 Task: In the sheet Budget Analysis ToolFont size of heading  18 Font style of dataoswald 'Font size of data '9 Alignment of headline & dataAlign center.   Fill color in heading, Red Font color of dataIn the sheet   Elite Sales review   book
Action: Mouse moved to (334, 156)
Screenshot: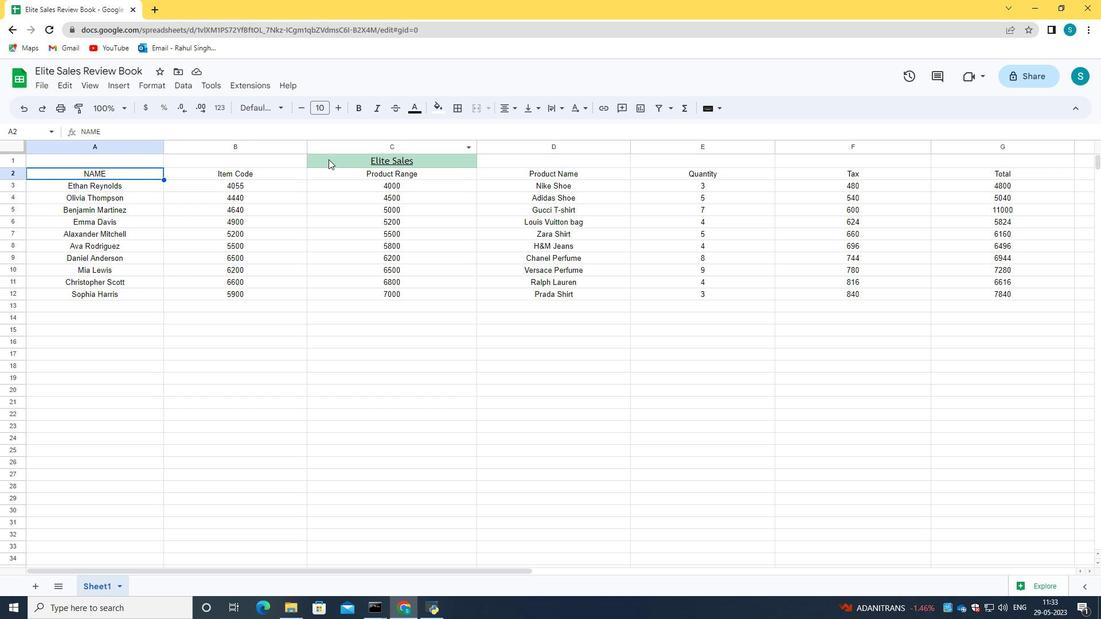 
Action: Mouse pressed left at (334, 156)
Screenshot: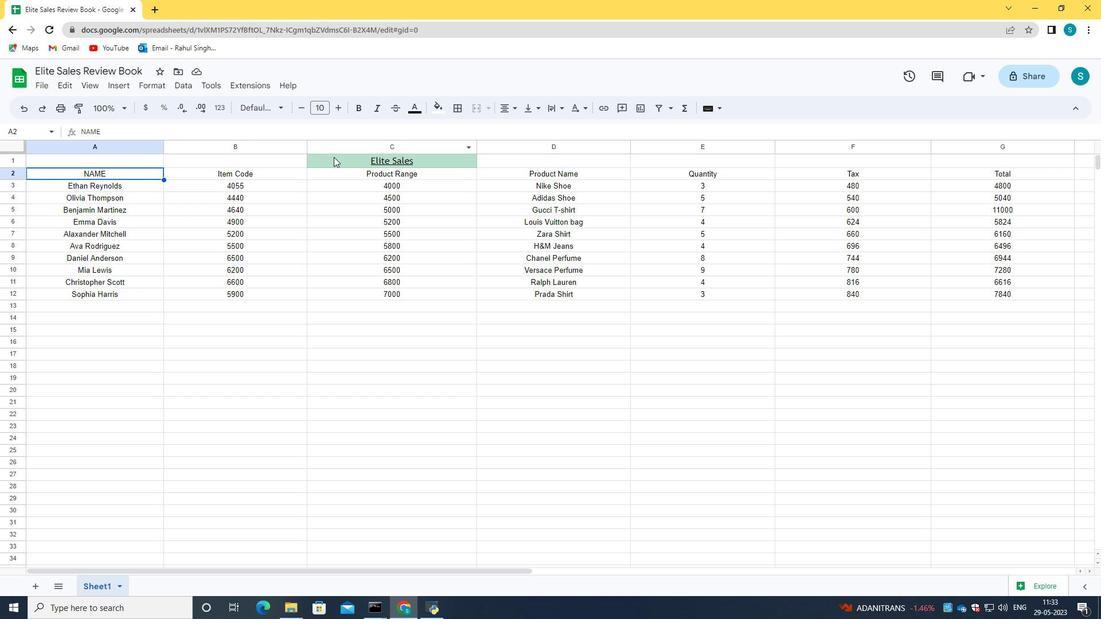 
Action: Mouse moved to (347, 161)
Screenshot: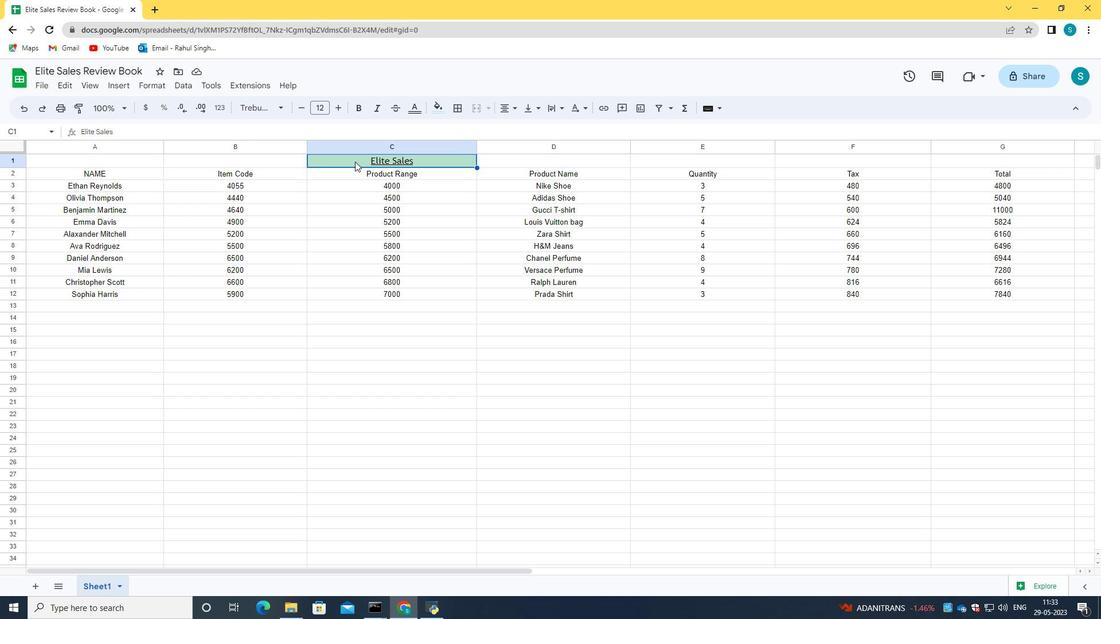 
Action: Mouse pressed left at (347, 161)
Screenshot: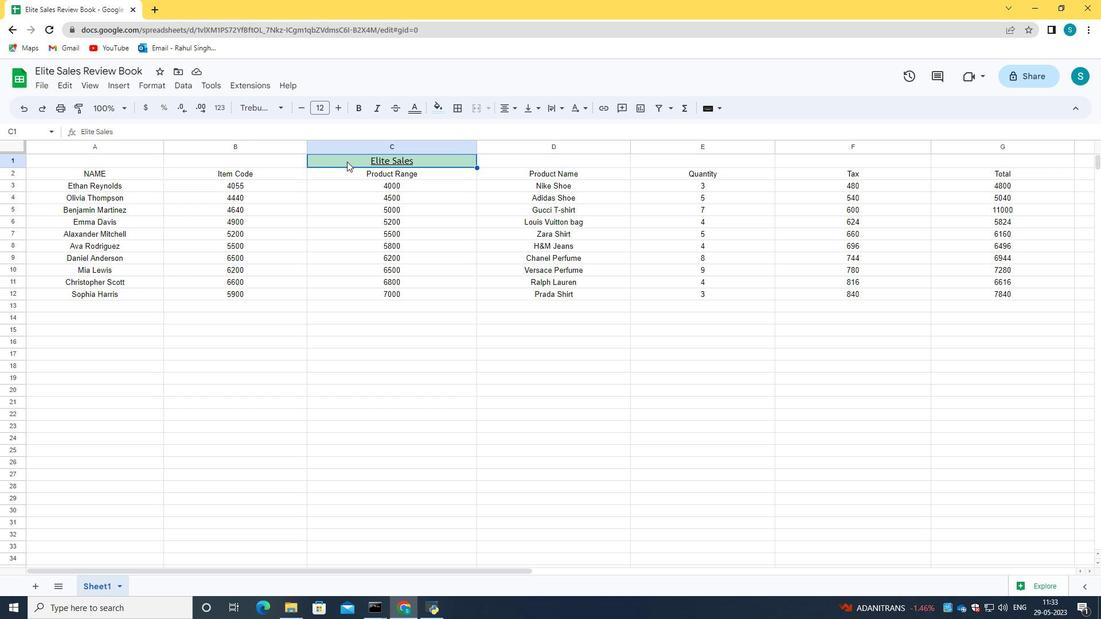 
Action: Mouse moved to (425, 160)
Screenshot: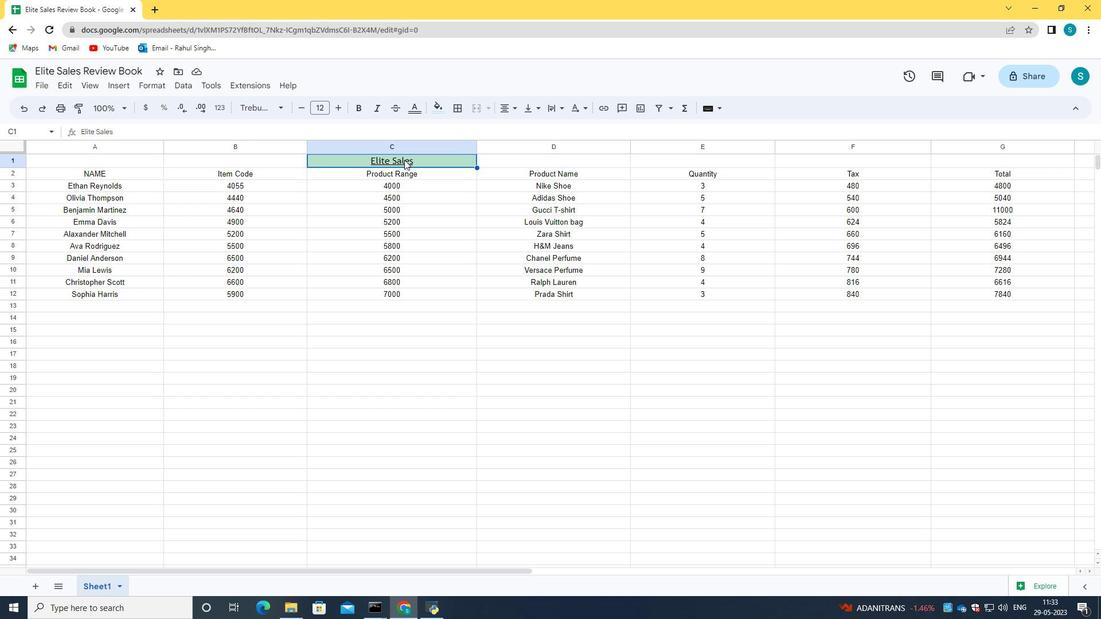
Action: Mouse pressed left at (425, 160)
Screenshot: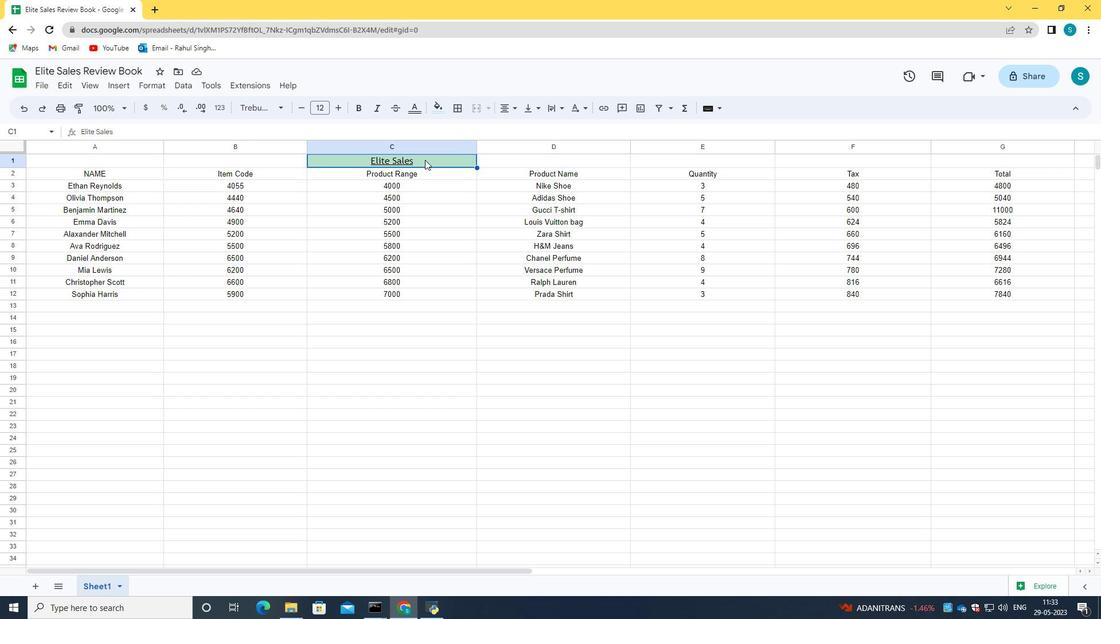 
Action: Mouse pressed left at (425, 160)
Screenshot: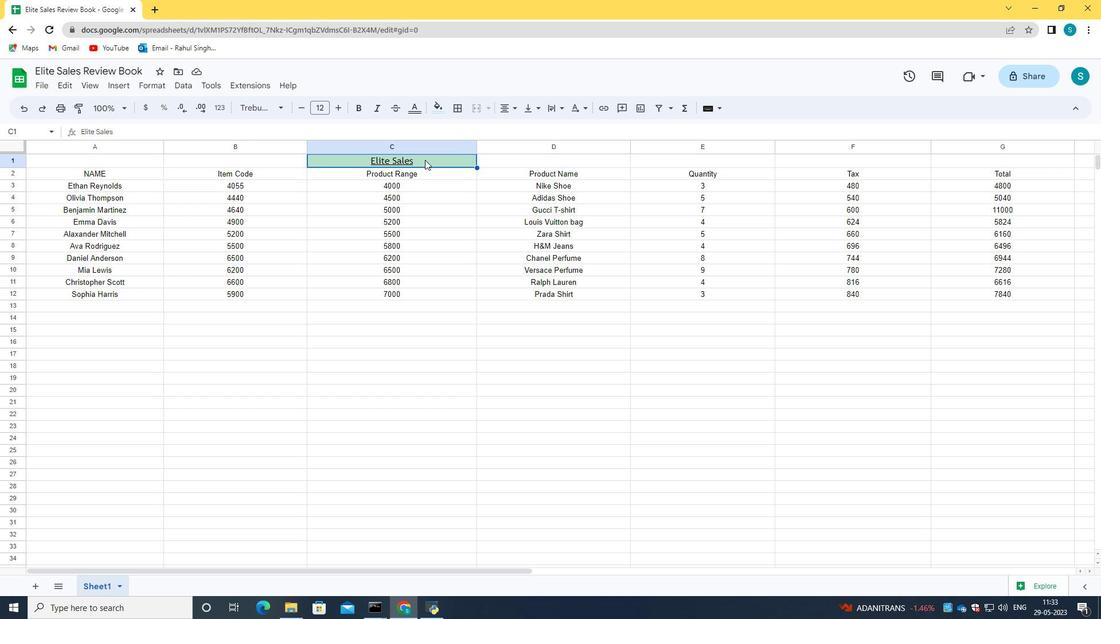 
Action: Mouse pressed left at (425, 160)
Screenshot: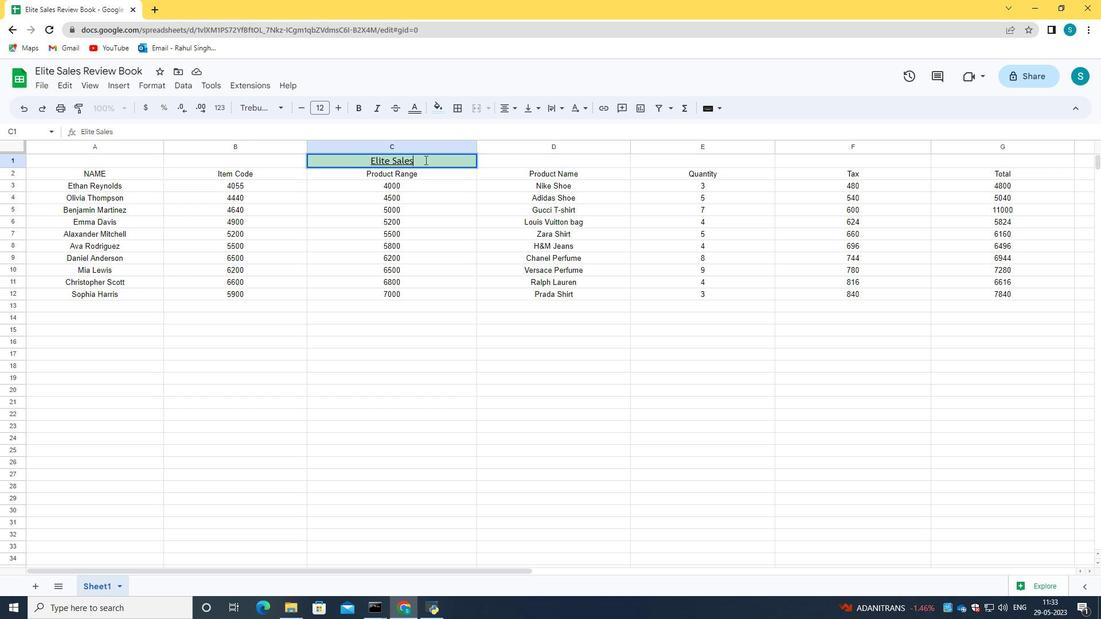 
Action: Mouse moved to (339, 109)
Screenshot: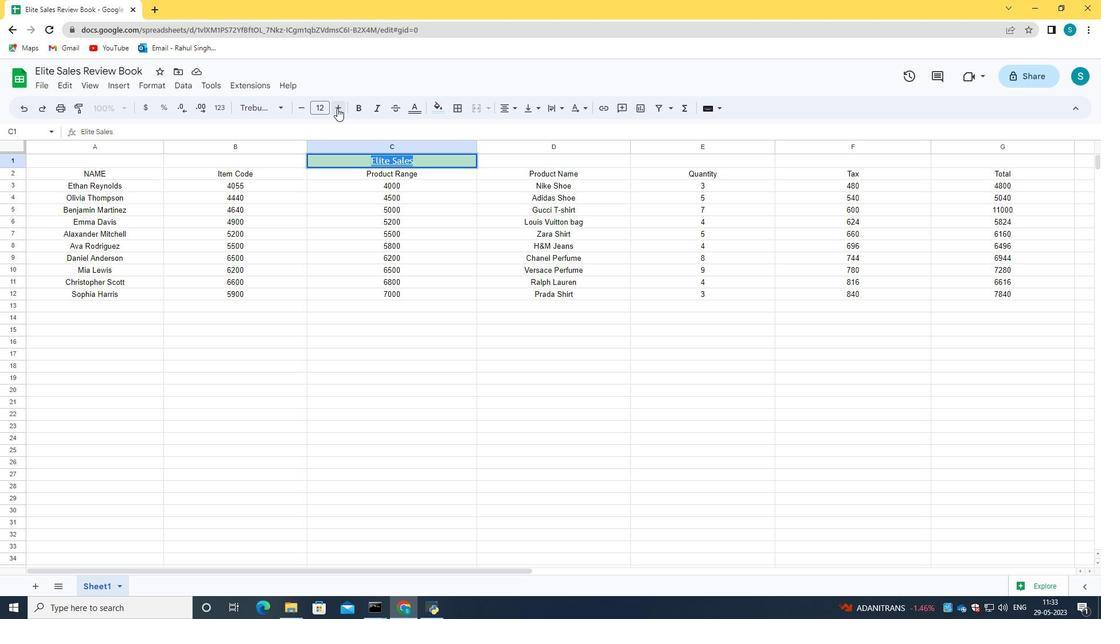 
Action: Mouse pressed left at (339, 109)
Screenshot: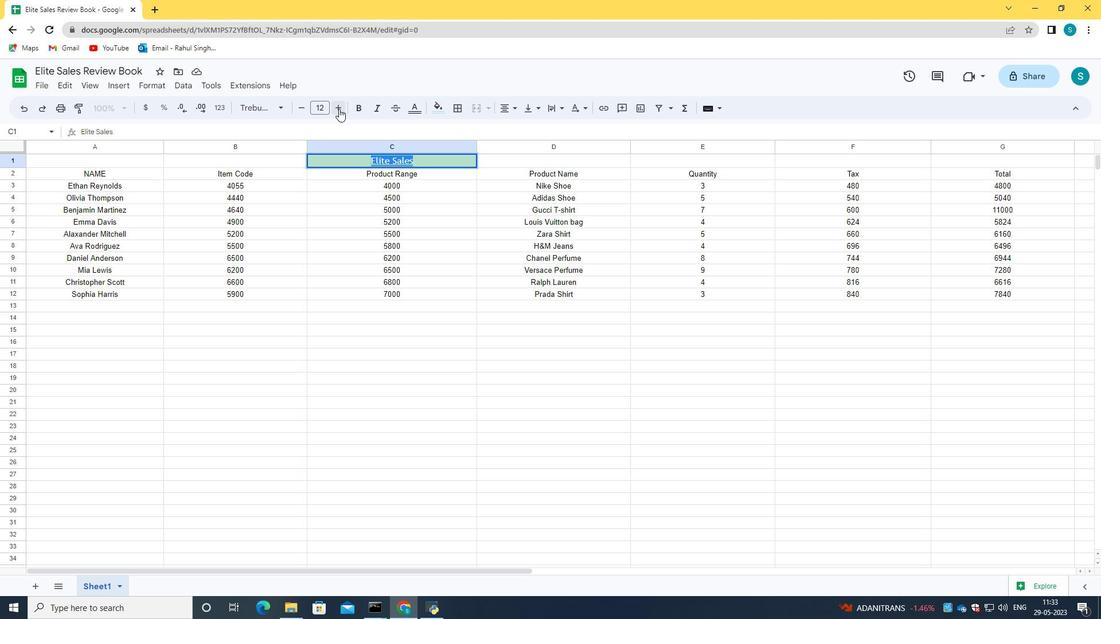 
Action: Mouse pressed left at (339, 109)
Screenshot: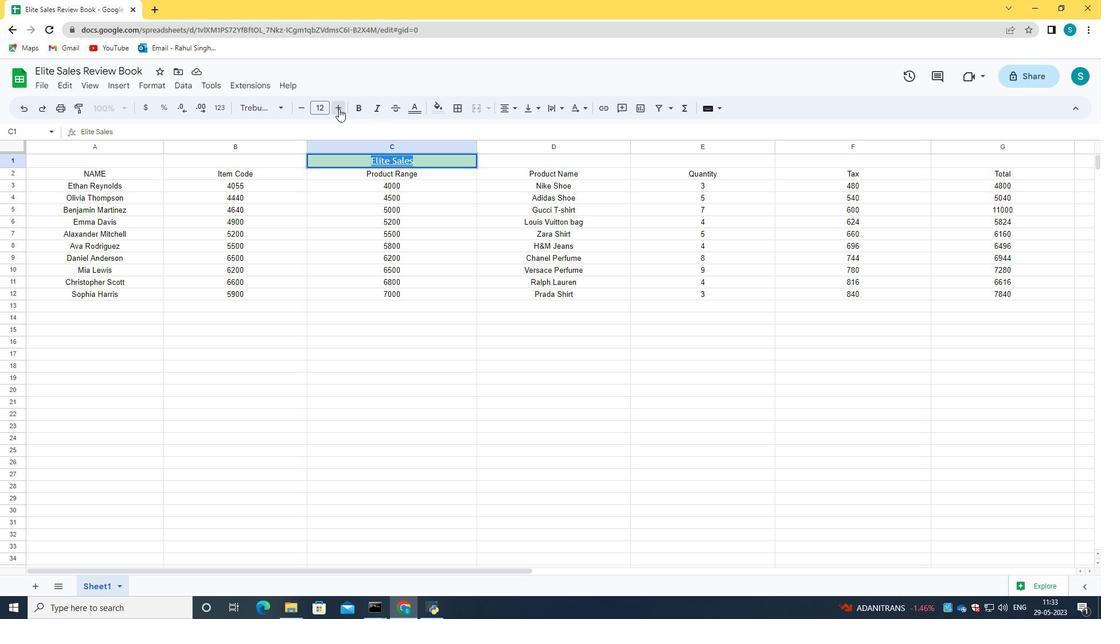 
Action: Mouse pressed left at (339, 109)
Screenshot: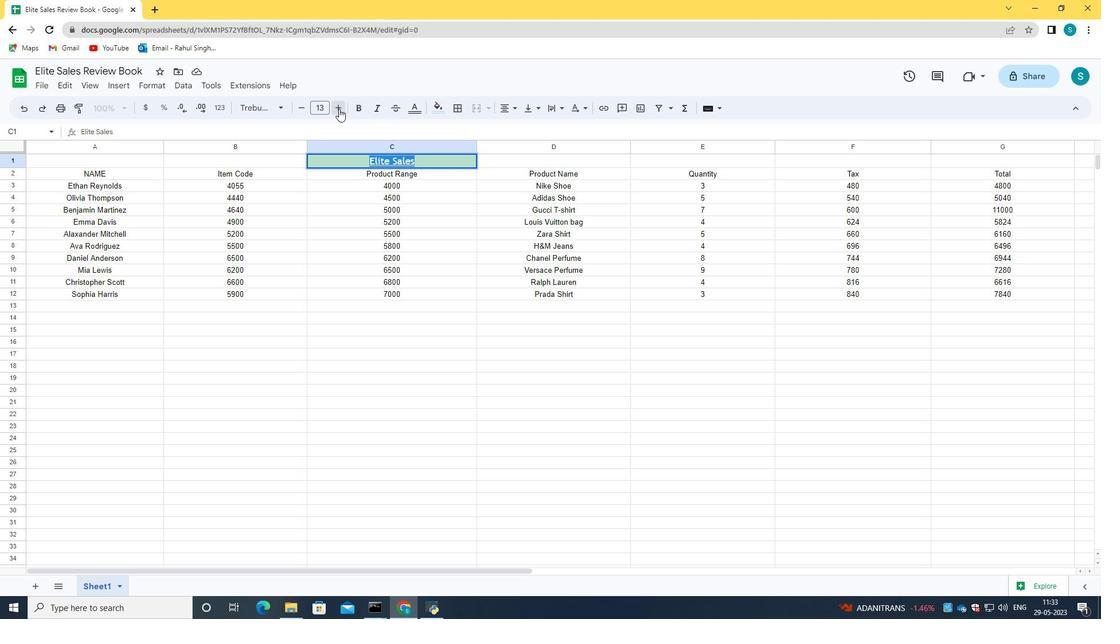 
Action: Mouse pressed left at (339, 109)
Screenshot: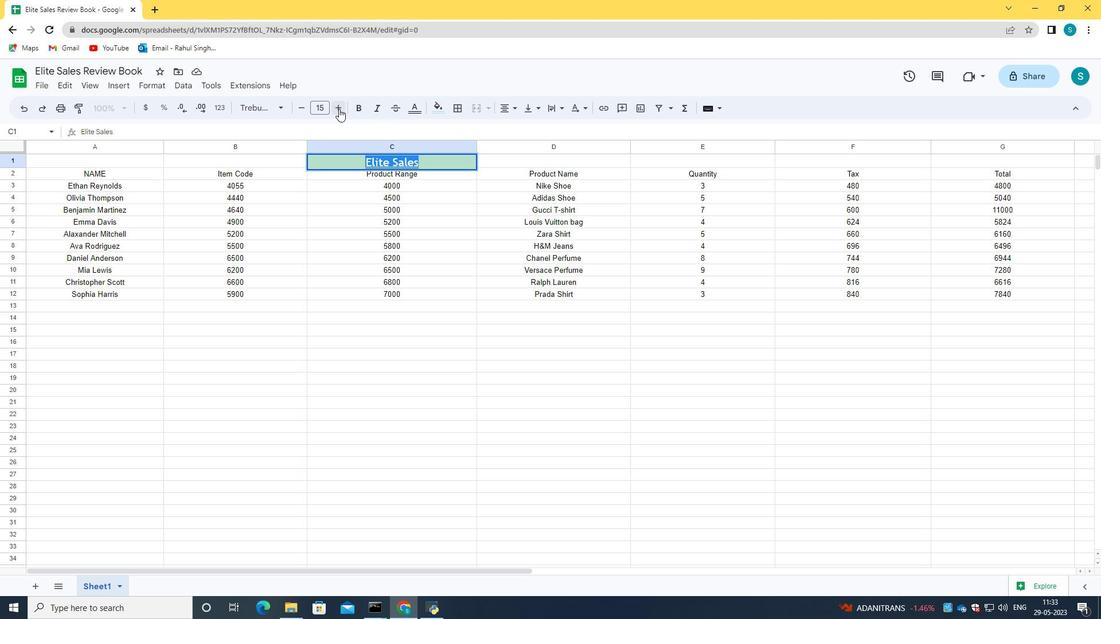 
Action: Mouse pressed left at (339, 109)
Screenshot: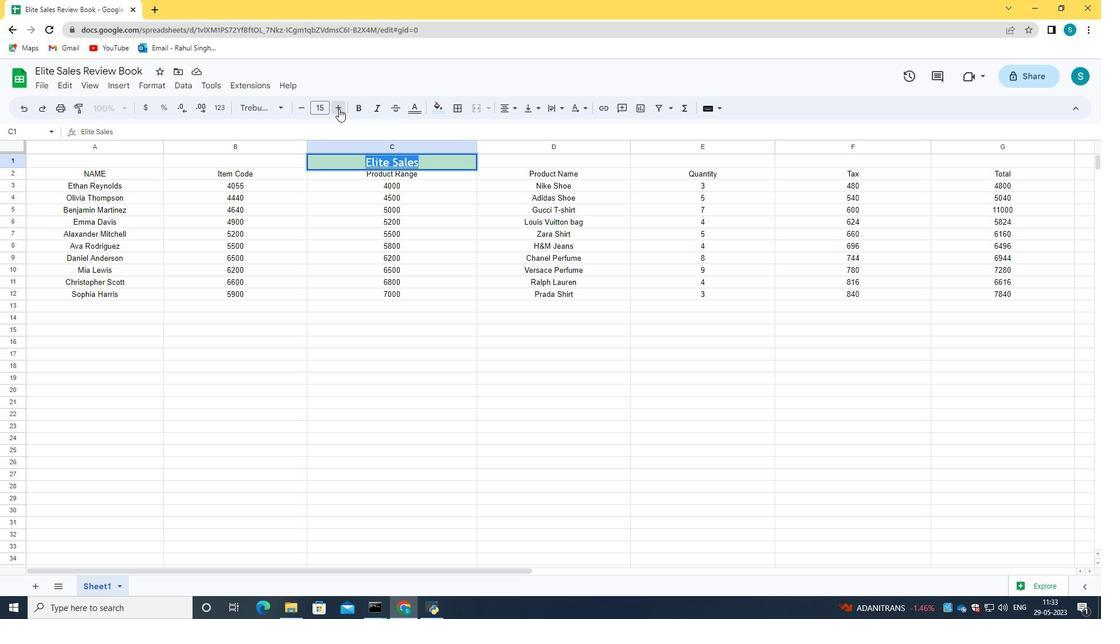 
Action: Mouse pressed left at (339, 109)
Screenshot: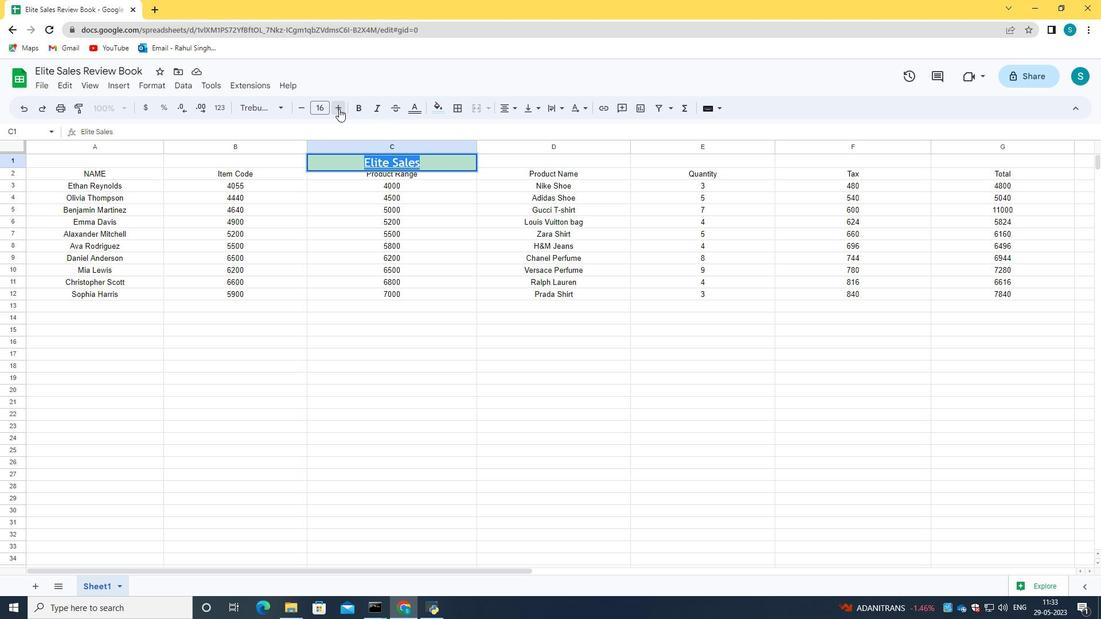 
Action: Mouse moved to (513, 134)
Screenshot: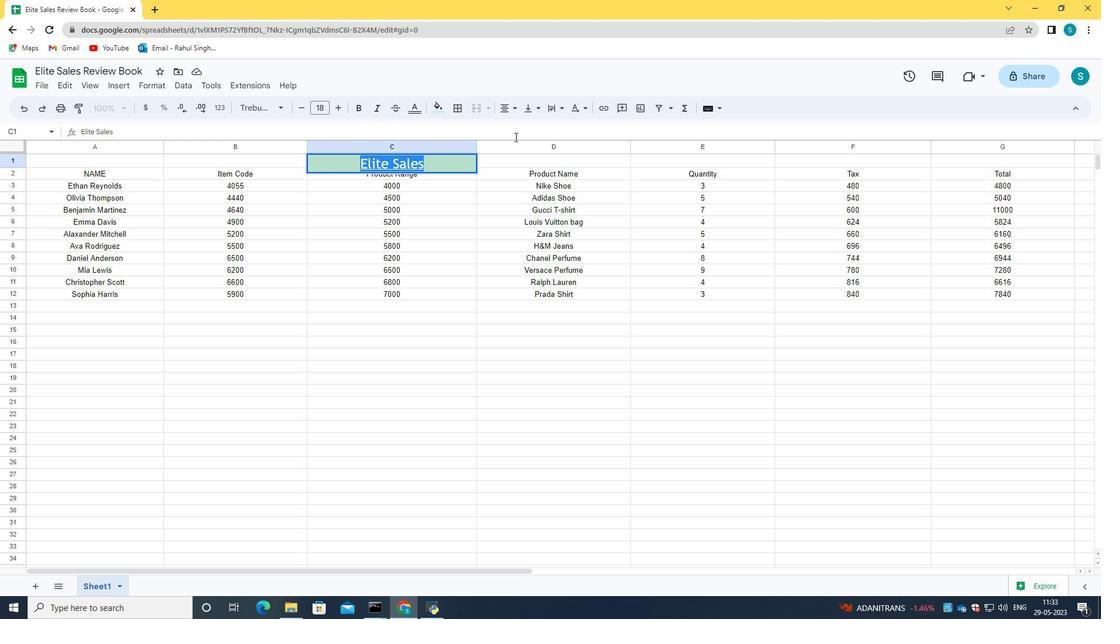 
Action: Mouse pressed left at (513, 134)
Screenshot: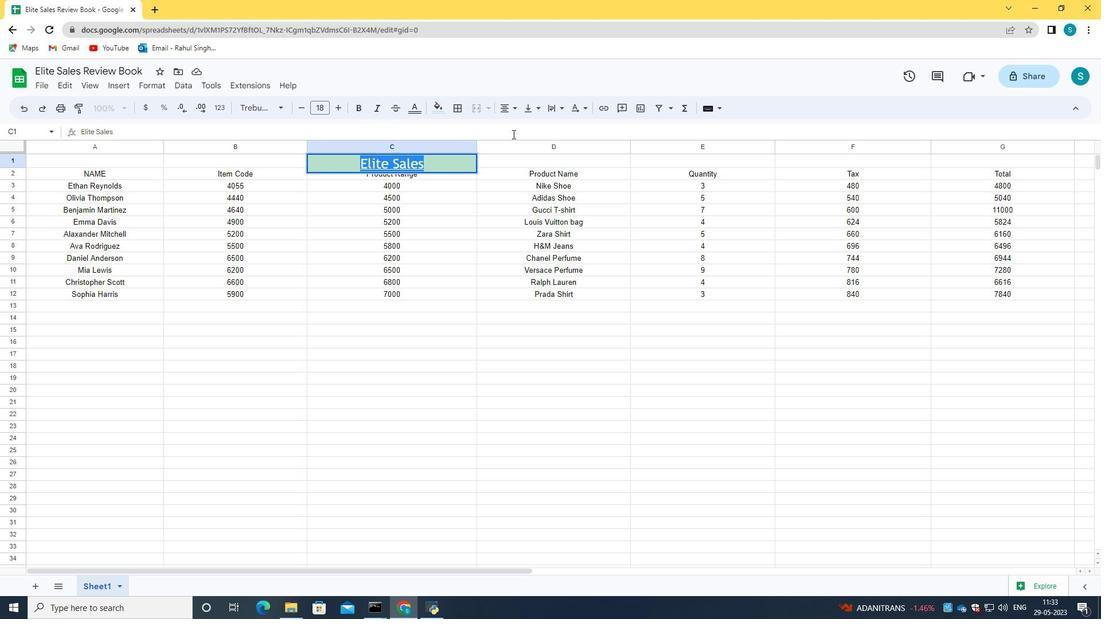 
Action: Mouse moved to (278, 109)
Screenshot: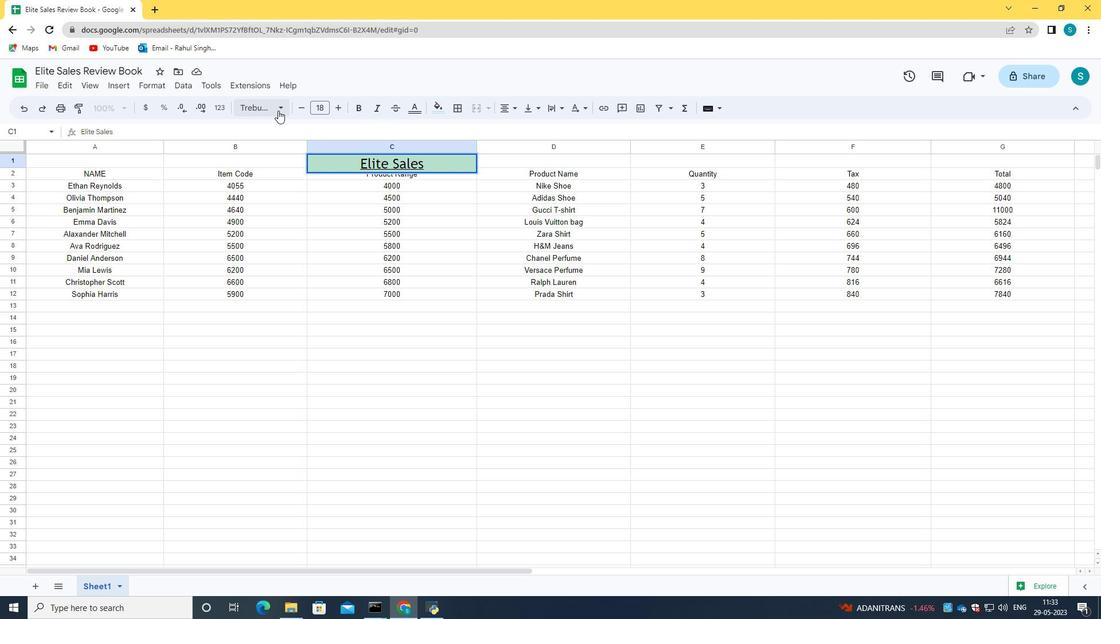 
Action: Mouse pressed left at (278, 109)
Screenshot: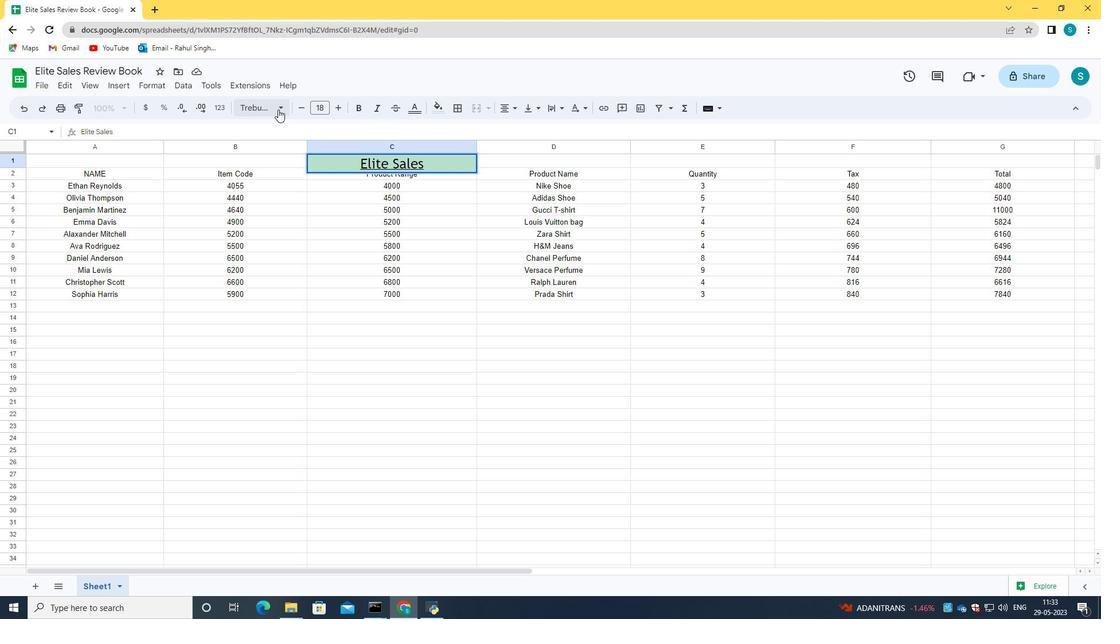 
Action: Mouse moved to (272, 346)
Screenshot: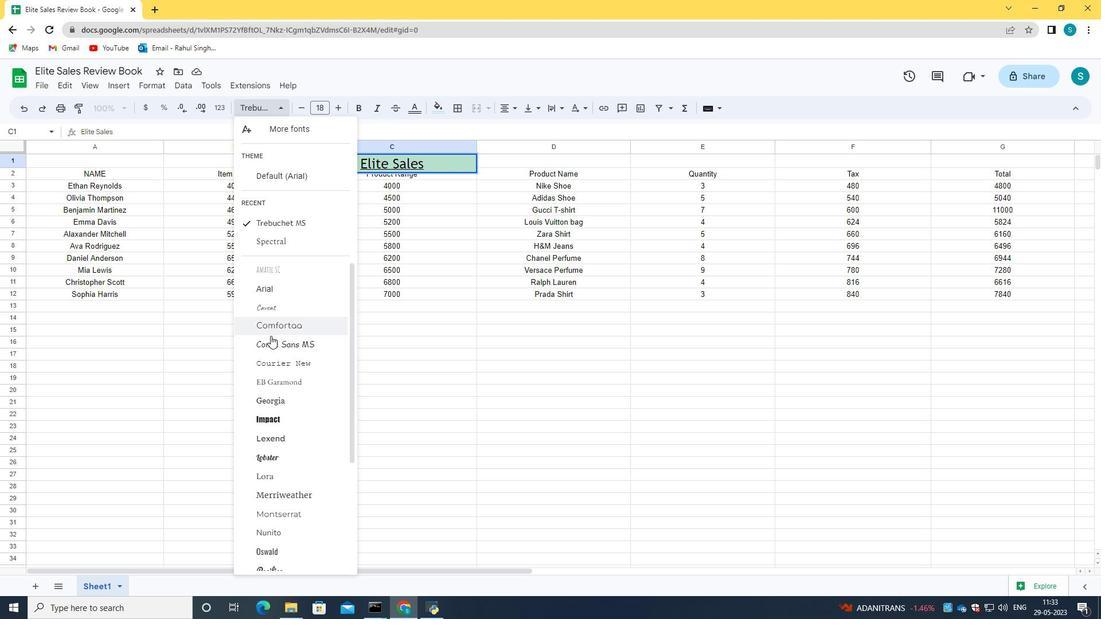 
Action: Mouse scrolled (272, 345) with delta (0, 0)
Screenshot: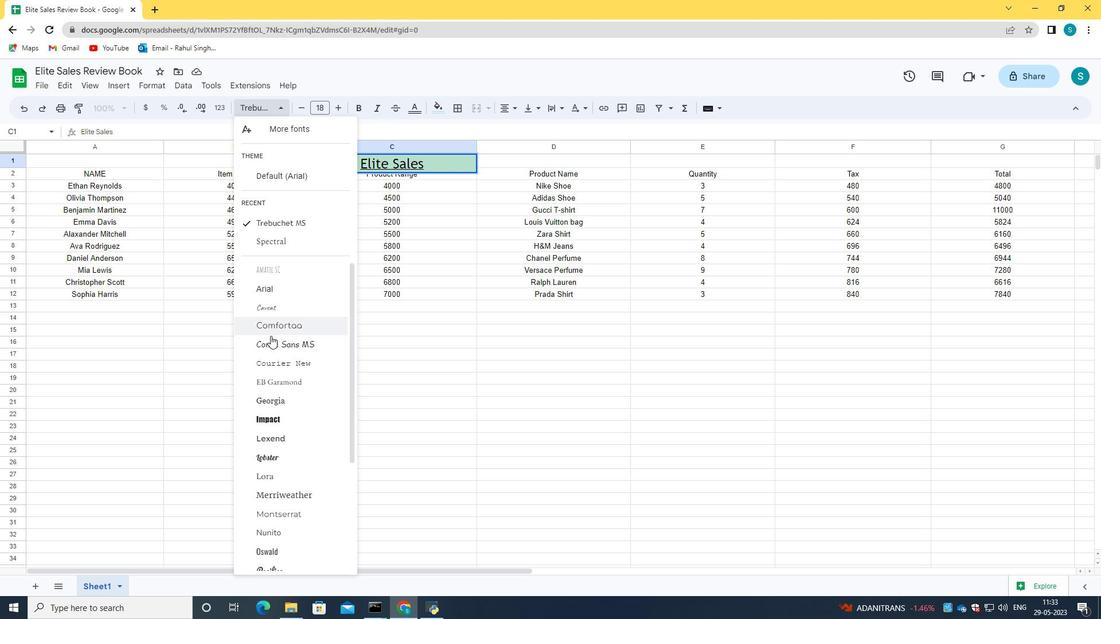 
Action: Mouse moved to (273, 347)
Screenshot: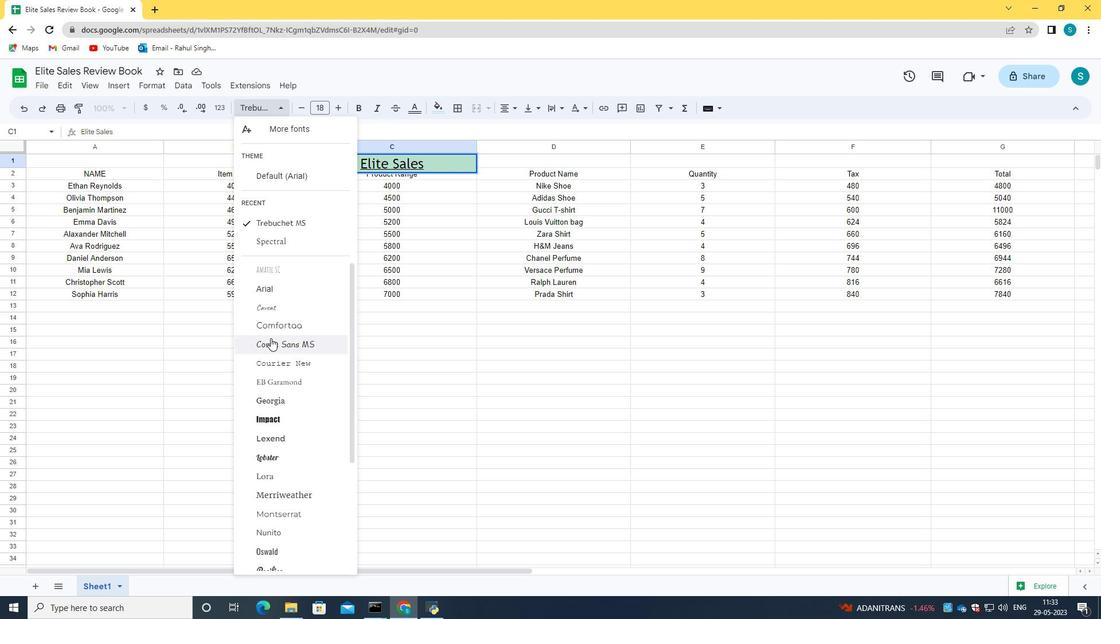 
Action: Mouse scrolled (273, 347) with delta (0, 0)
Screenshot: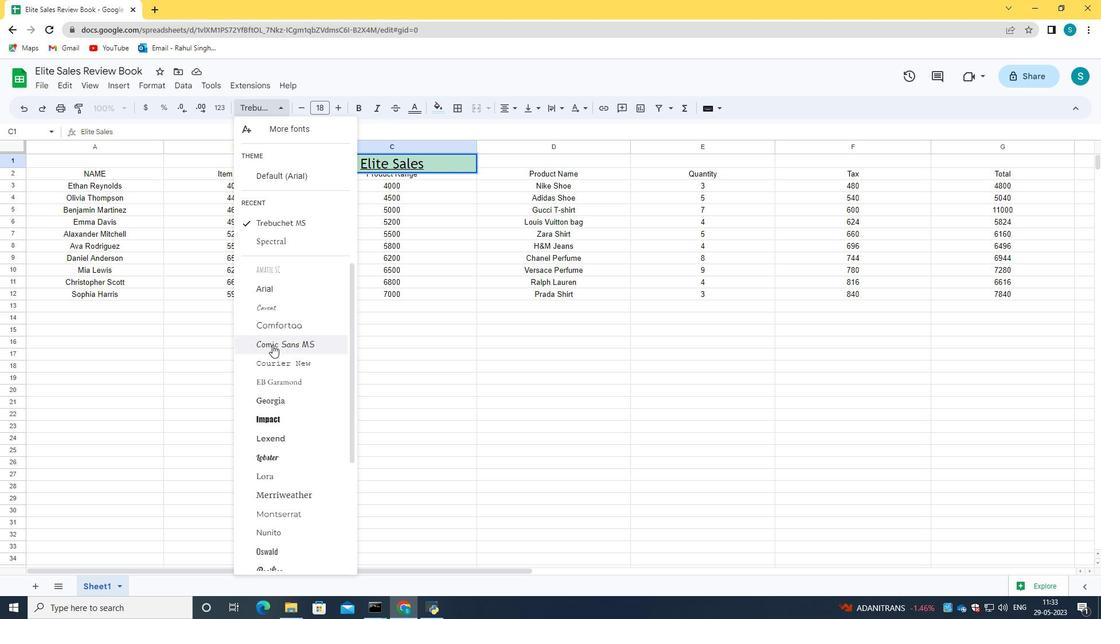 
Action: Mouse scrolled (273, 347) with delta (0, 0)
Screenshot: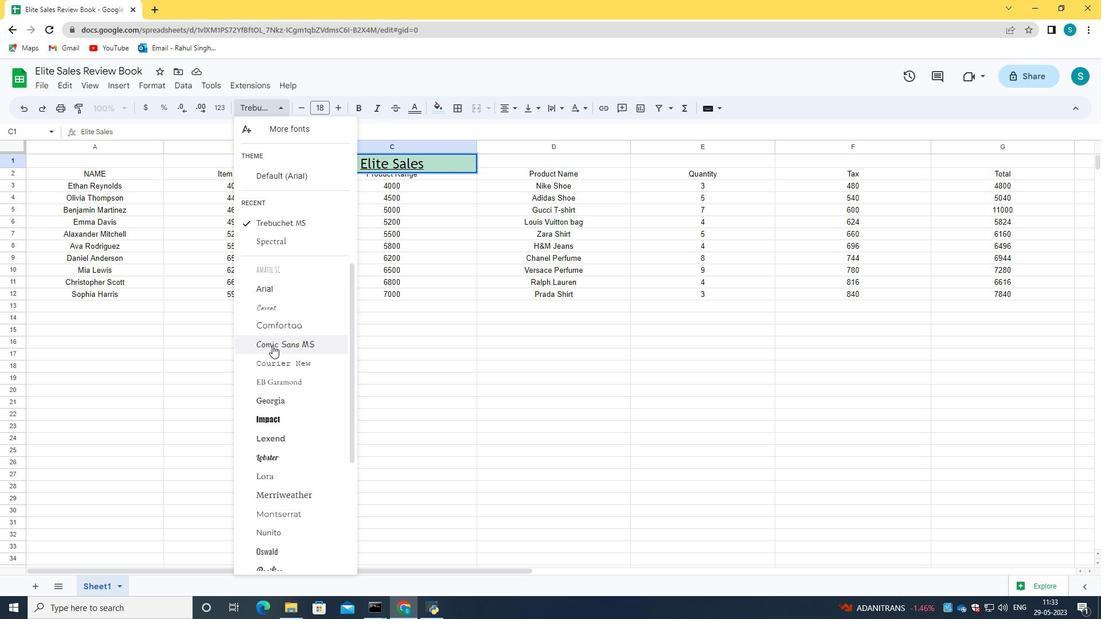 
Action: Mouse scrolled (273, 347) with delta (0, 0)
Screenshot: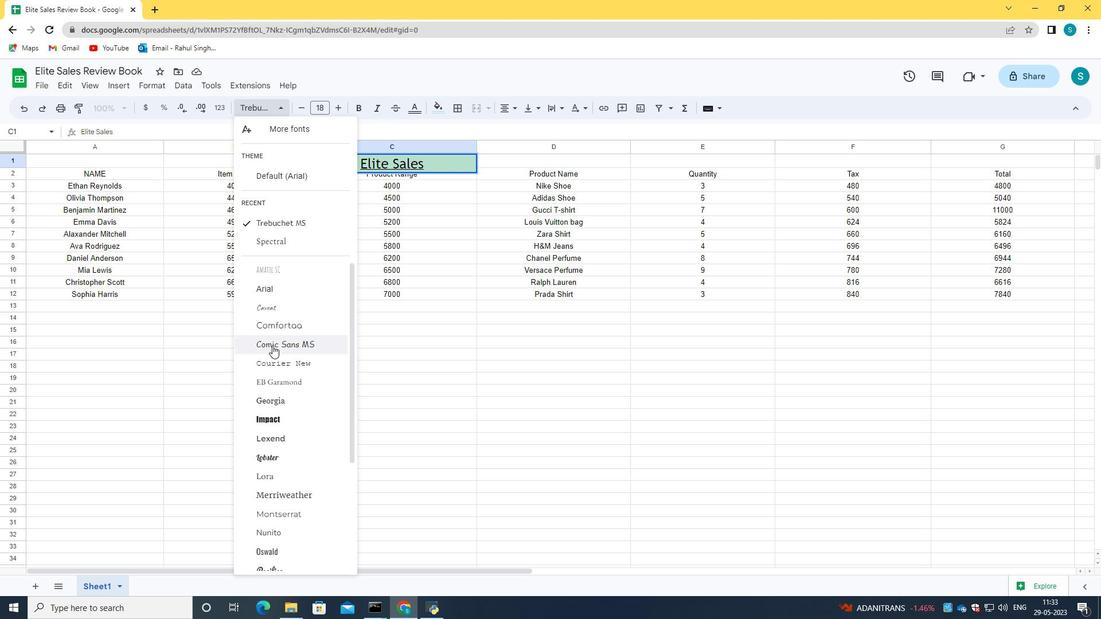 
Action: Mouse scrolled (273, 347) with delta (0, 0)
Screenshot: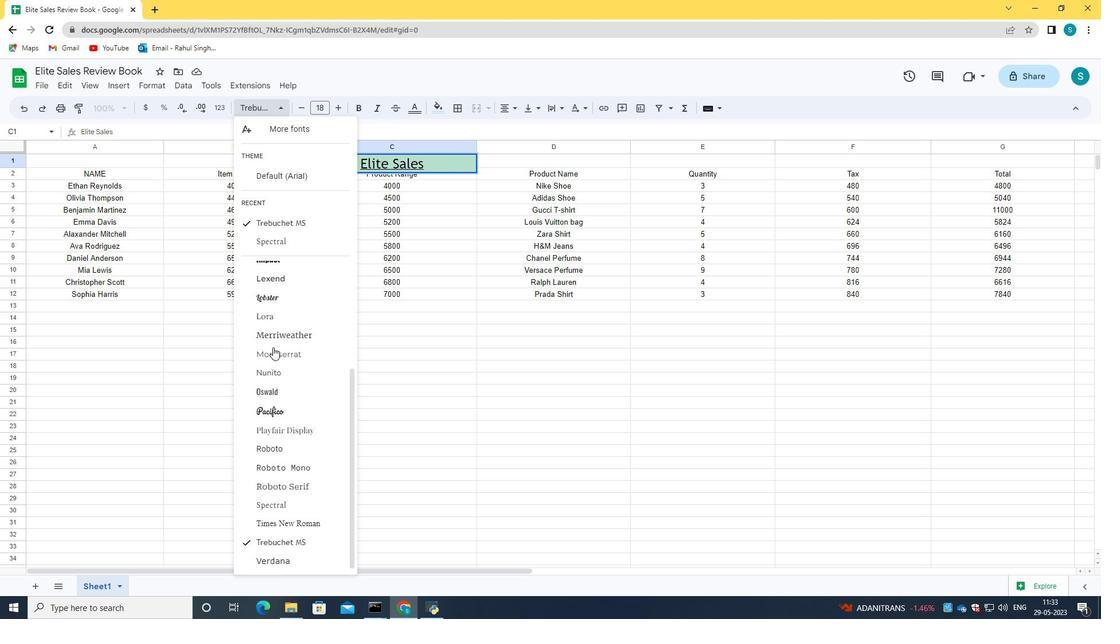 
Action: Mouse scrolled (273, 347) with delta (0, 0)
Screenshot: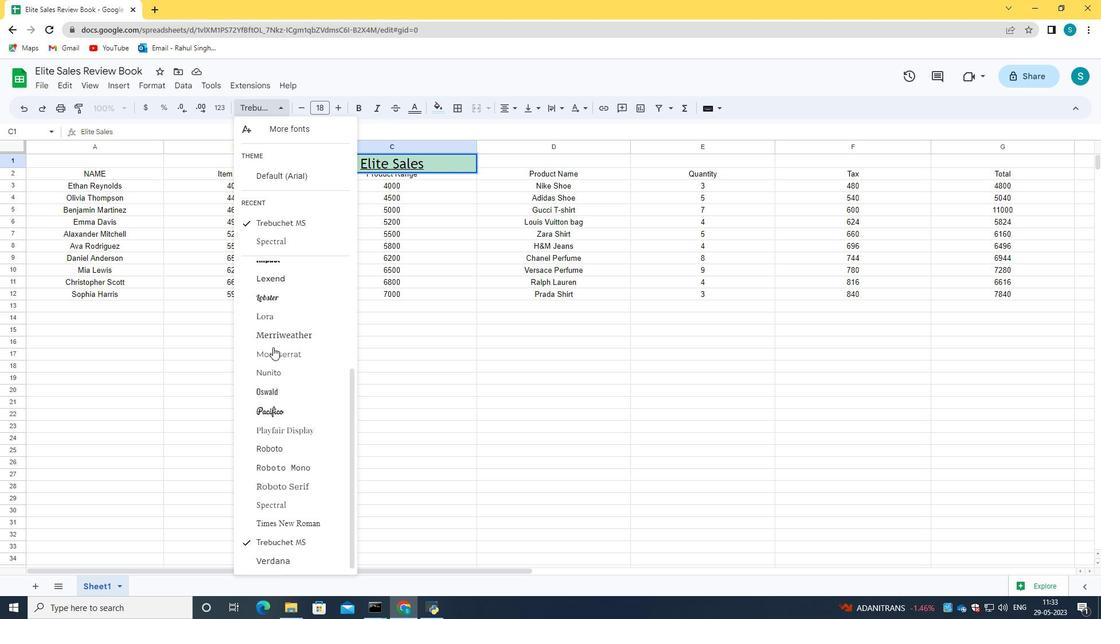 
Action: Mouse scrolled (273, 347) with delta (0, 0)
Screenshot: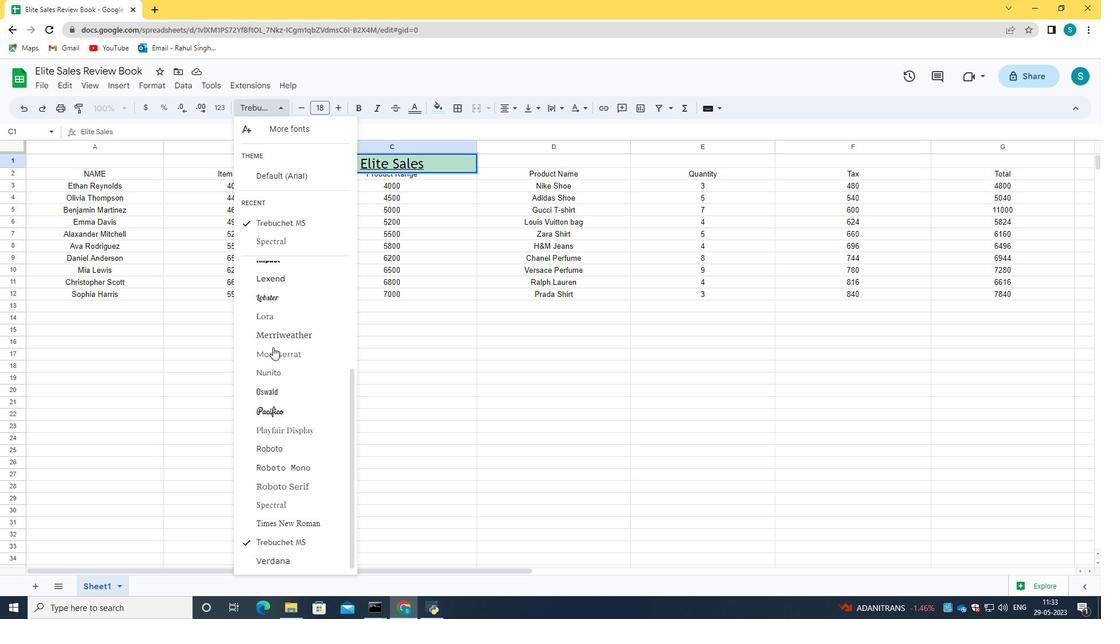 
Action: Mouse scrolled (273, 348) with delta (0, 0)
Screenshot: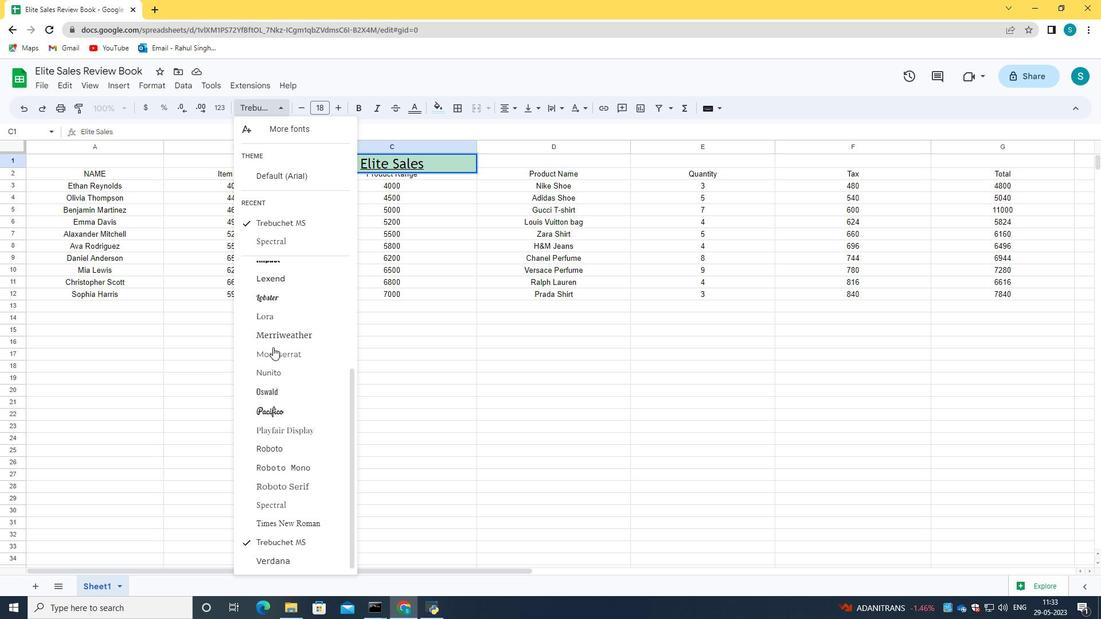 
Action: Mouse scrolled (273, 348) with delta (0, 0)
Screenshot: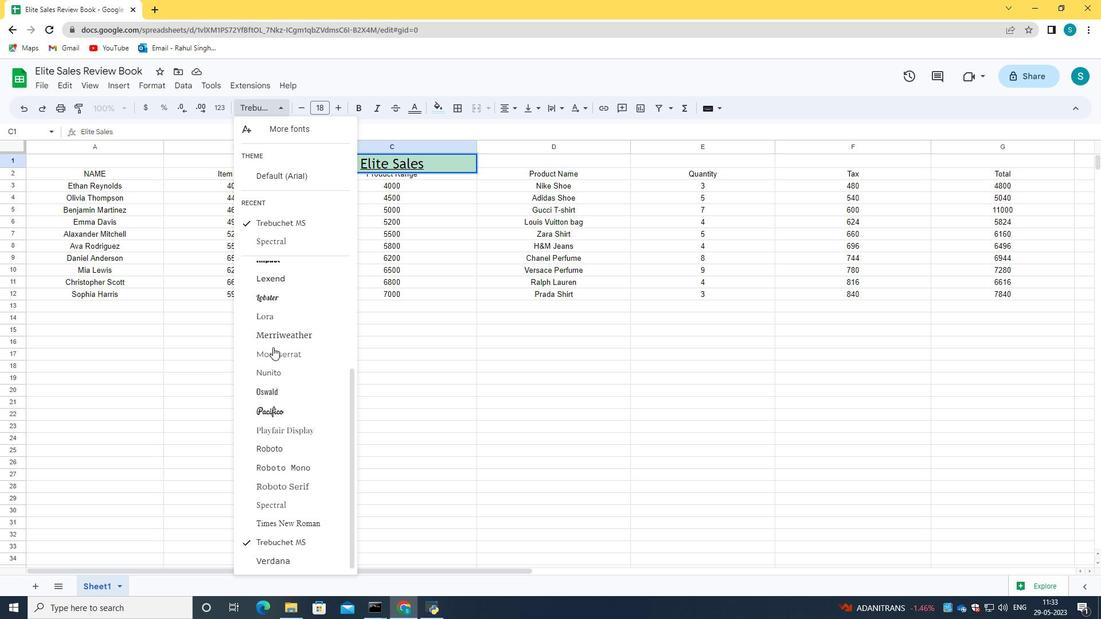 
Action: Mouse scrolled (273, 348) with delta (0, 0)
Screenshot: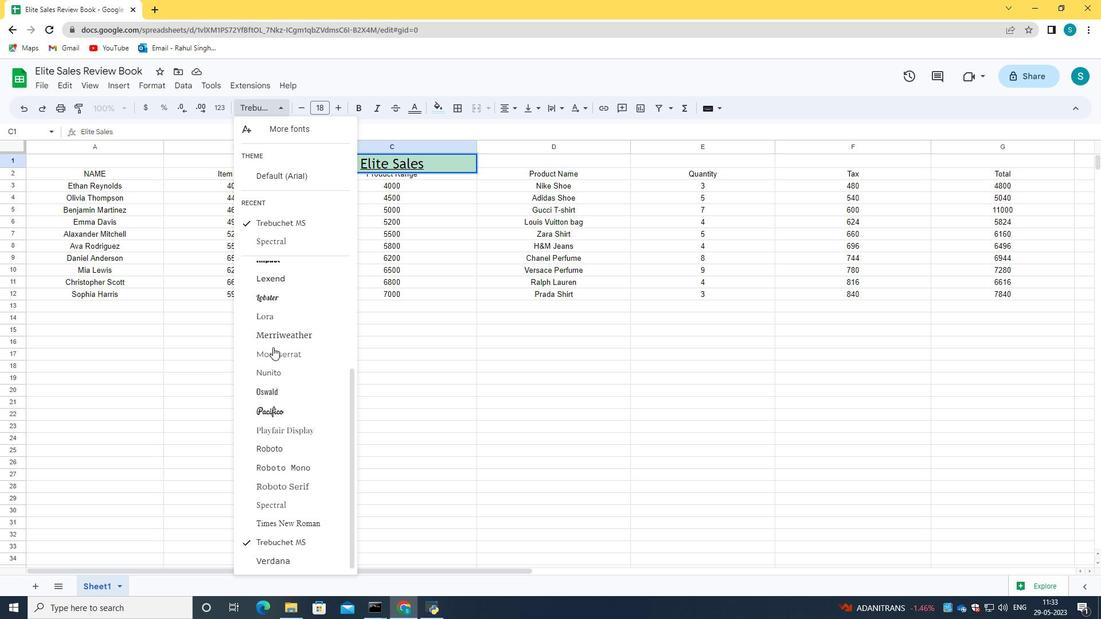
Action: Mouse scrolled (273, 348) with delta (0, 0)
Screenshot: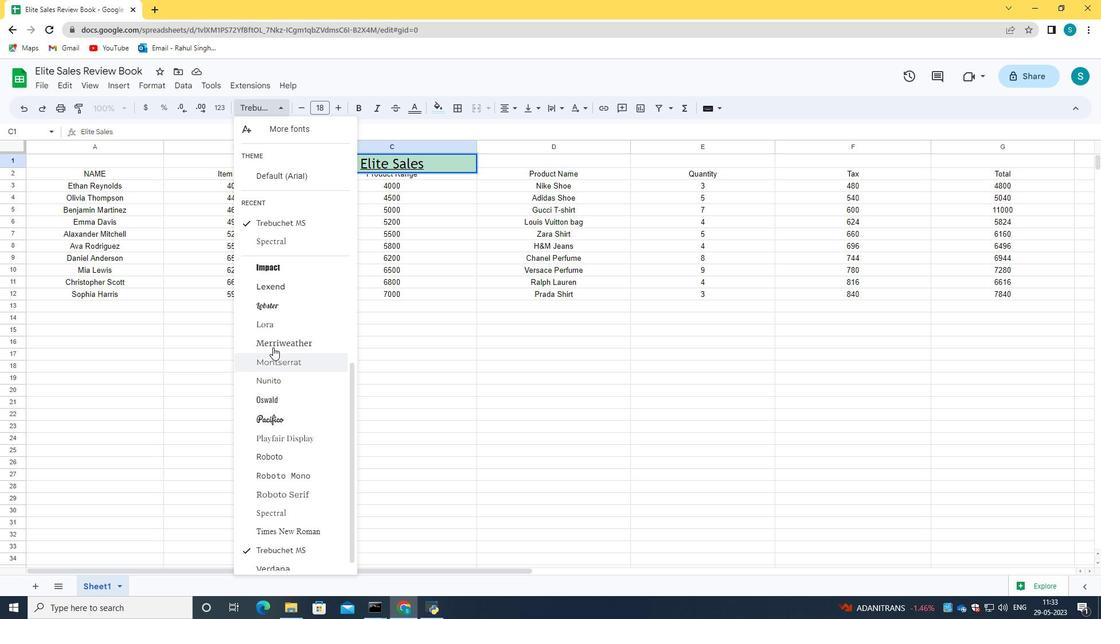
Action: Mouse moved to (494, 127)
Screenshot: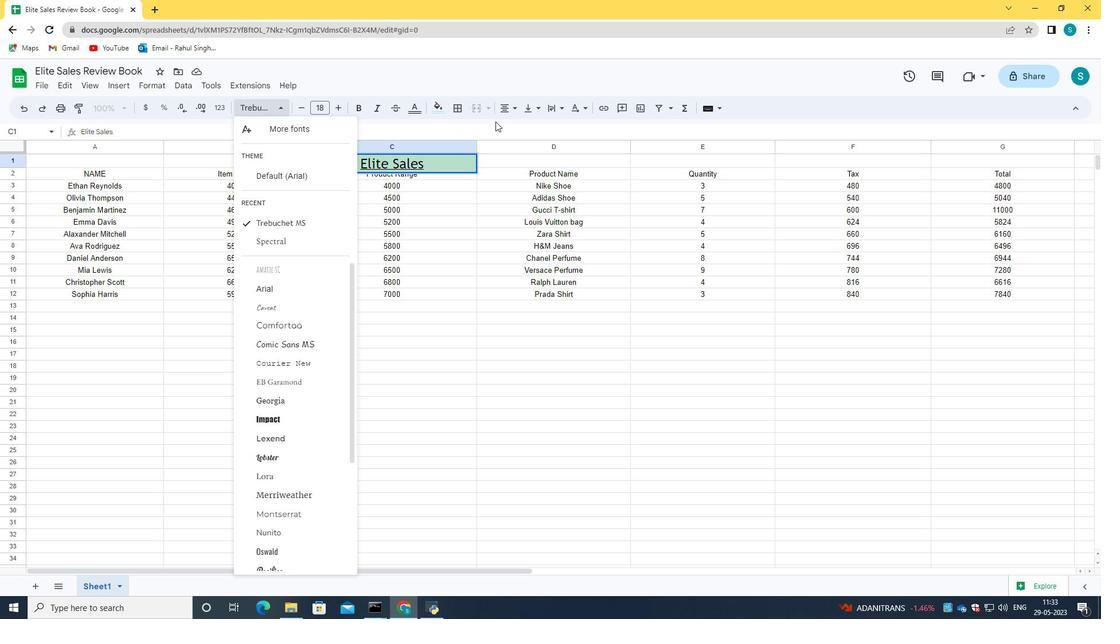 
Action: Mouse pressed left at (494, 127)
Screenshot: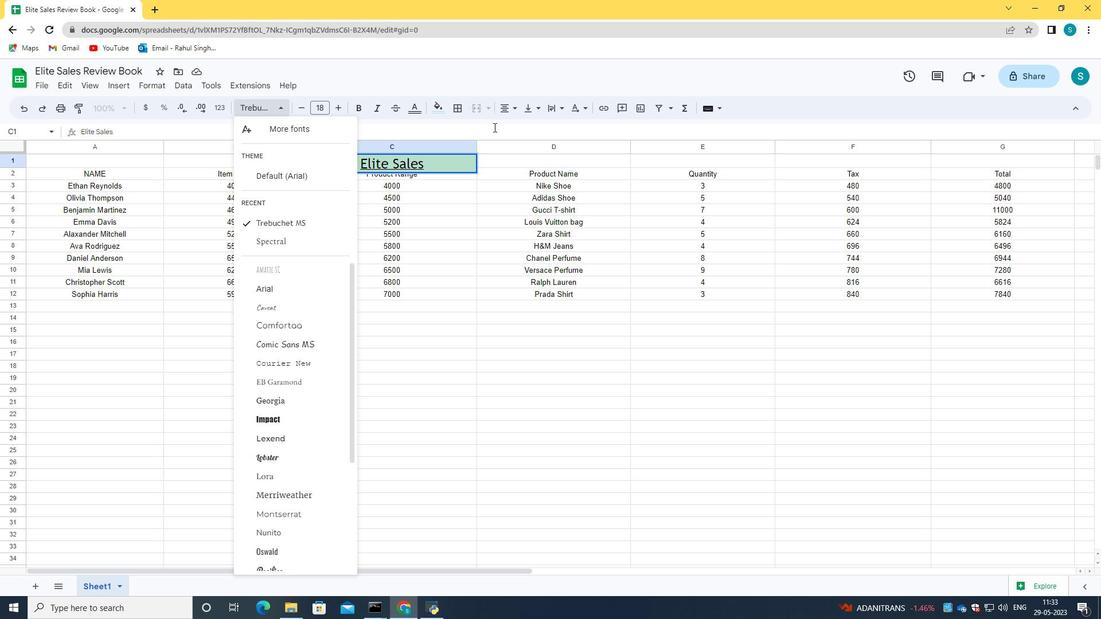 
Action: Mouse moved to (506, 156)
Screenshot: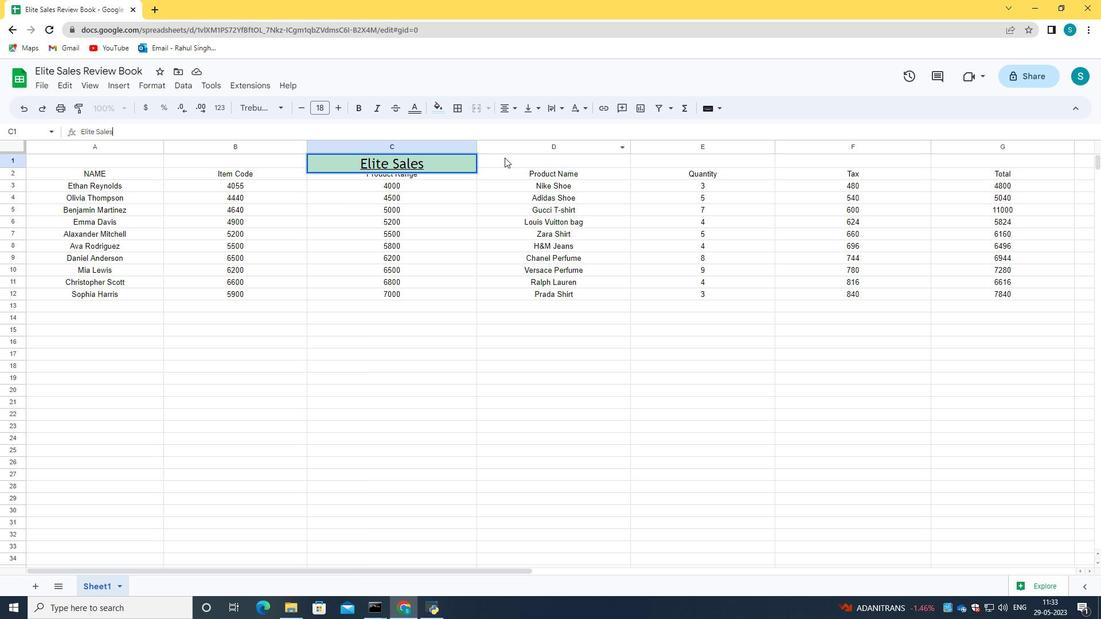 
Action: Mouse pressed left at (506, 156)
Screenshot: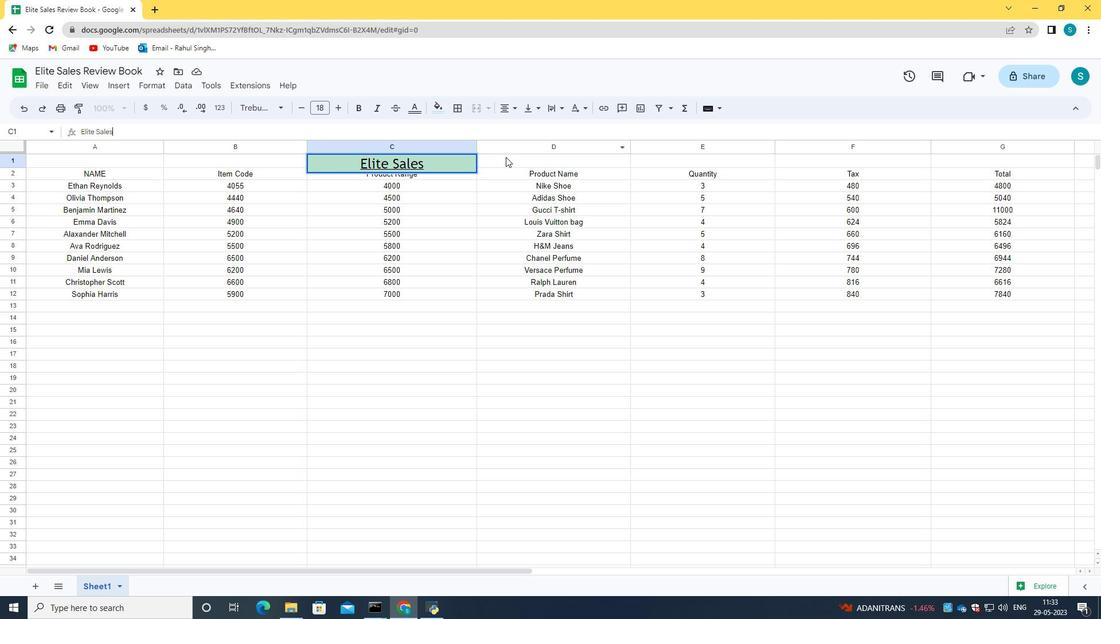 
Action: Mouse moved to (24, 175)
Screenshot: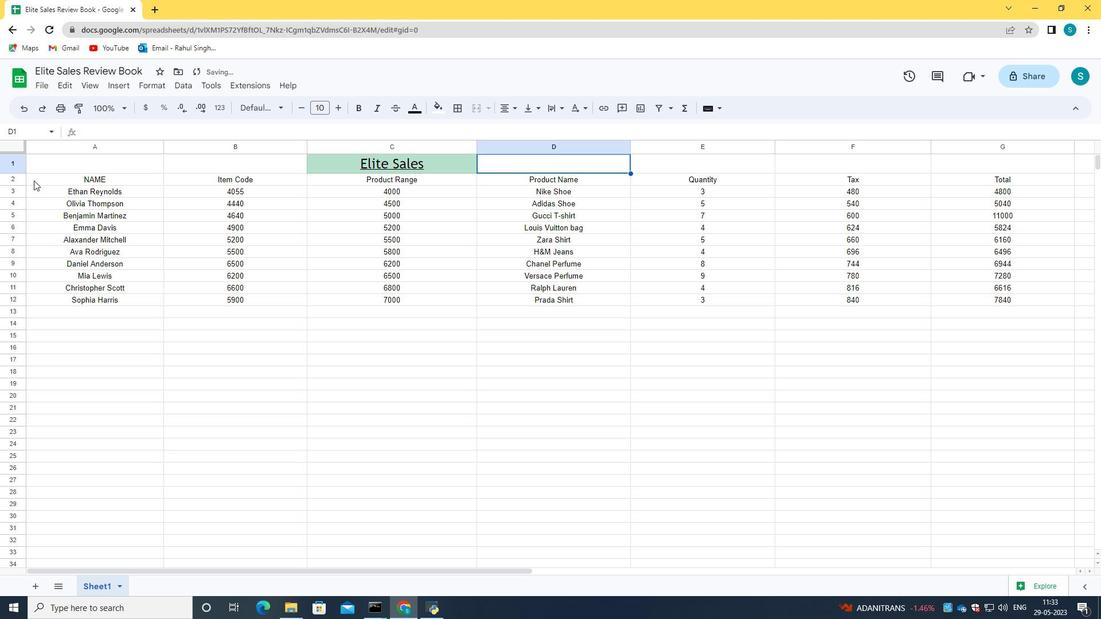 
Action: Mouse pressed left at (24, 175)
Screenshot: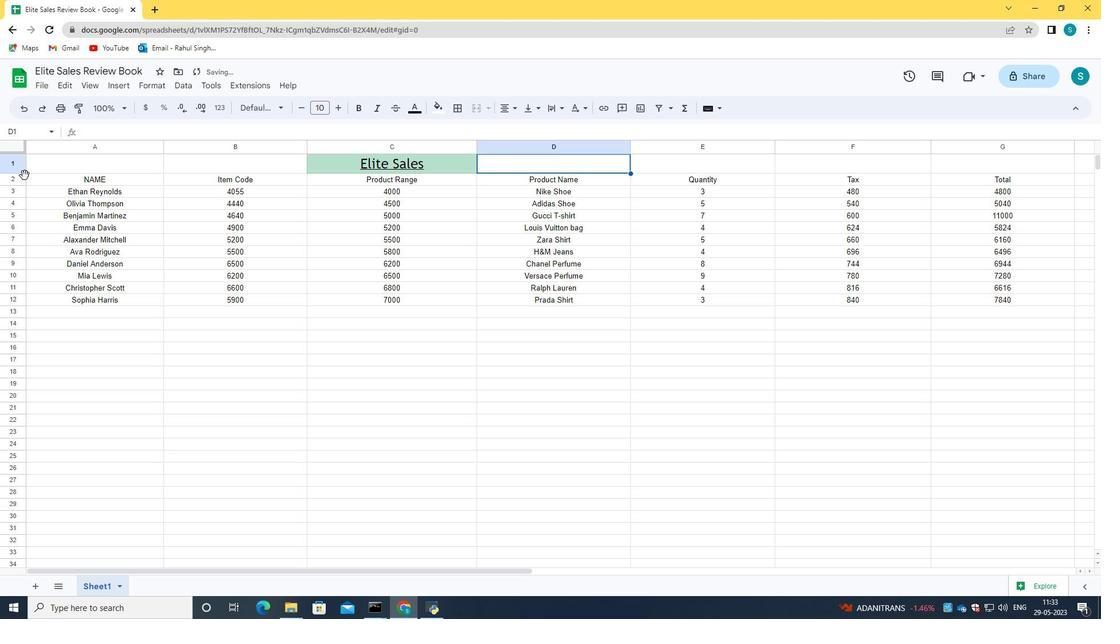 
Action: Mouse moved to (36, 177)
Screenshot: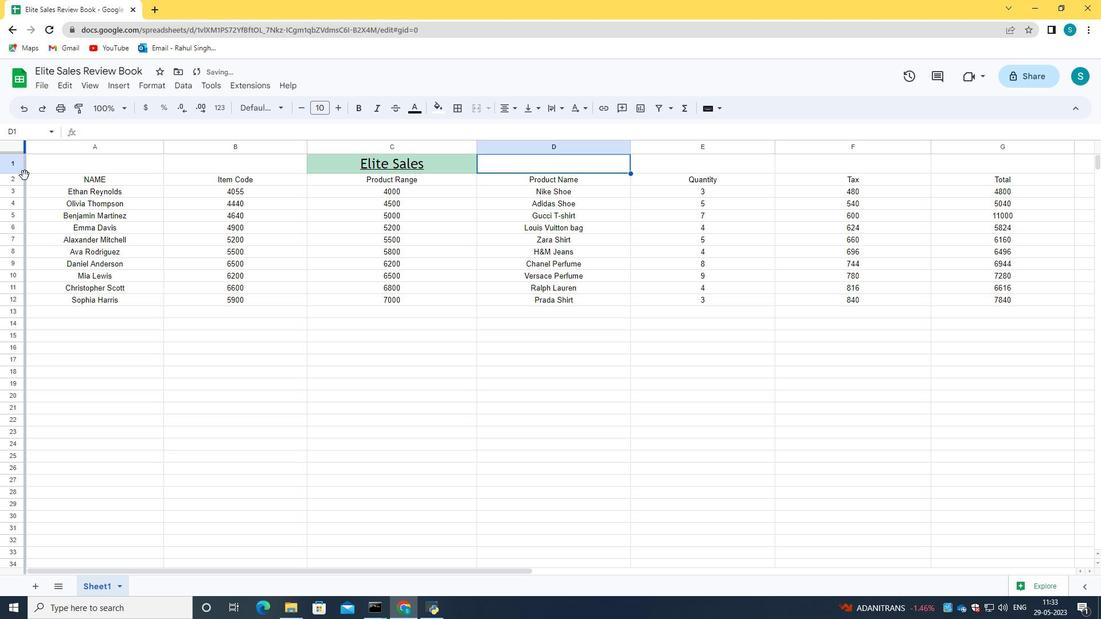 
Action: Mouse pressed left at (36, 177)
Screenshot: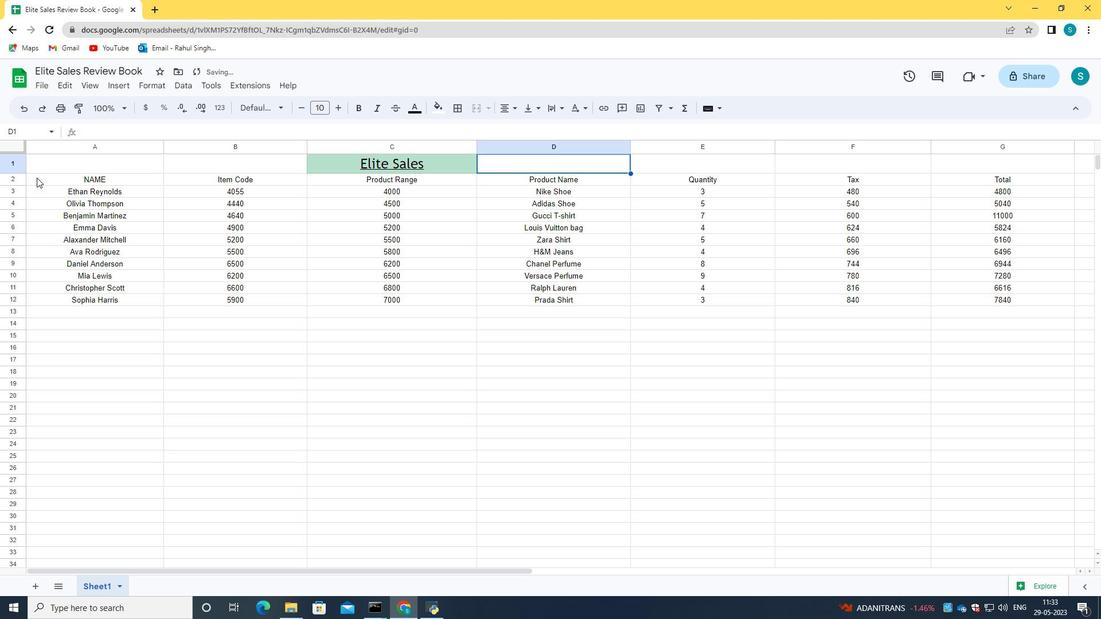 
Action: Mouse moved to (29, 179)
Screenshot: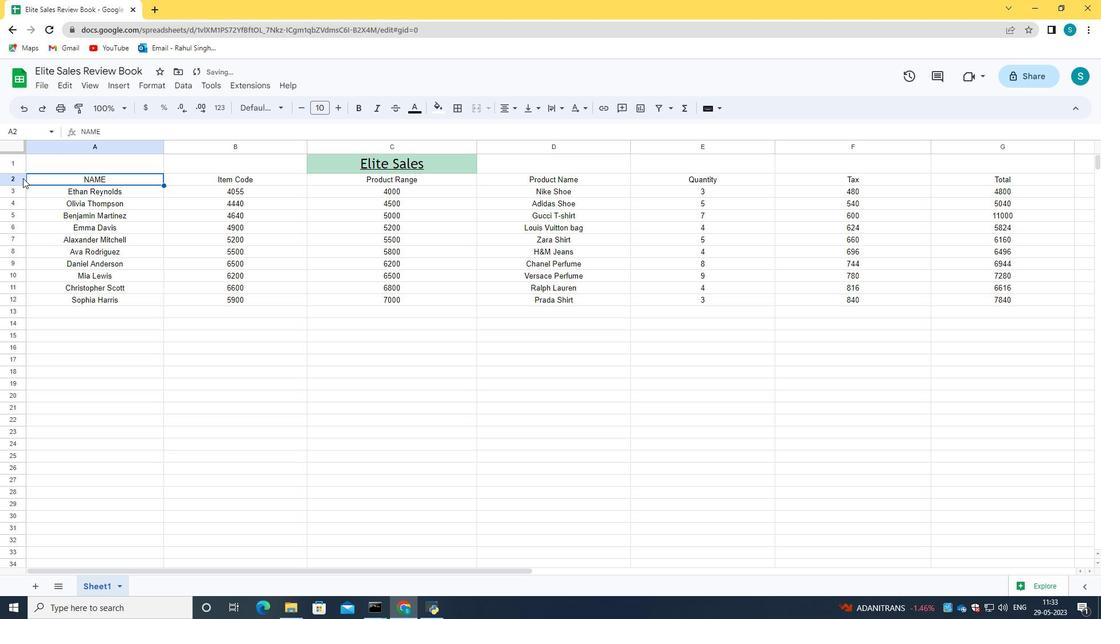 
Action: Mouse pressed left at (29, 179)
Screenshot: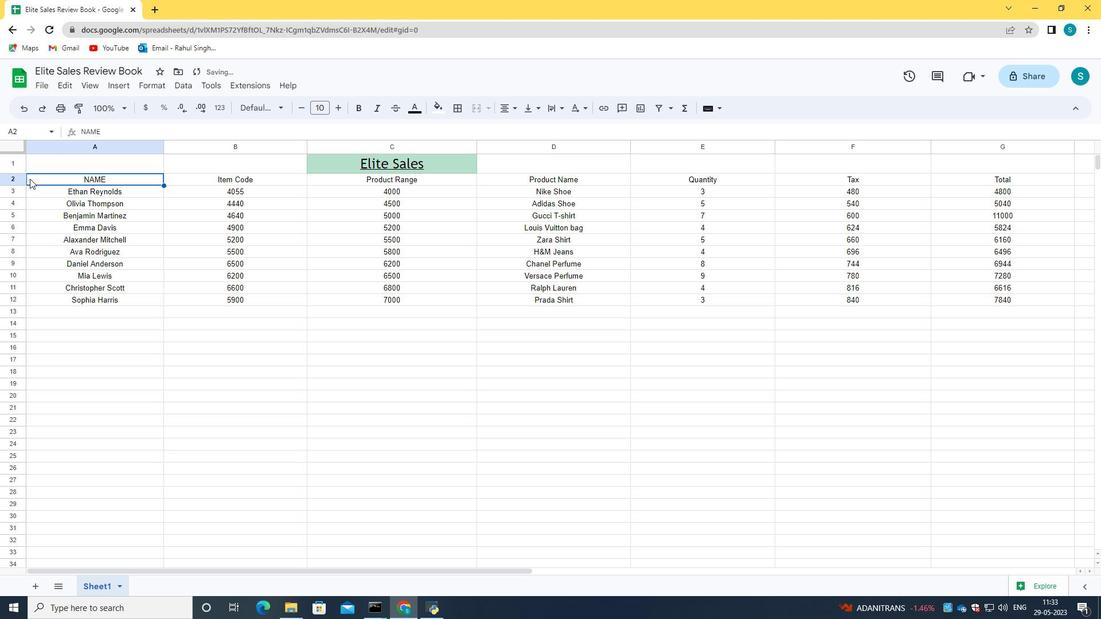
Action: Mouse moved to (303, 111)
Screenshot: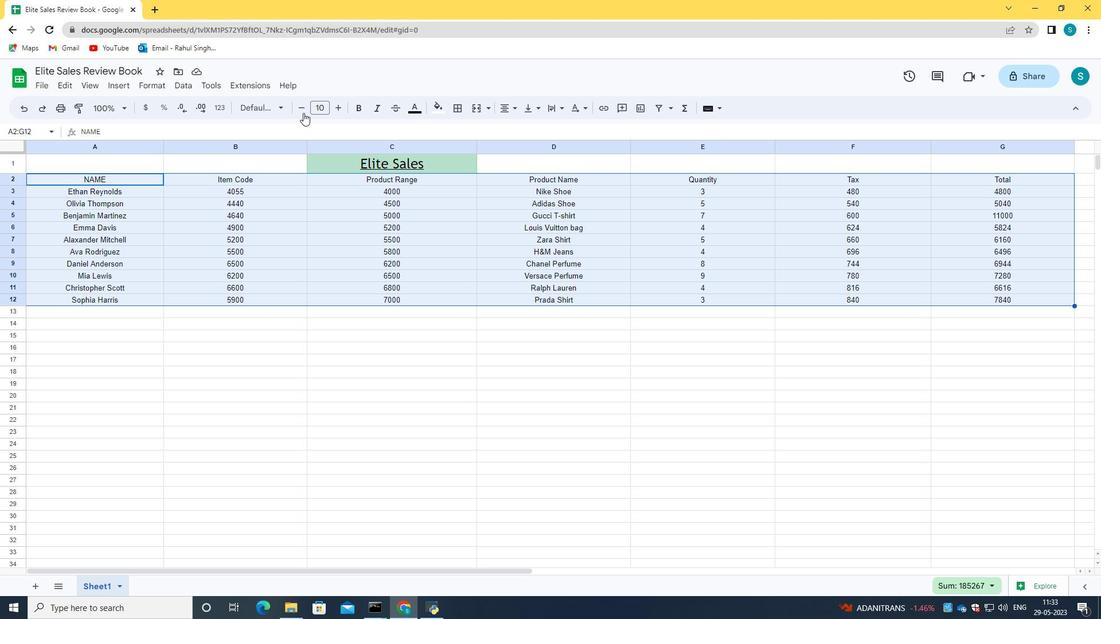 
Action: Mouse pressed left at (303, 111)
Screenshot: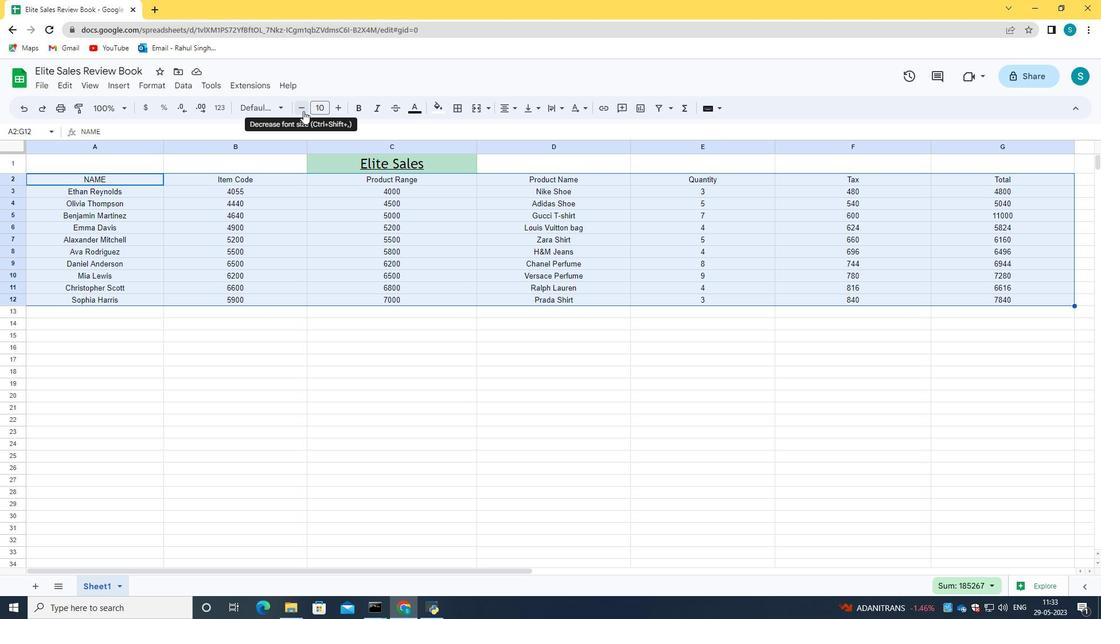 
Action: Mouse moved to (513, 110)
Screenshot: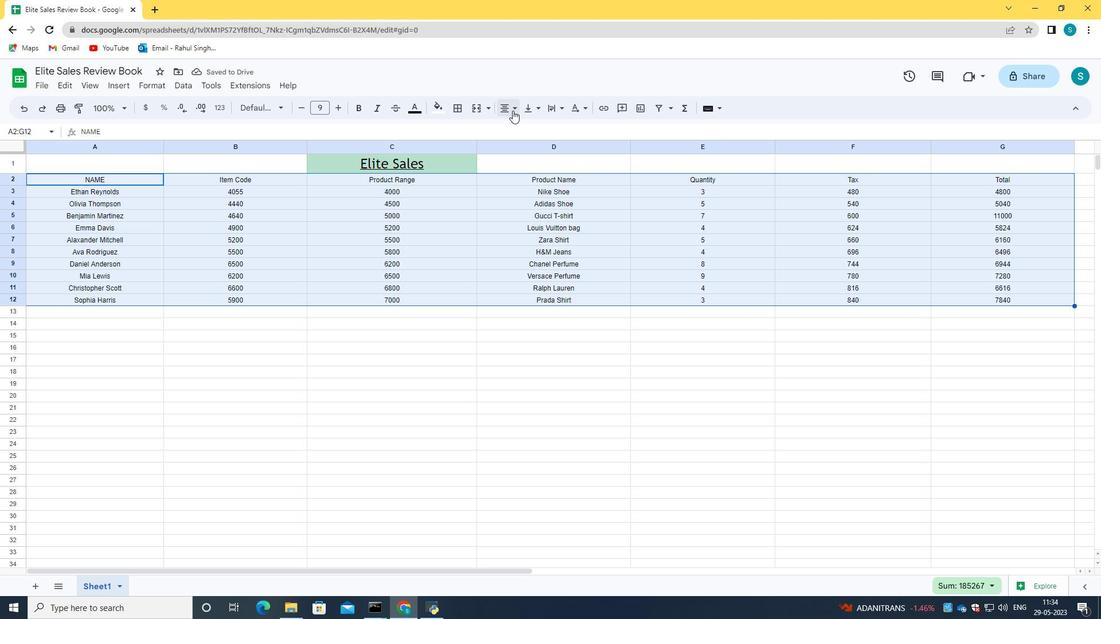 
Action: Mouse pressed left at (513, 110)
Screenshot: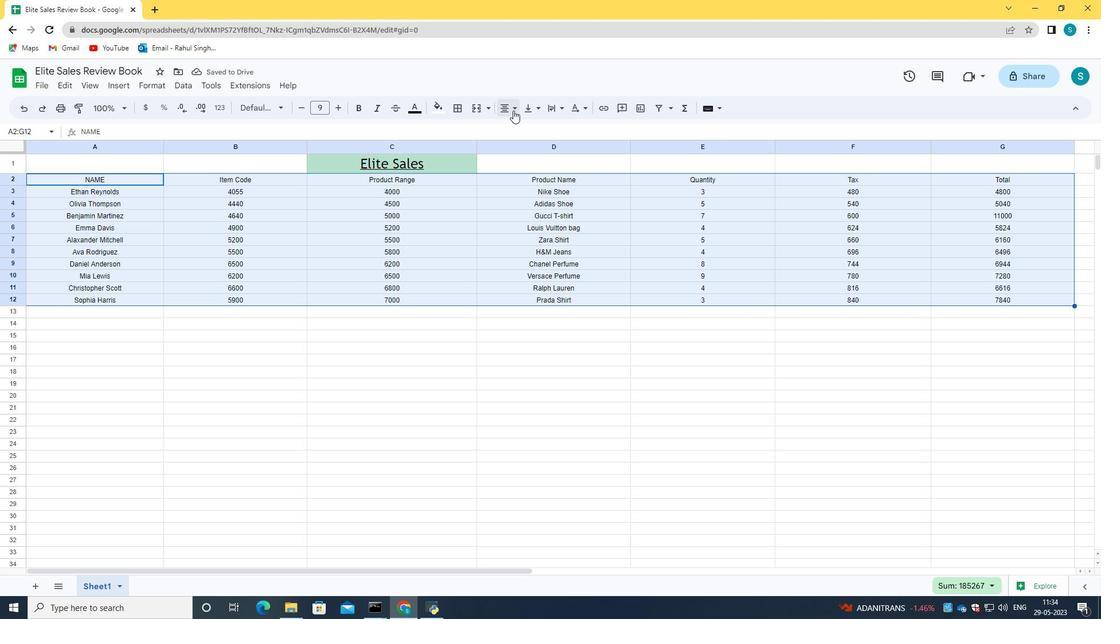 
Action: Mouse moved to (527, 125)
Screenshot: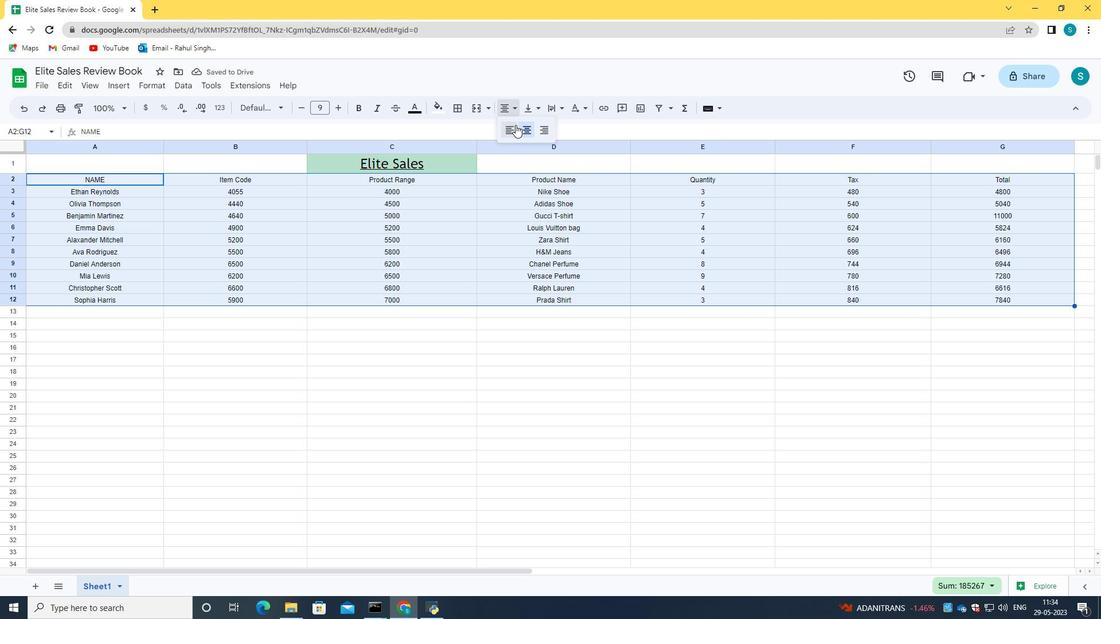 
Action: Mouse pressed left at (527, 125)
Screenshot: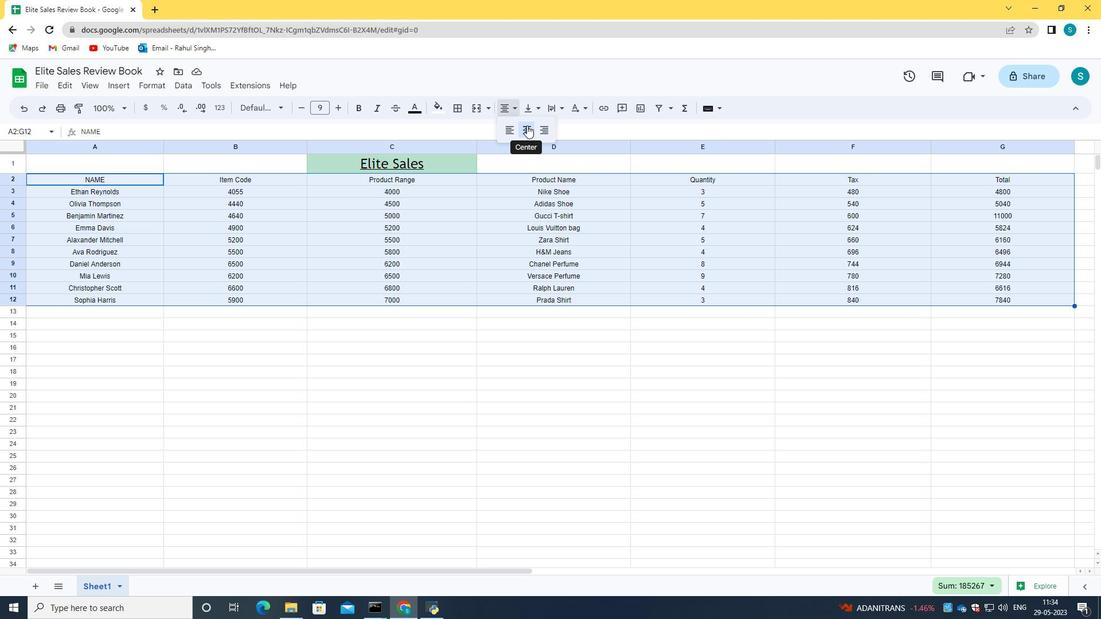 
Action: Mouse moved to (429, 160)
Screenshot: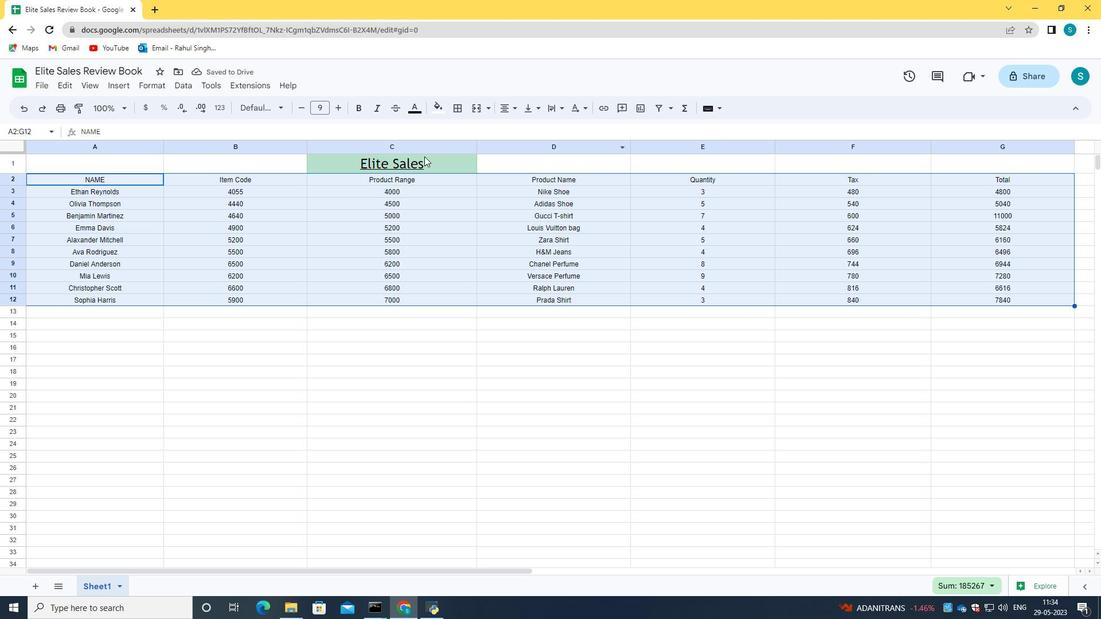 
Action: Mouse pressed left at (429, 160)
Screenshot: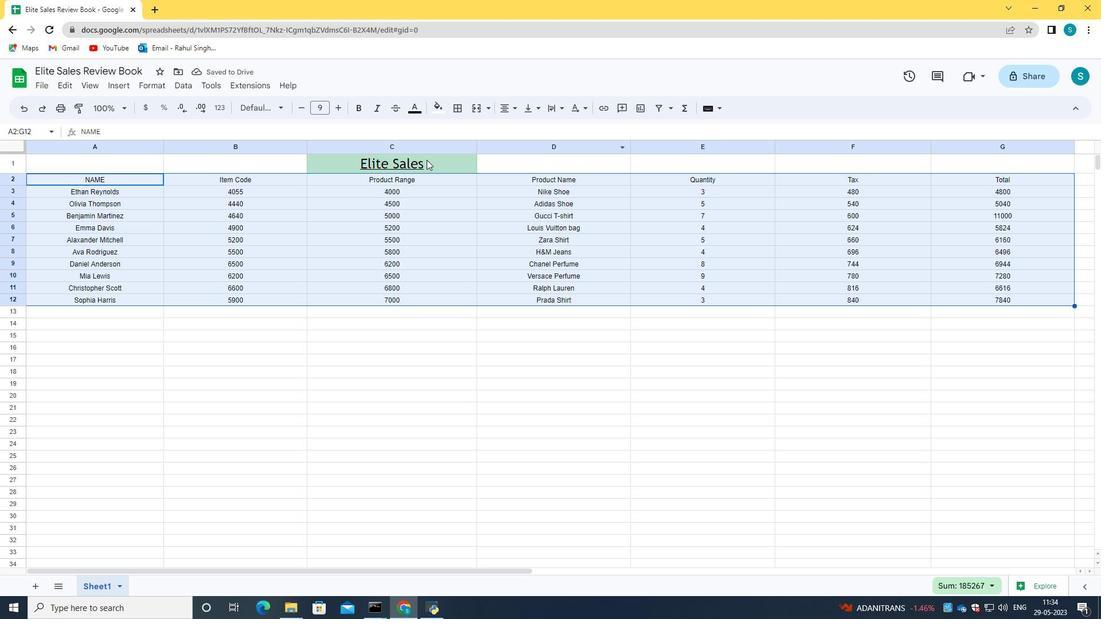 
Action: Mouse moved to (430, 165)
Screenshot: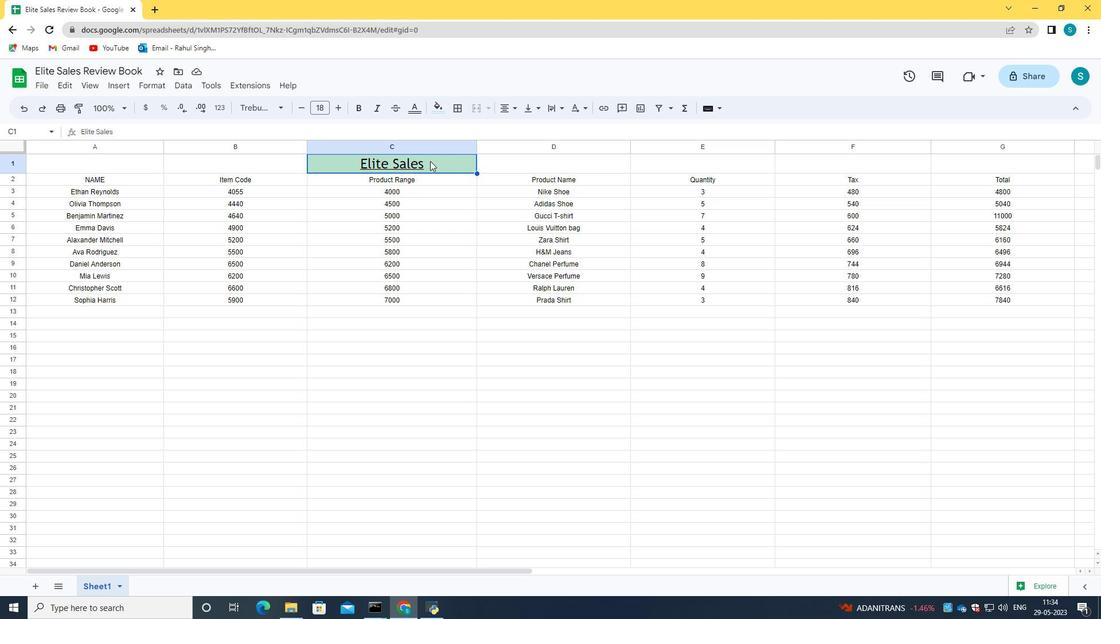 
Action: Mouse pressed left at (430, 165)
Screenshot: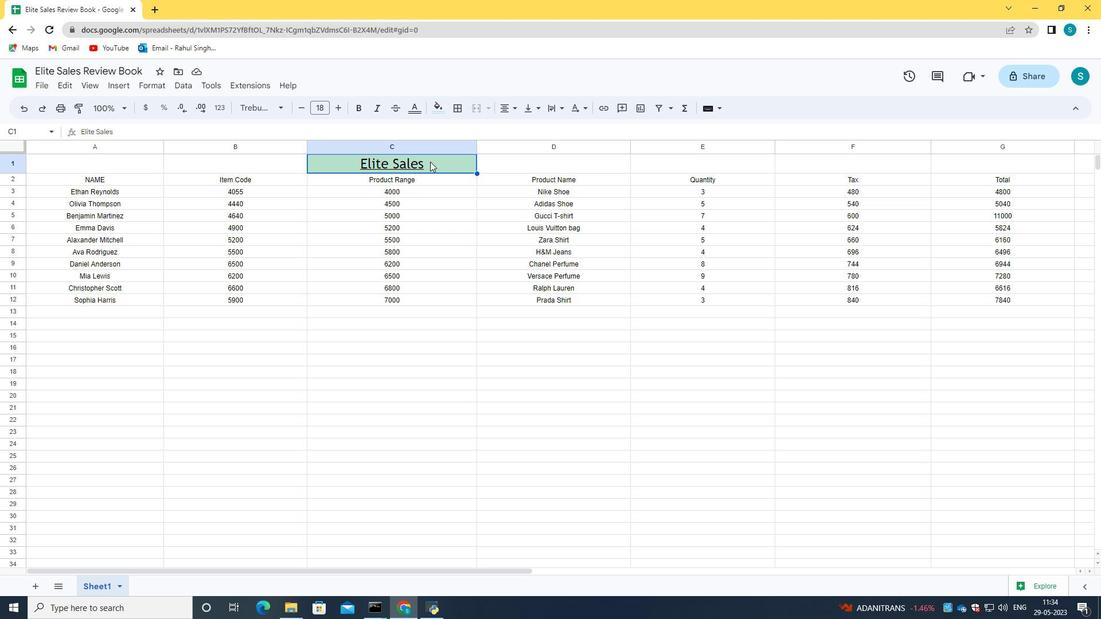 
Action: Mouse moved to (437, 163)
Screenshot: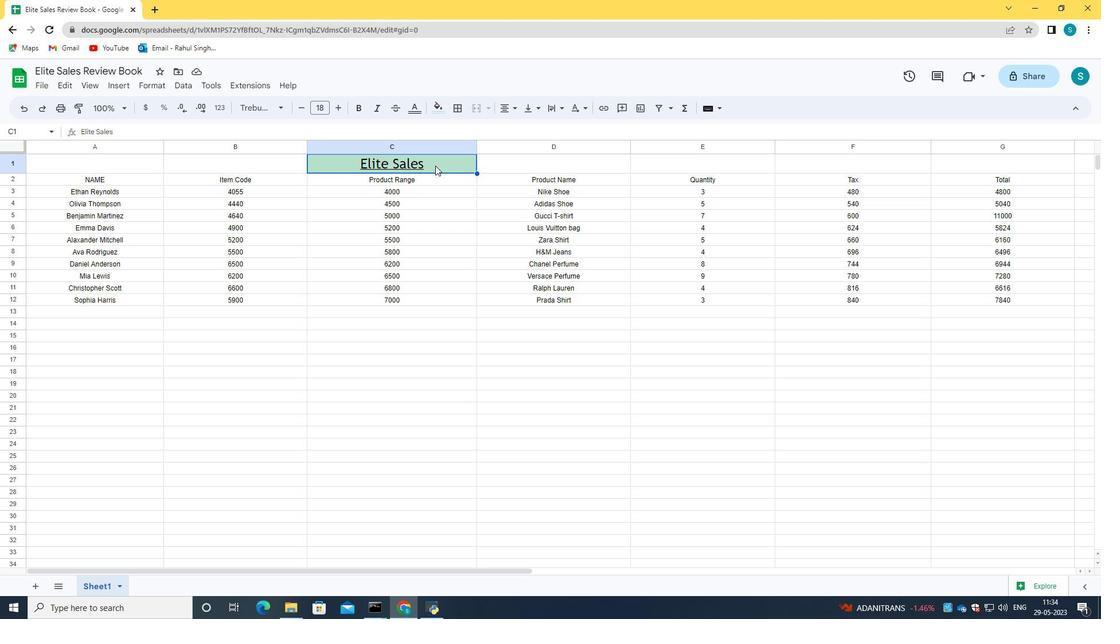 
Action: Mouse pressed left at (437, 163)
Screenshot: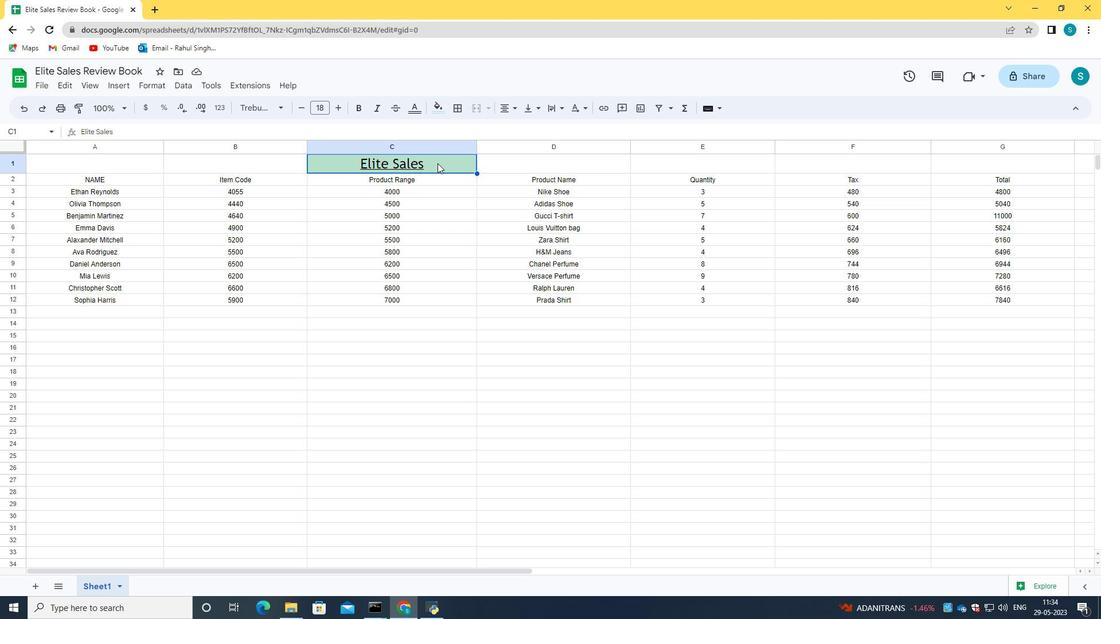 
Action: Mouse pressed left at (437, 163)
Screenshot: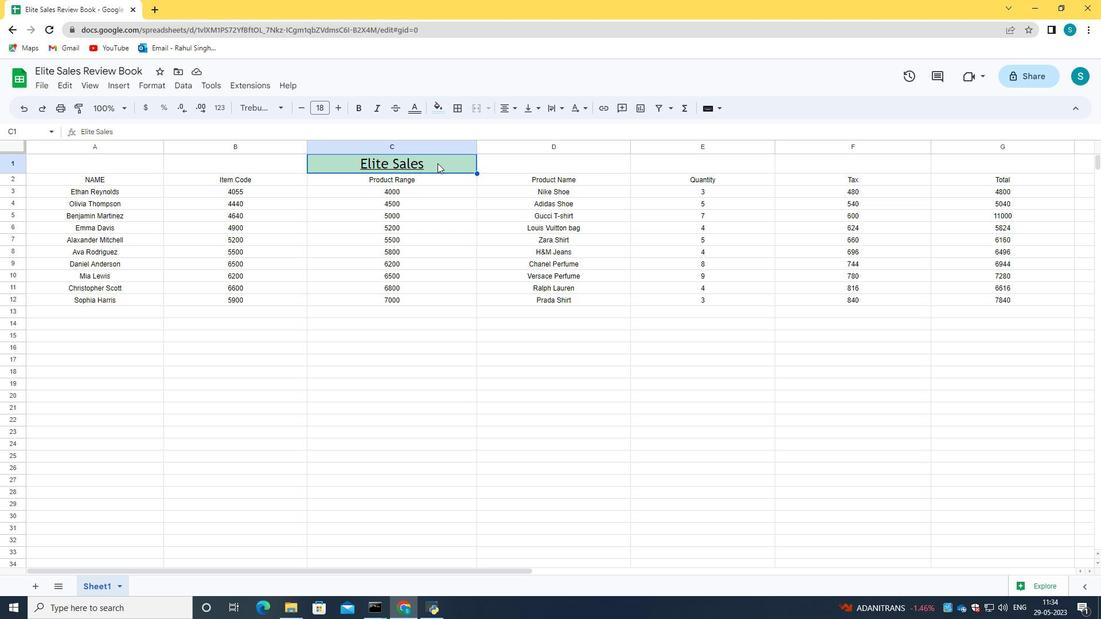 
Action: Mouse moved to (431, 165)
Screenshot: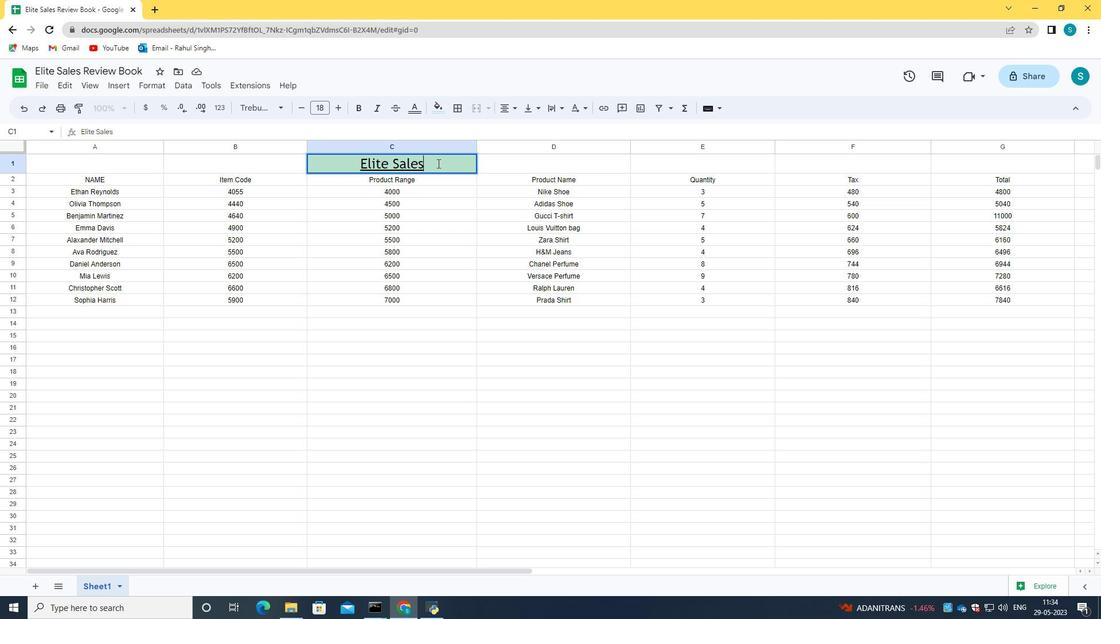 
Action: Mouse pressed left at (431, 165)
Screenshot: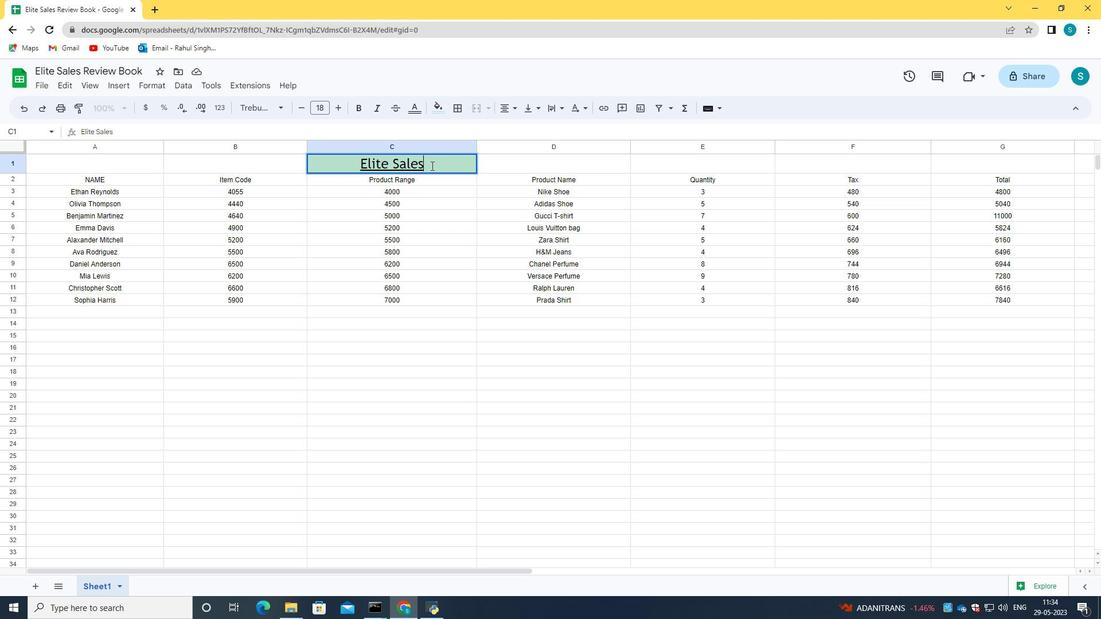 
Action: Mouse moved to (437, 109)
Screenshot: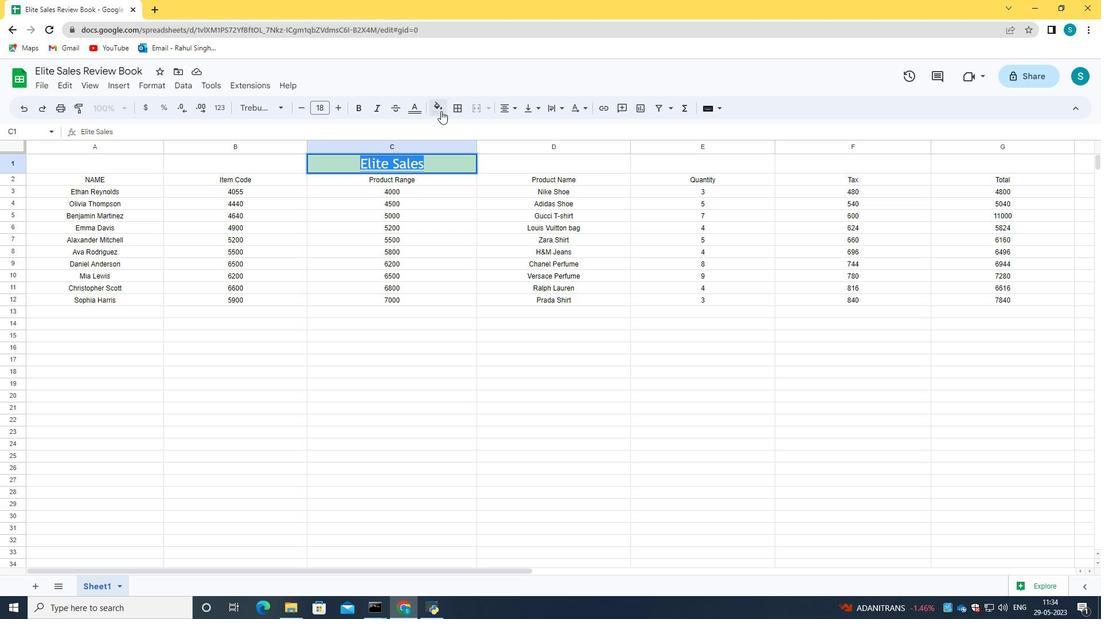 
Action: Mouse pressed left at (437, 109)
Screenshot: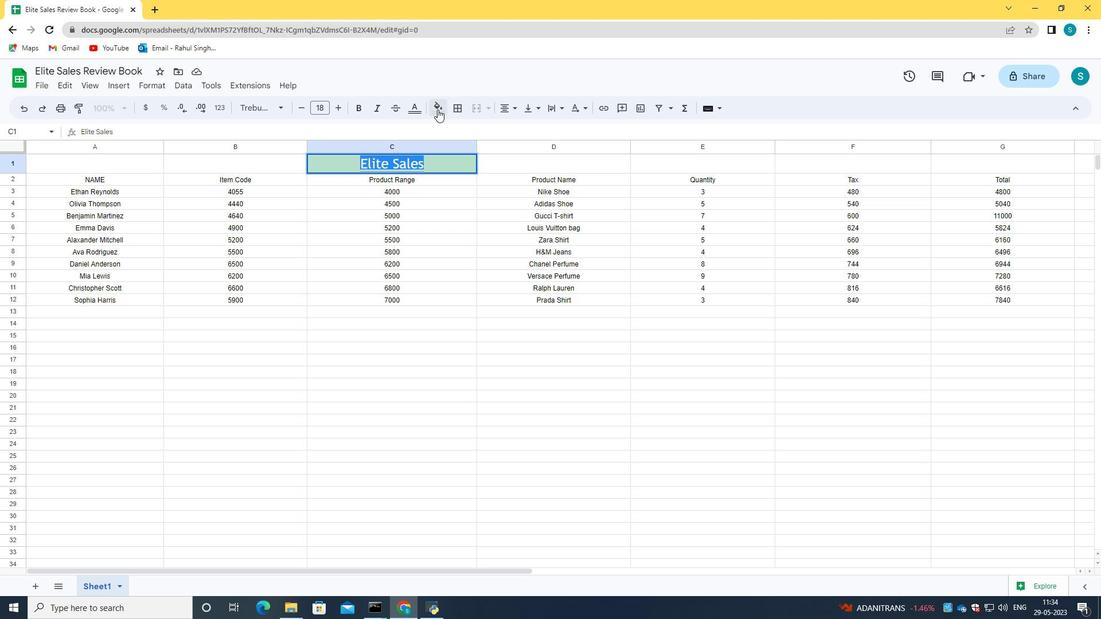 
Action: Mouse moved to (453, 158)
Screenshot: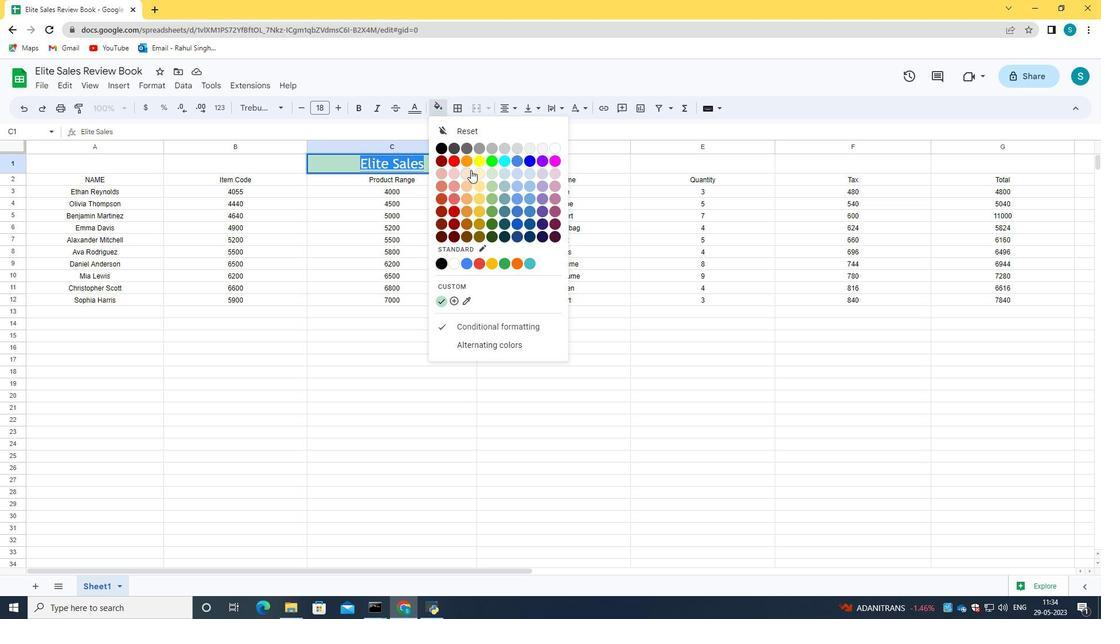 
Action: Mouse pressed left at (453, 158)
Screenshot: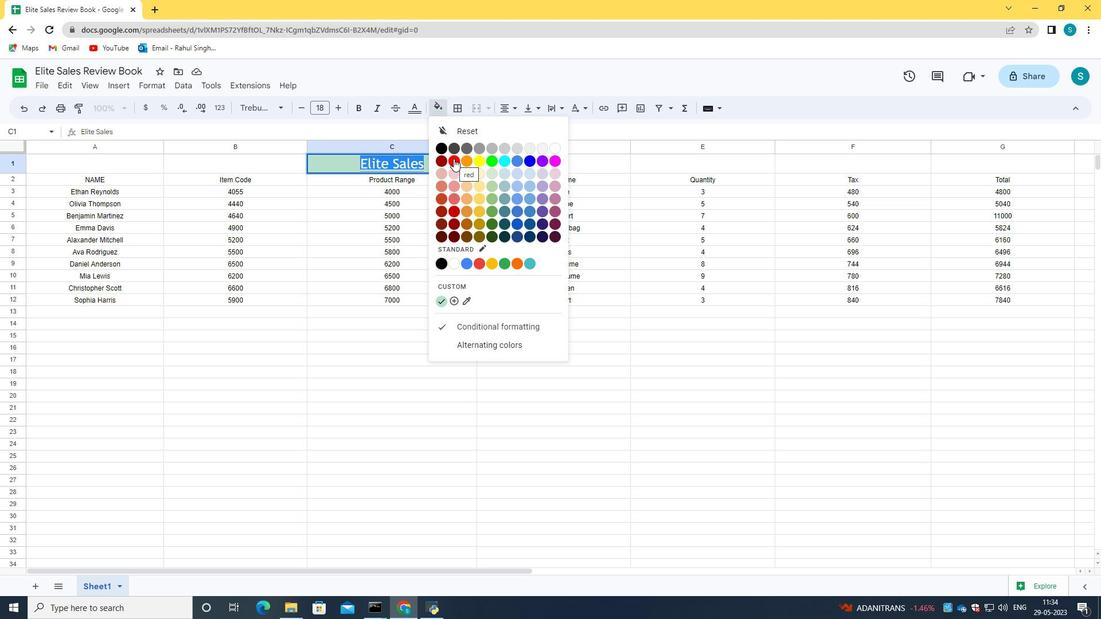 
Action: Mouse moved to (510, 149)
Screenshot: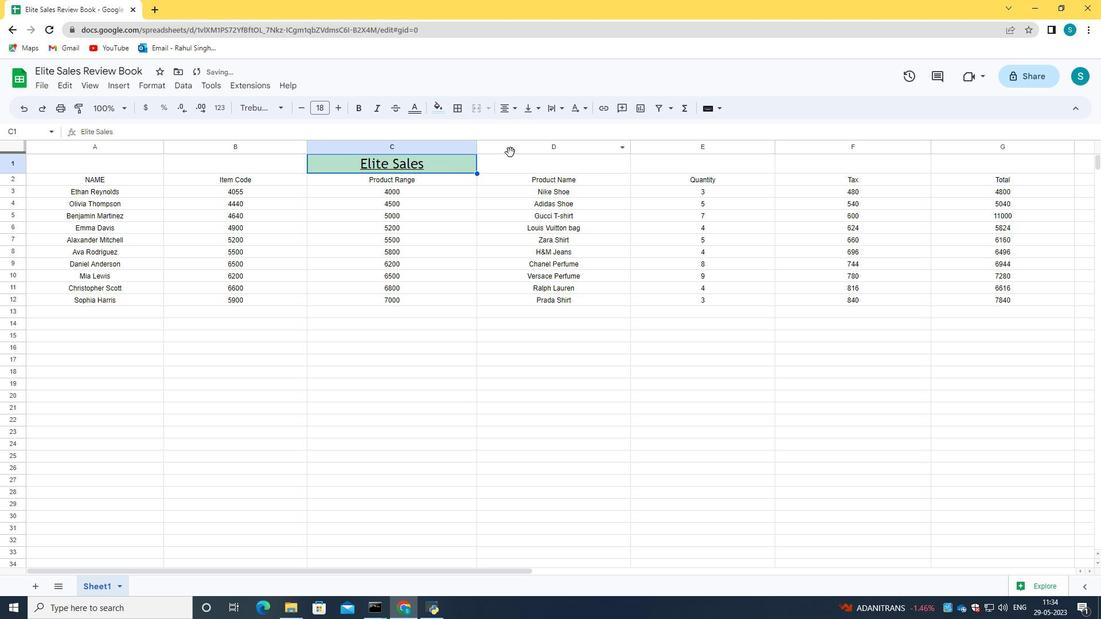 
Action: Mouse pressed left at (510, 149)
Screenshot: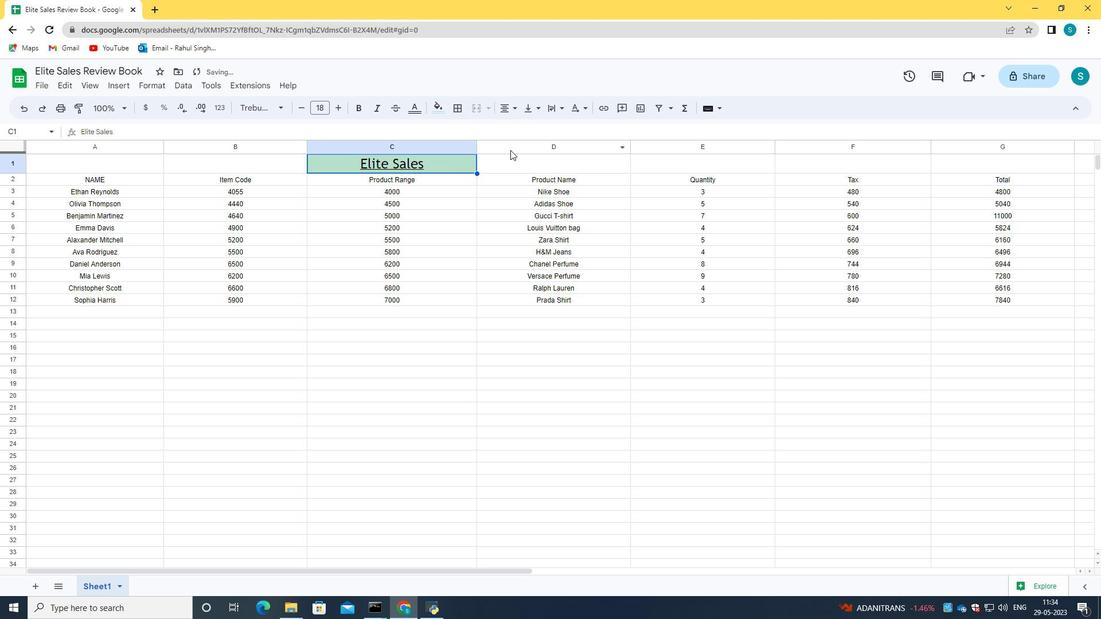 
Action: Mouse moved to (436, 164)
Screenshot: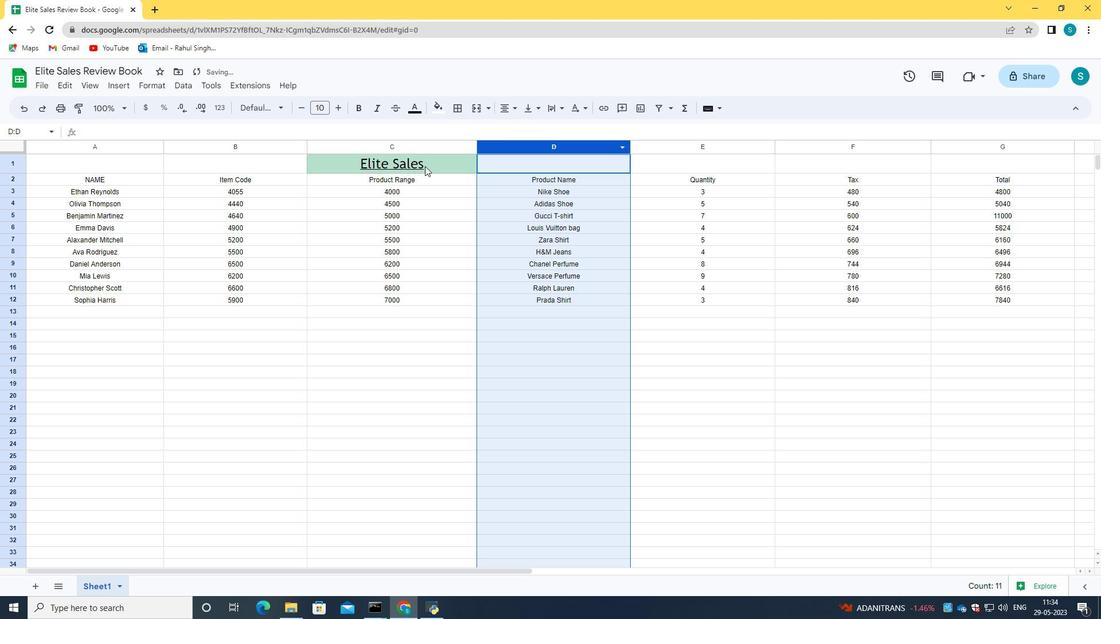
Action: Mouse pressed left at (436, 164)
Screenshot: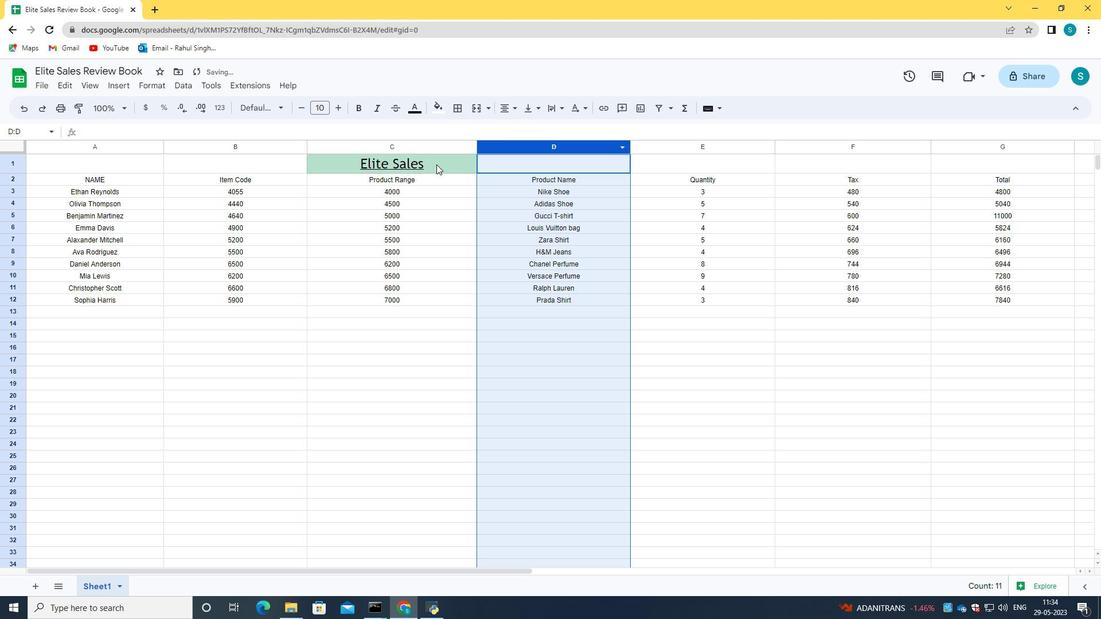 
Action: Mouse pressed left at (436, 164)
Screenshot: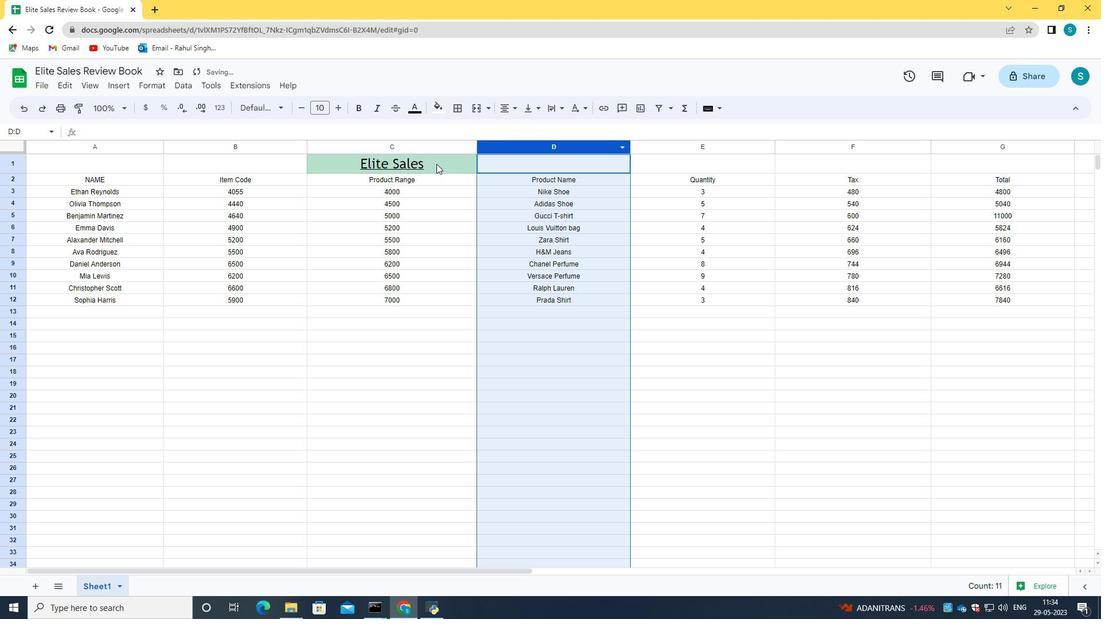 
Action: Mouse moved to (427, 161)
Screenshot: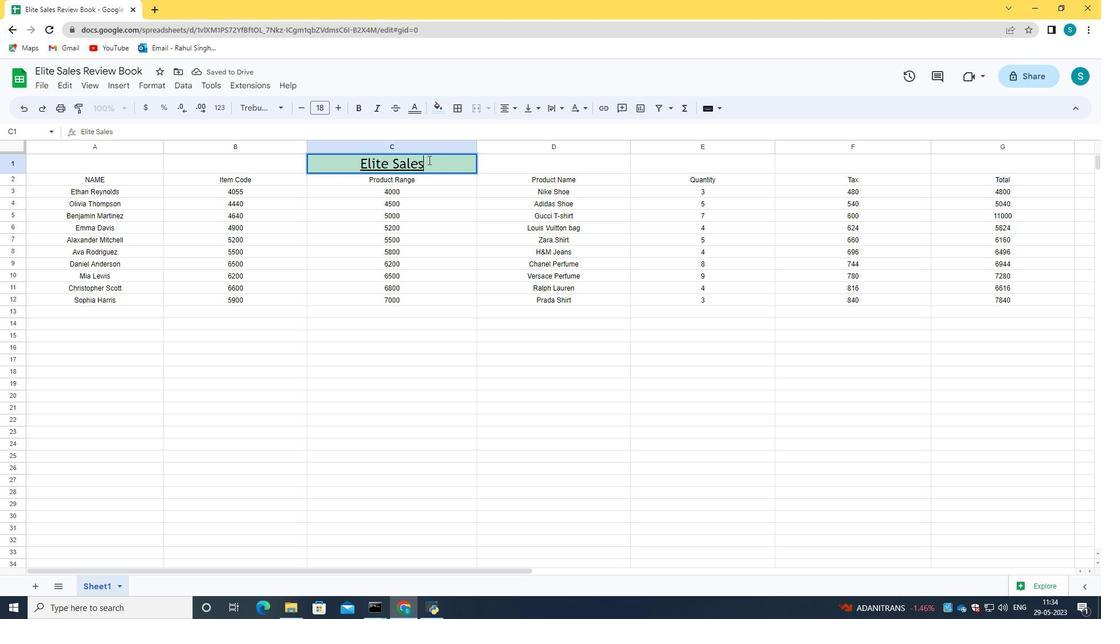 
Action: Mouse pressed left at (427, 161)
Screenshot: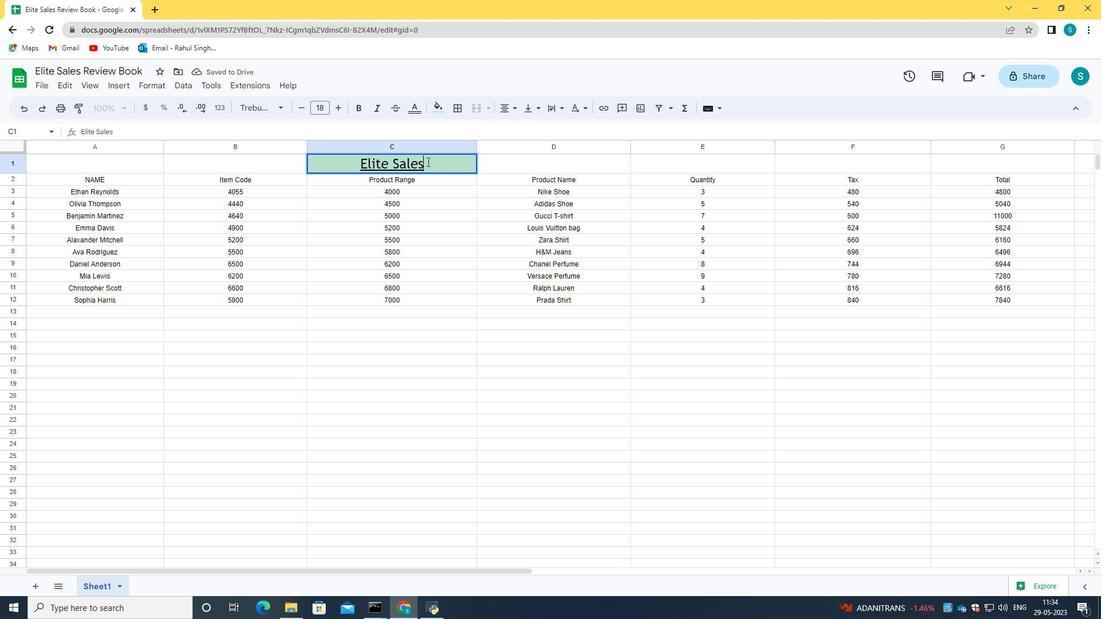 
Action: Mouse moved to (435, 105)
Screenshot: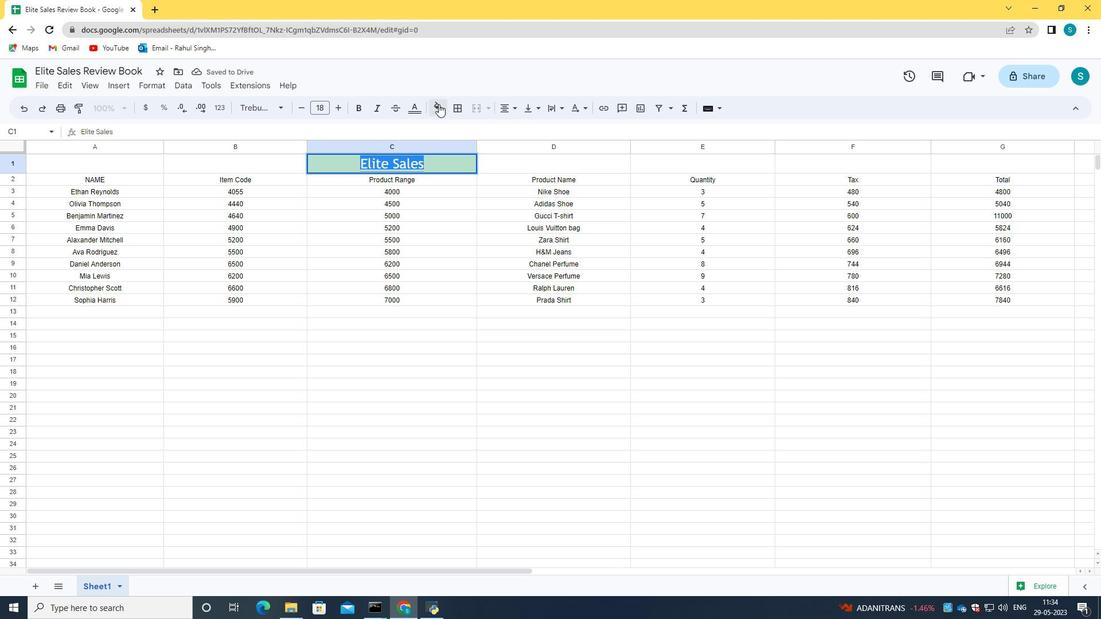 
Action: Mouse pressed left at (435, 105)
Screenshot: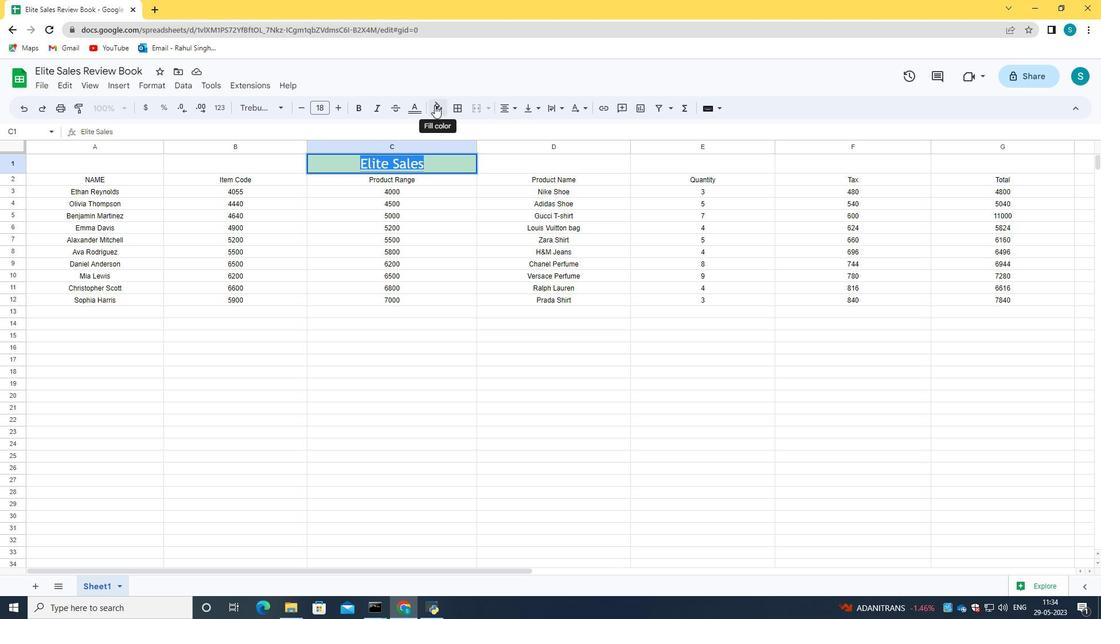 
Action: Mouse moved to (444, 162)
Screenshot: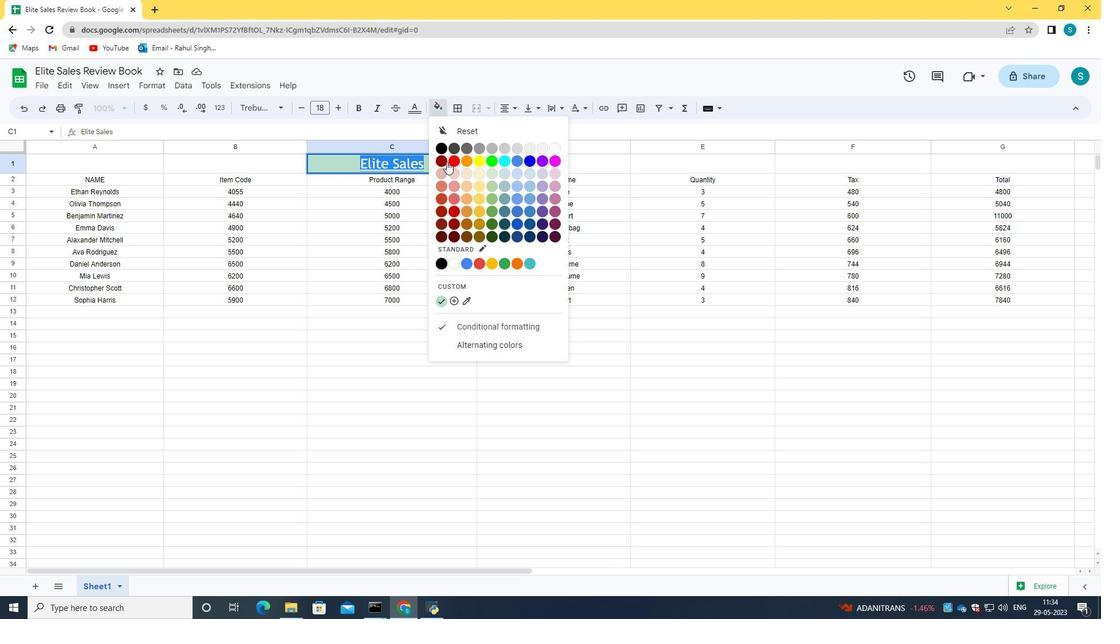 
Action: Mouse pressed left at (444, 162)
Screenshot: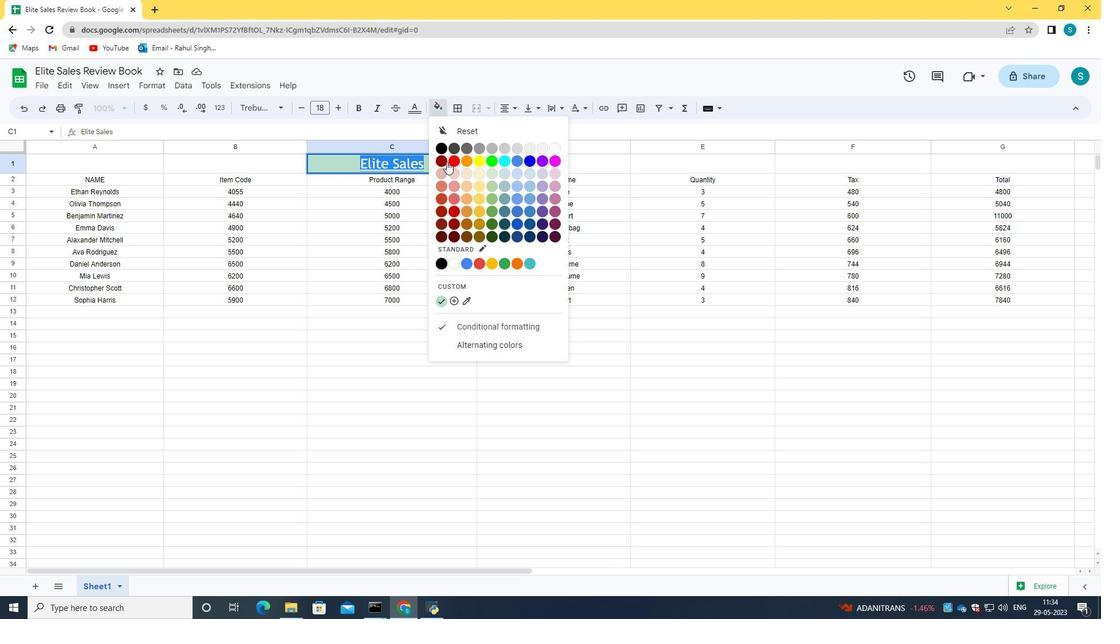 
Action: Mouse moved to (414, 164)
Screenshot: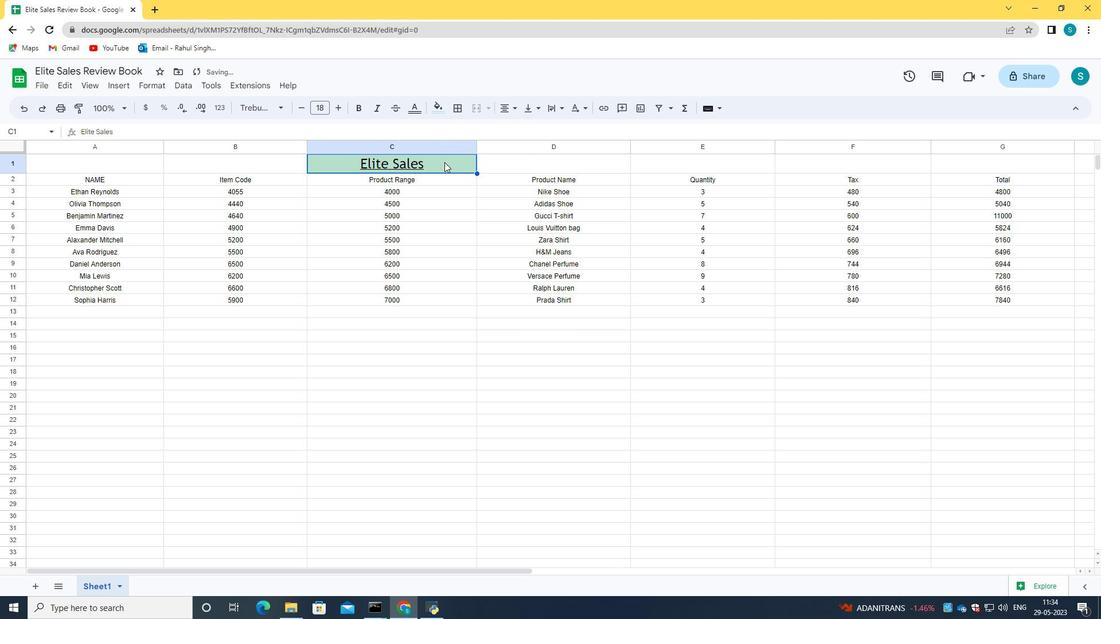 
Action: Mouse pressed left at (414, 164)
Screenshot: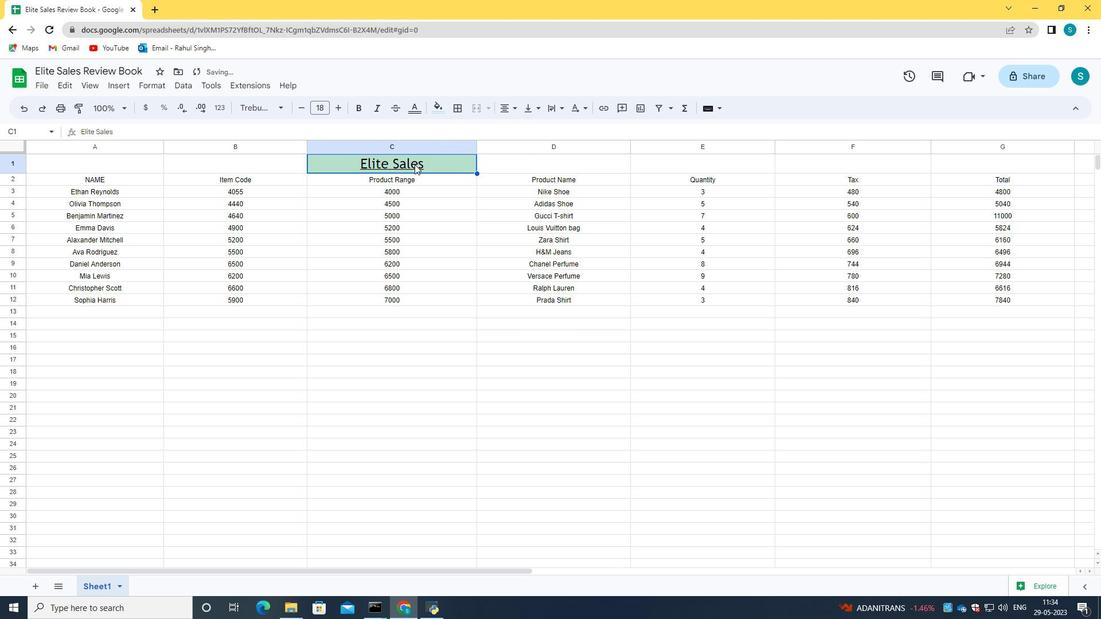 
Action: Mouse moved to (424, 164)
Screenshot: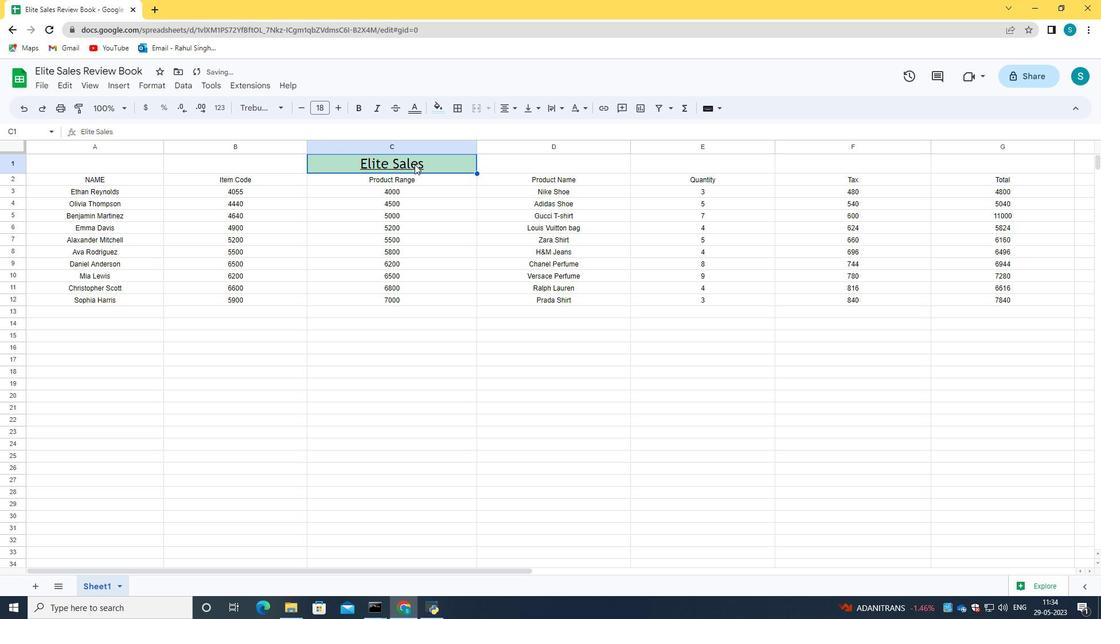 
Action: Mouse pressed left at (424, 164)
Screenshot: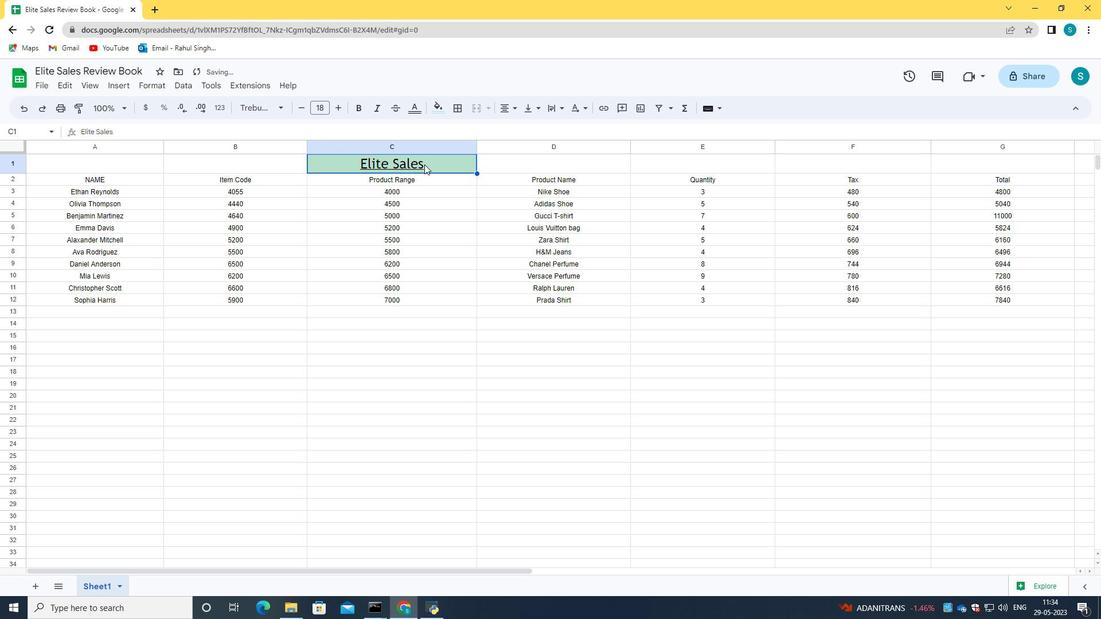 
Action: Mouse moved to (450, 164)
Screenshot: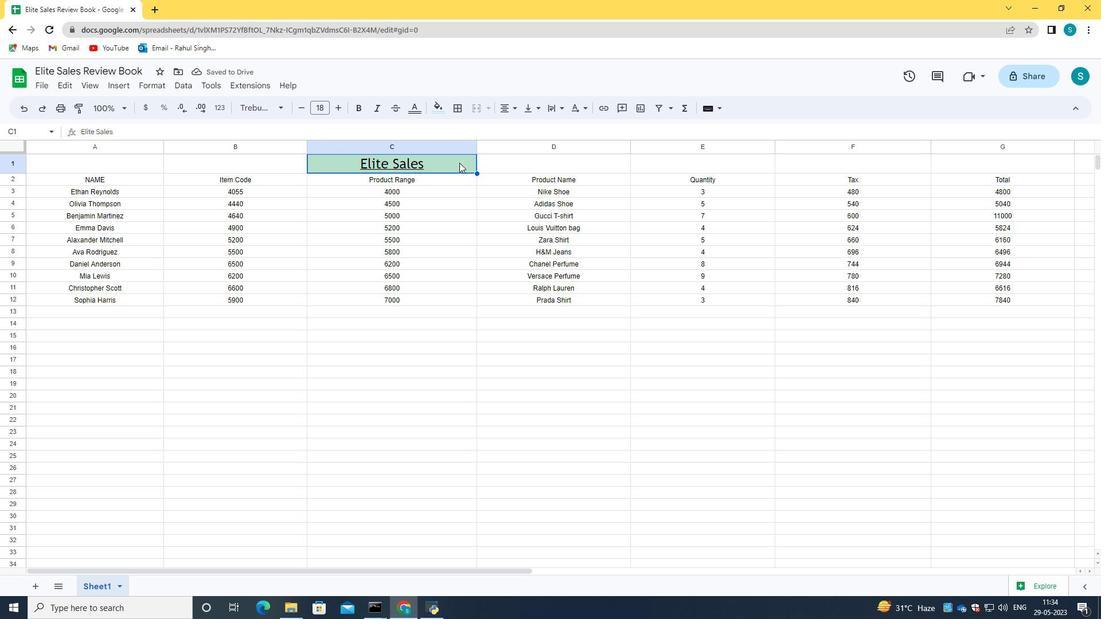 
Action: Mouse pressed left at (450, 164)
Screenshot: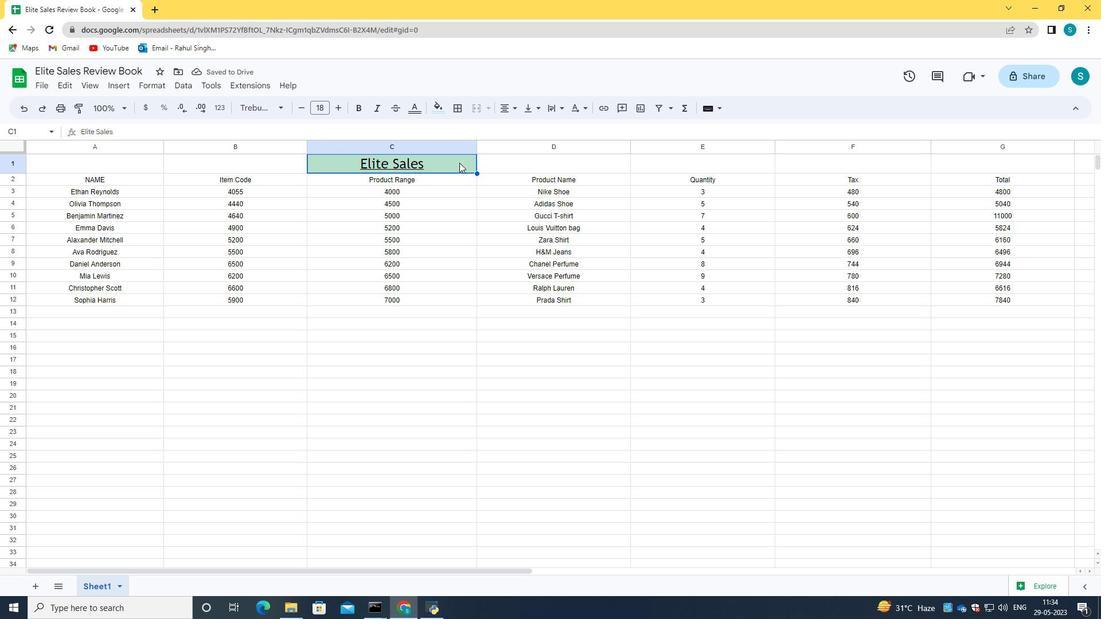 
Action: Mouse moved to (449, 161)
Screenshot: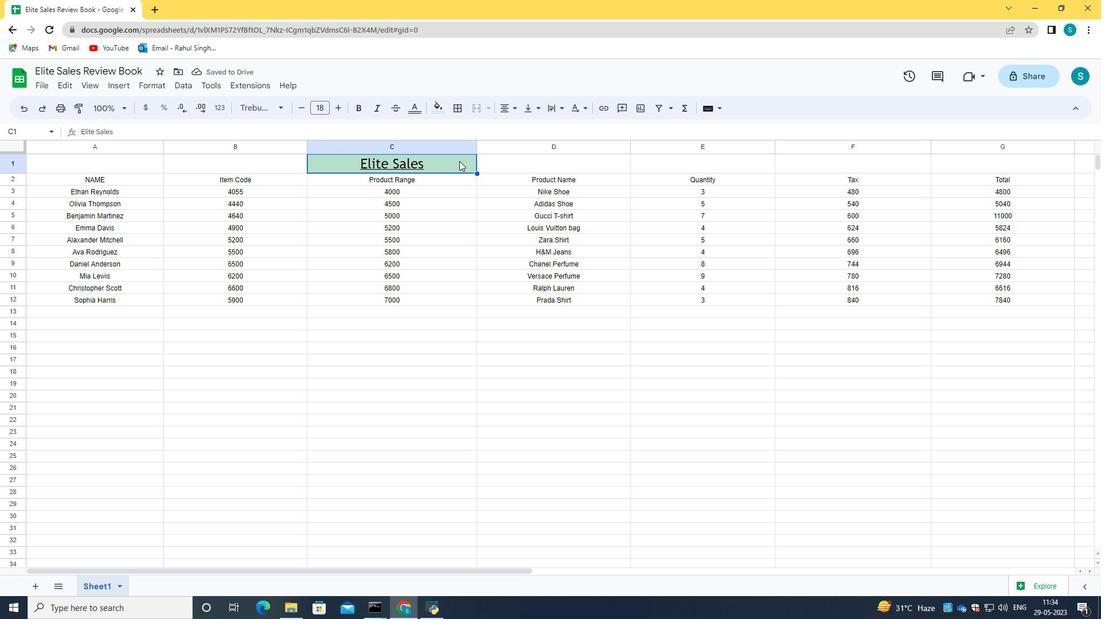 
Action: Mouse pressed left at (449, 161)
Screenshot: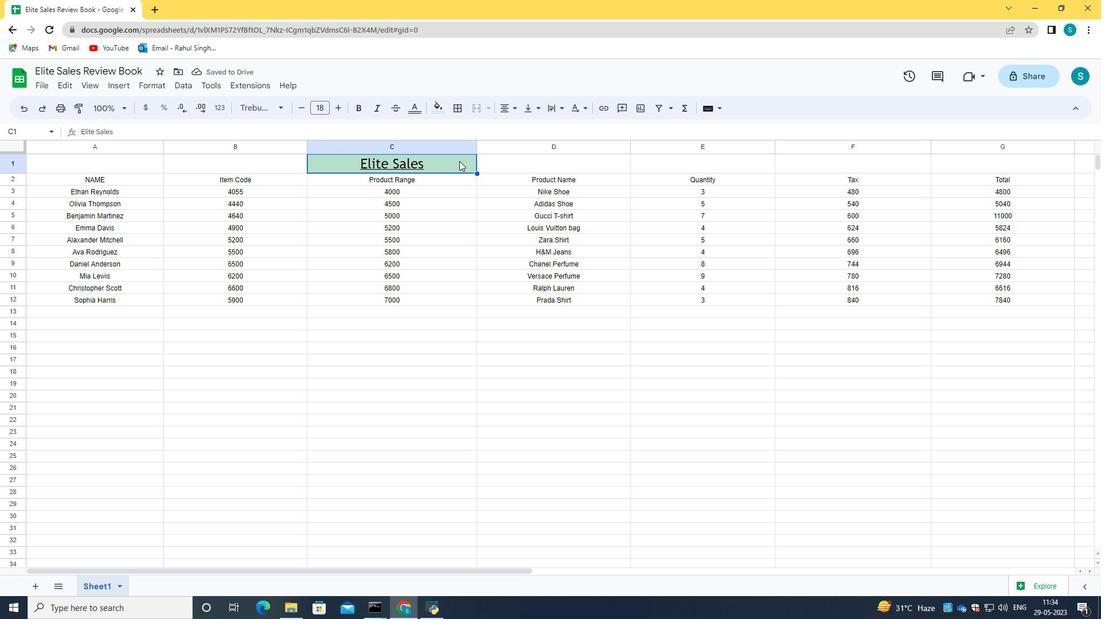 
Action: Mouse pressed left at (449, 161)
Screenshot: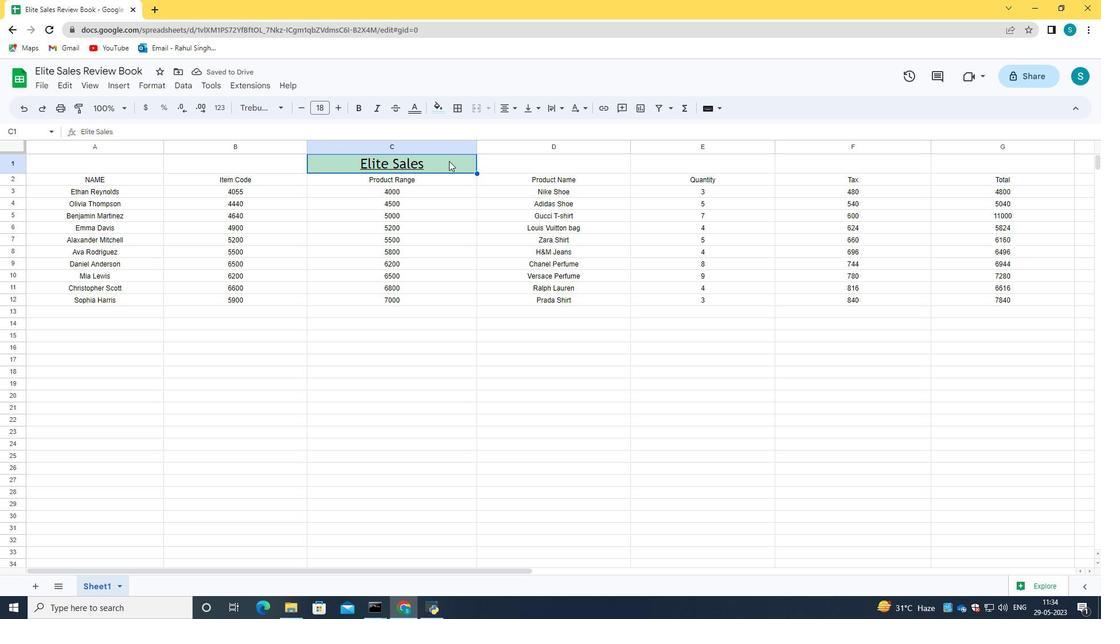 
Action: Mouse moved to (439, 162)
Screenshot: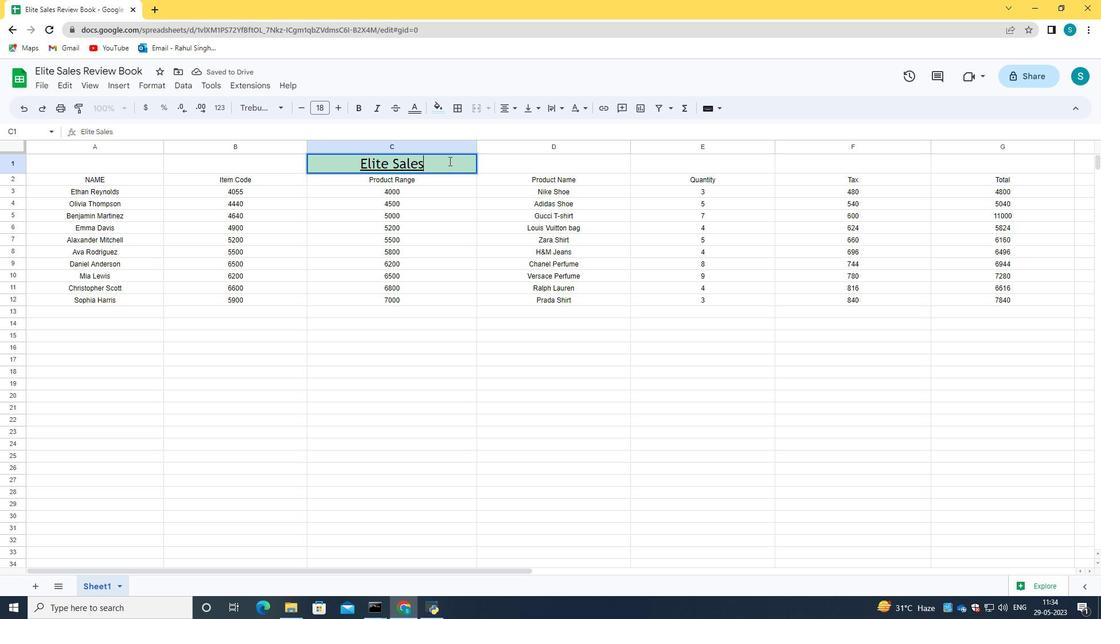
Action: Mouse pressed left at (439, 162)
Screenshot: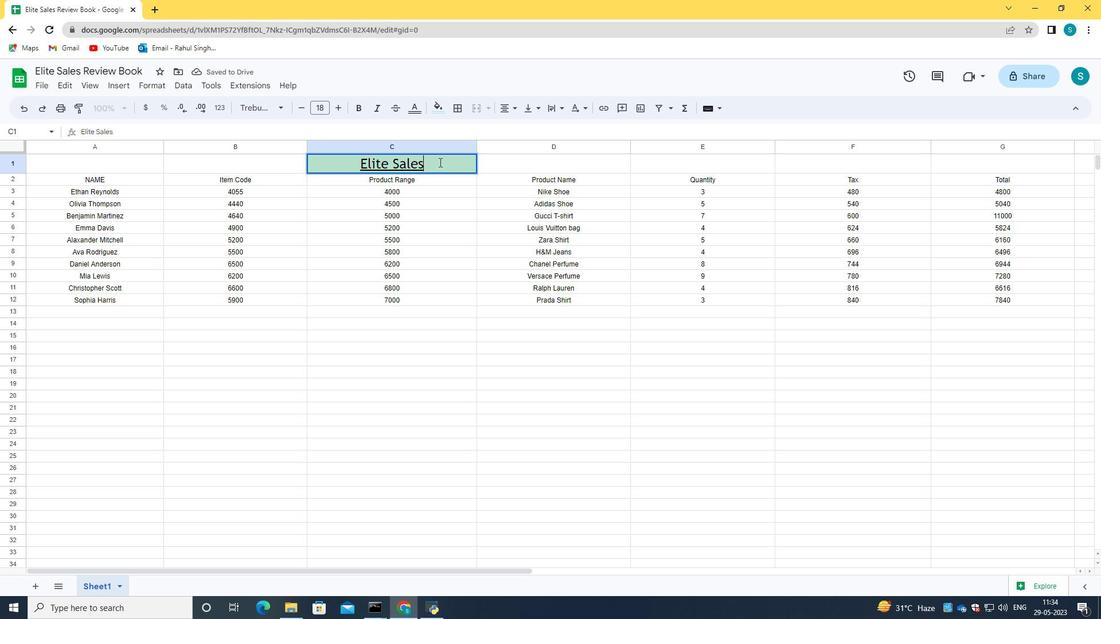 
Action: Mouse moved to (435, 111)
Screenshot: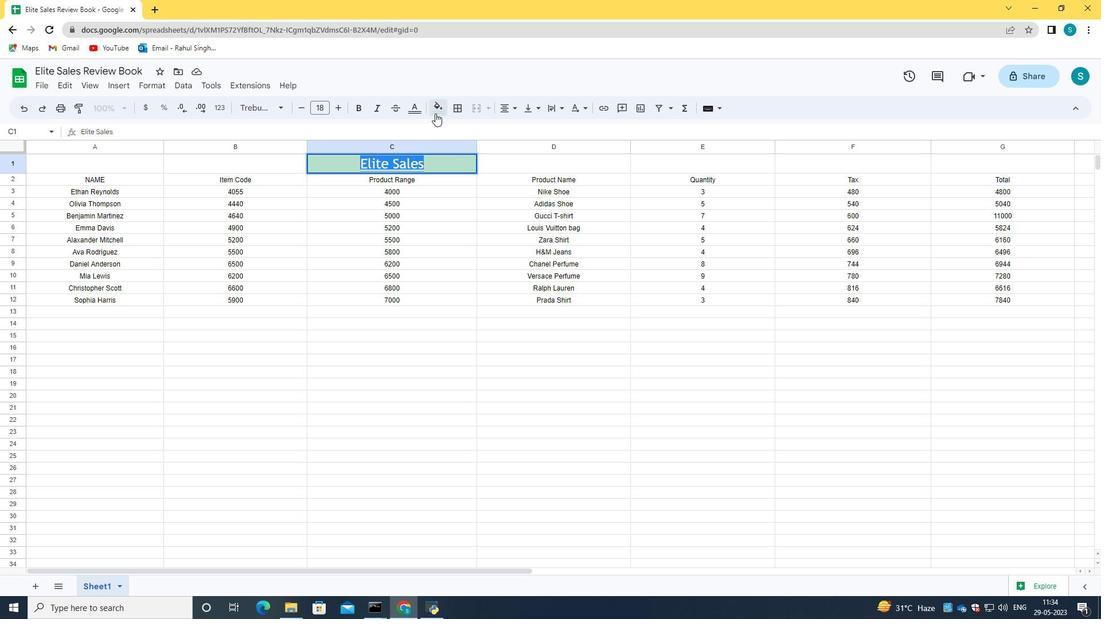 
Action: Mouse pressed left at (435, 111)
Screenshot: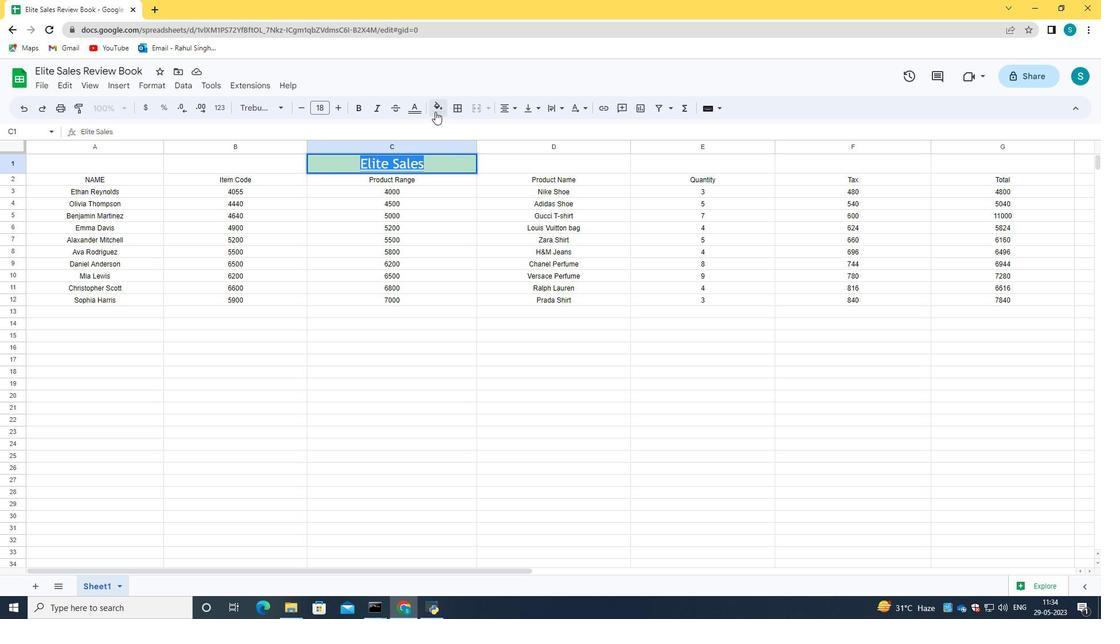 
Action: Mouse moved to (476, 261)
Screenshot: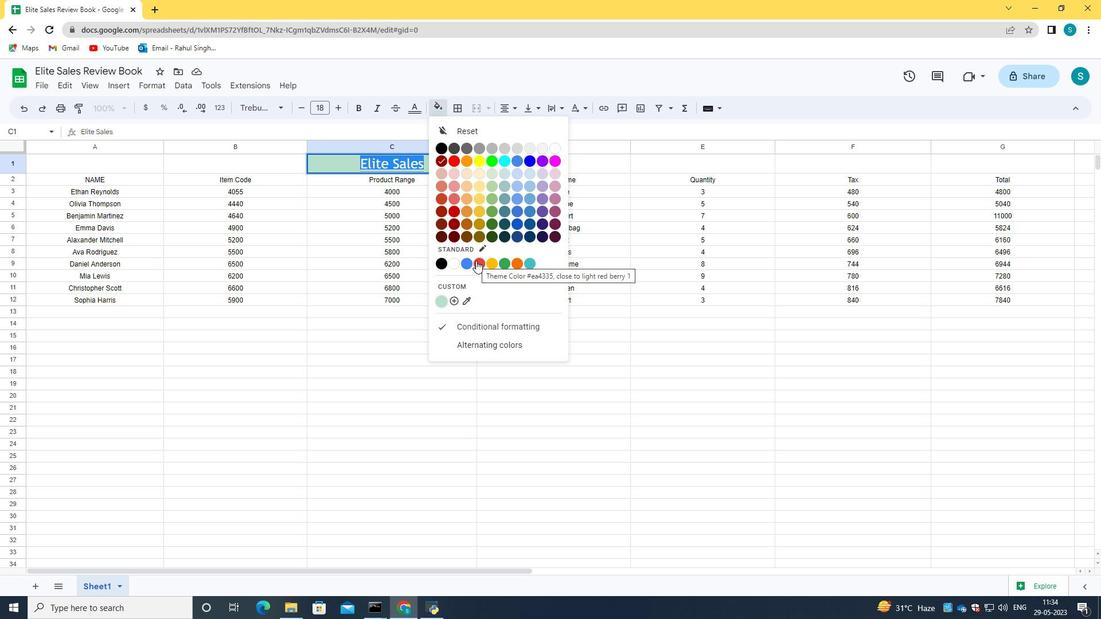 
Action: Mouse pressed left at (476, 261)
Screenshot: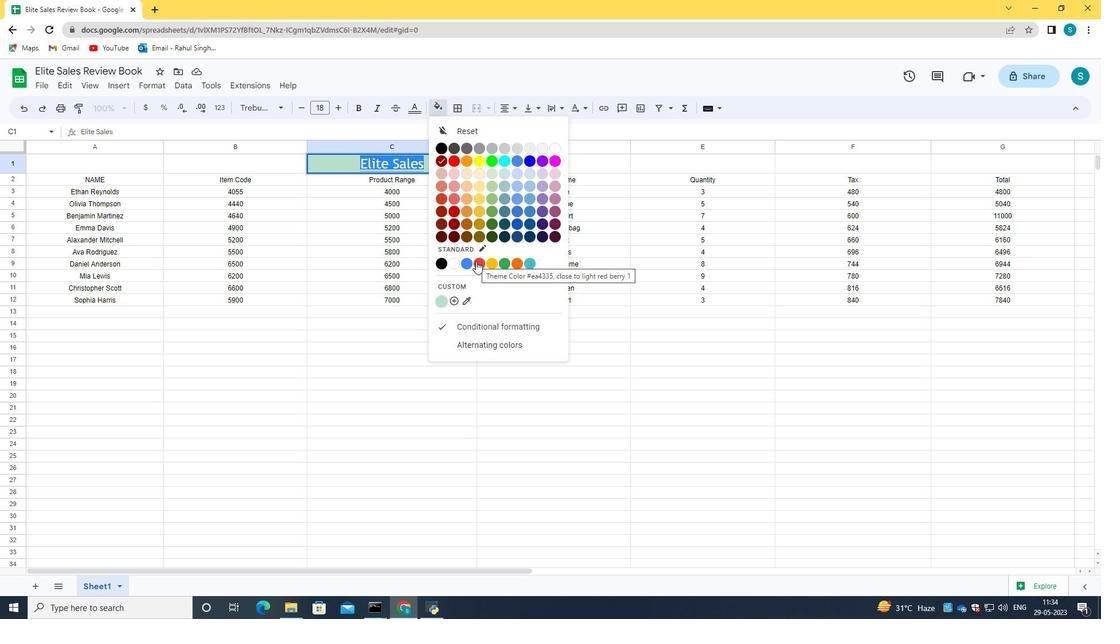 
Action: Mouse moved to (455, 166)
Screenshot: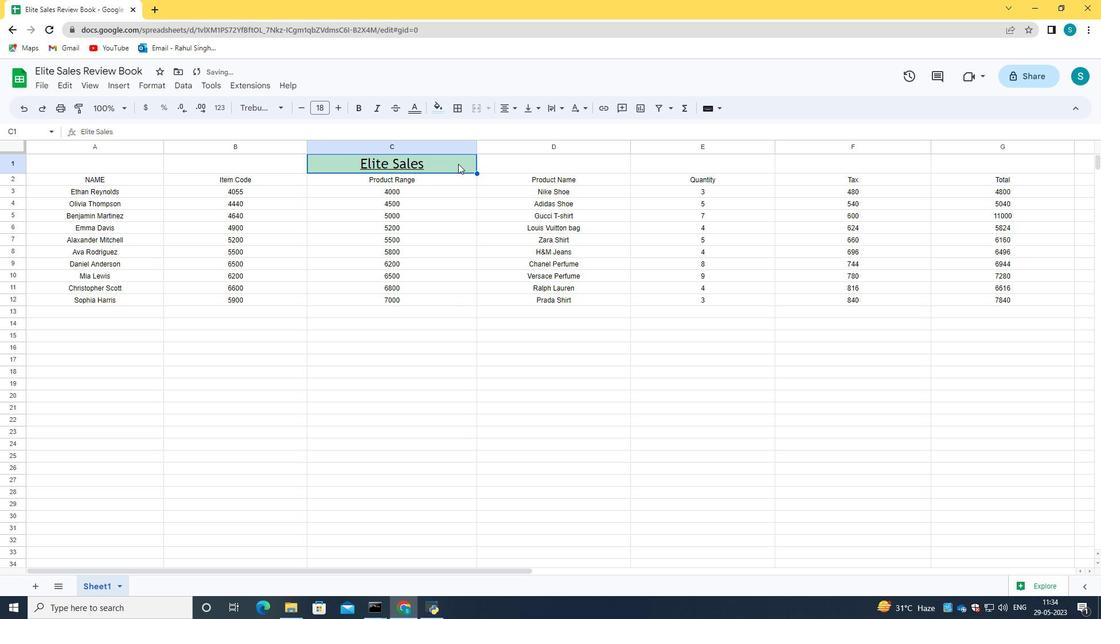 
Action: Mouse pressed left at (455, 166)
Screenshot: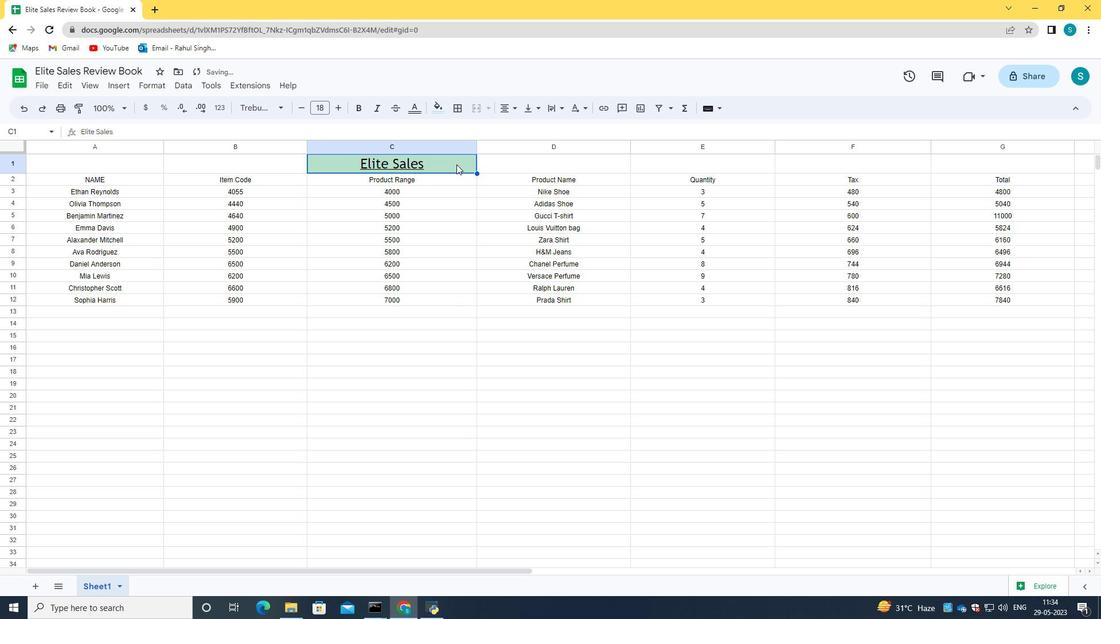 
Action: Mouse moved to (339, 161)
Screenshot: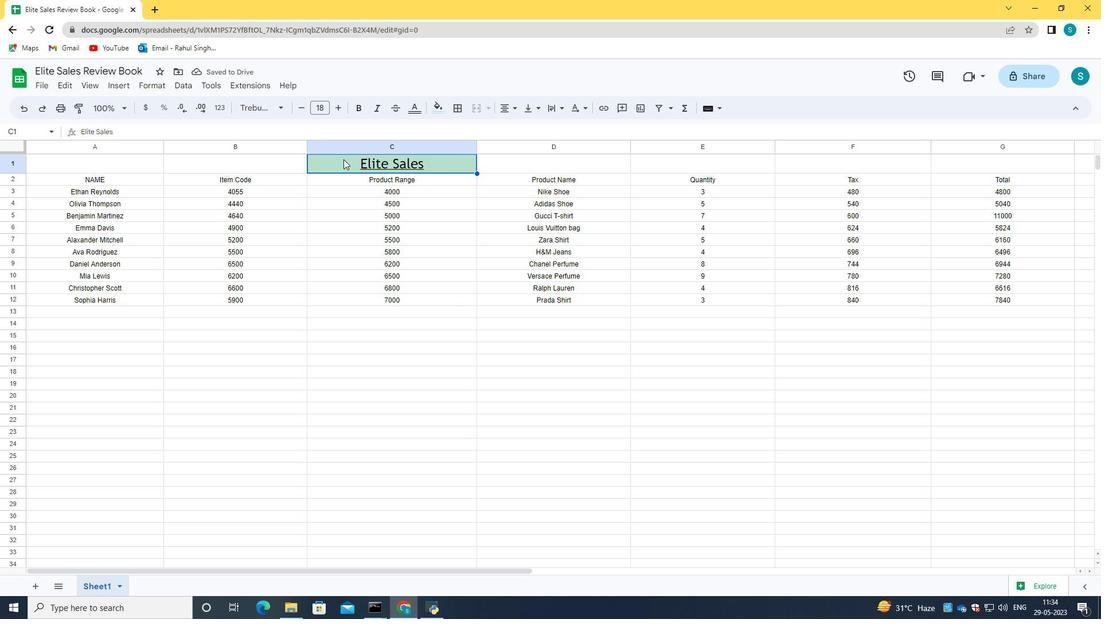 
Action: Mouse pressed left at (339, 161)
Screenshot: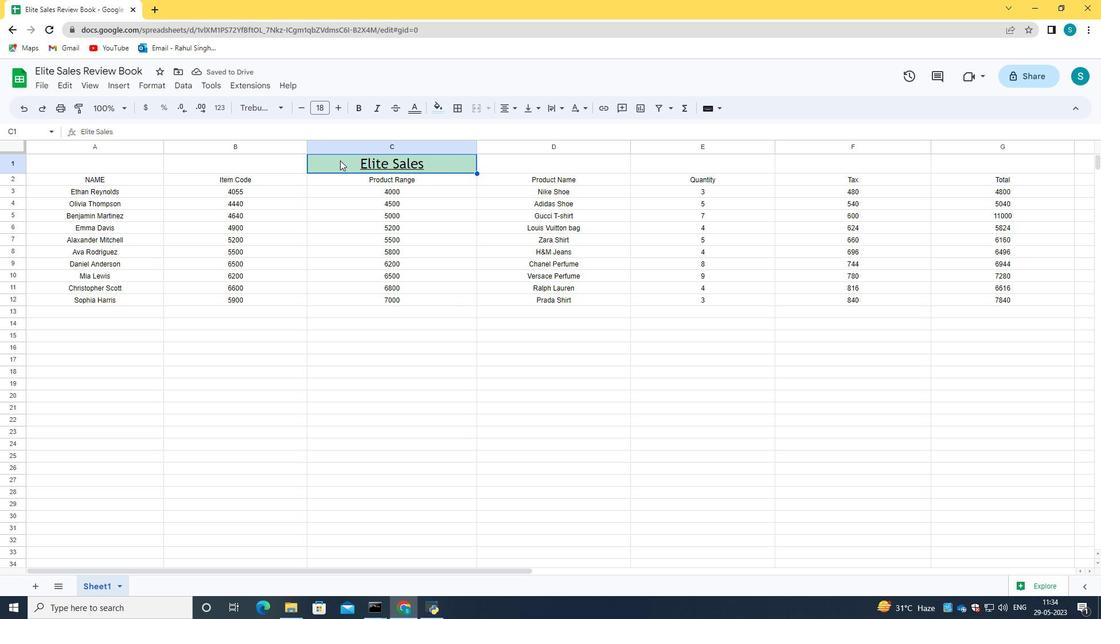 
Action: Mouse moved to (505, 161)
Screenshot: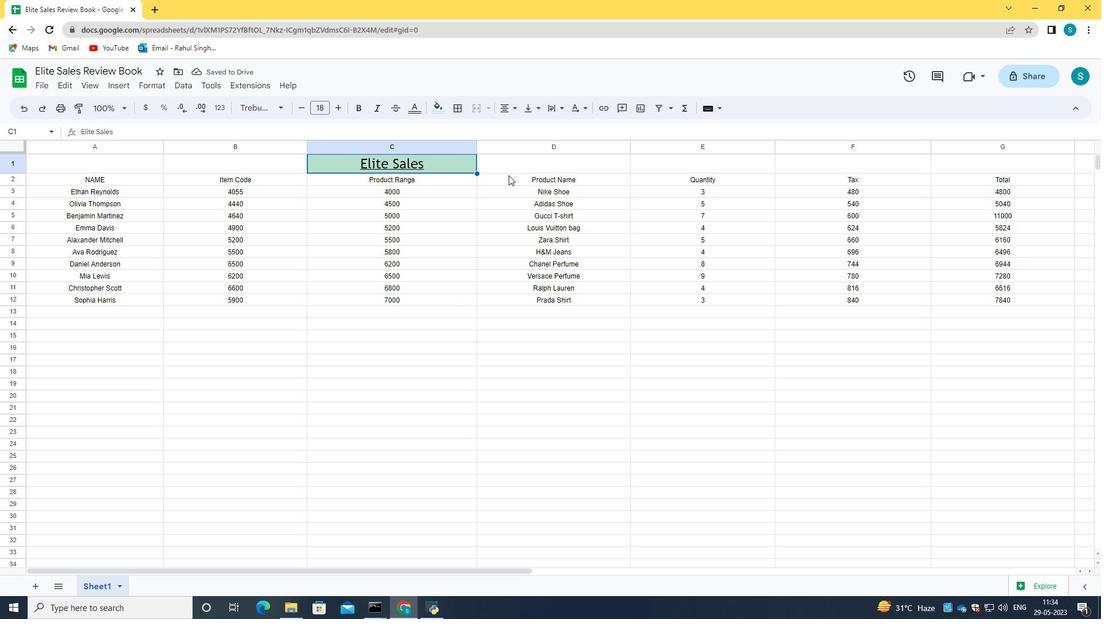 
Action: Mouse pressed left at (505, 161)
Screenshot: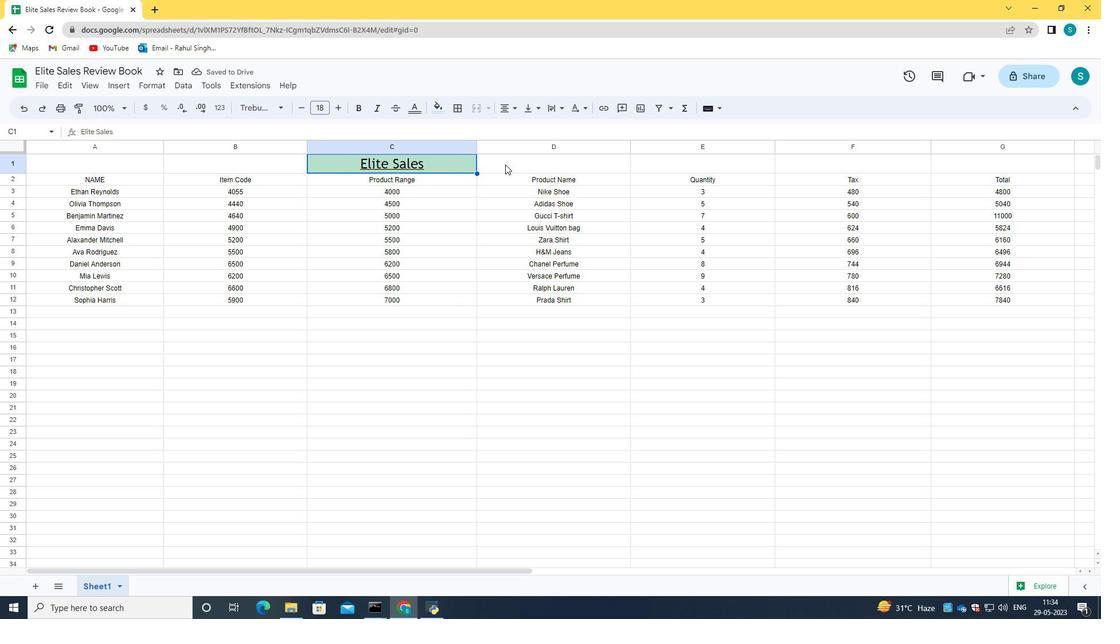 
Action: Mouse moved to (440, 167)
Screenshot: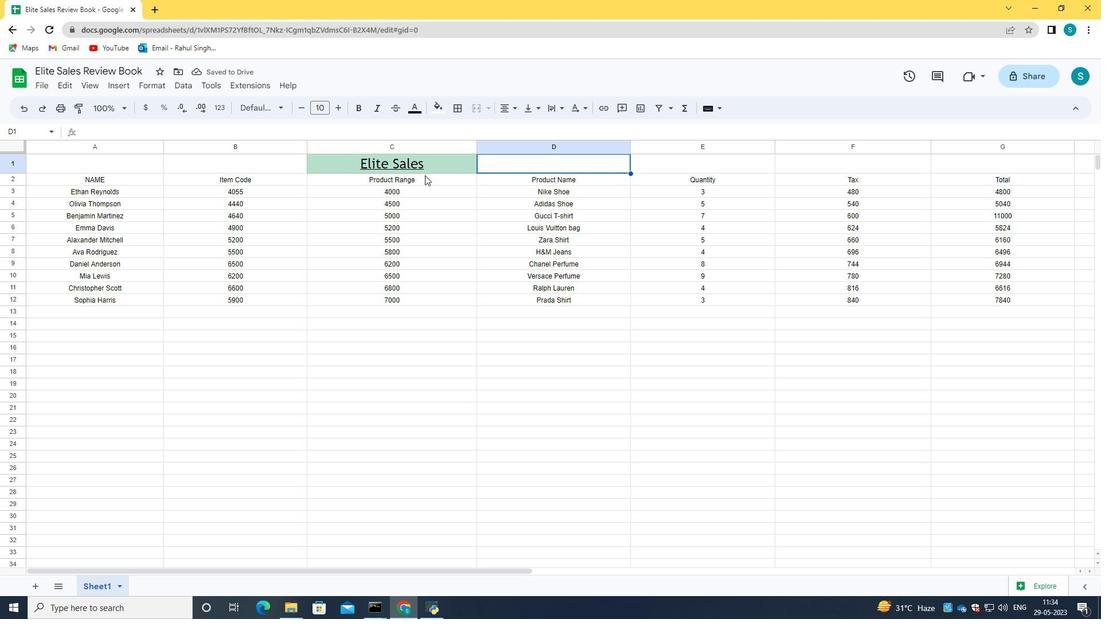 
Action: Mouse pressed left at (440, 167)
Screenshot: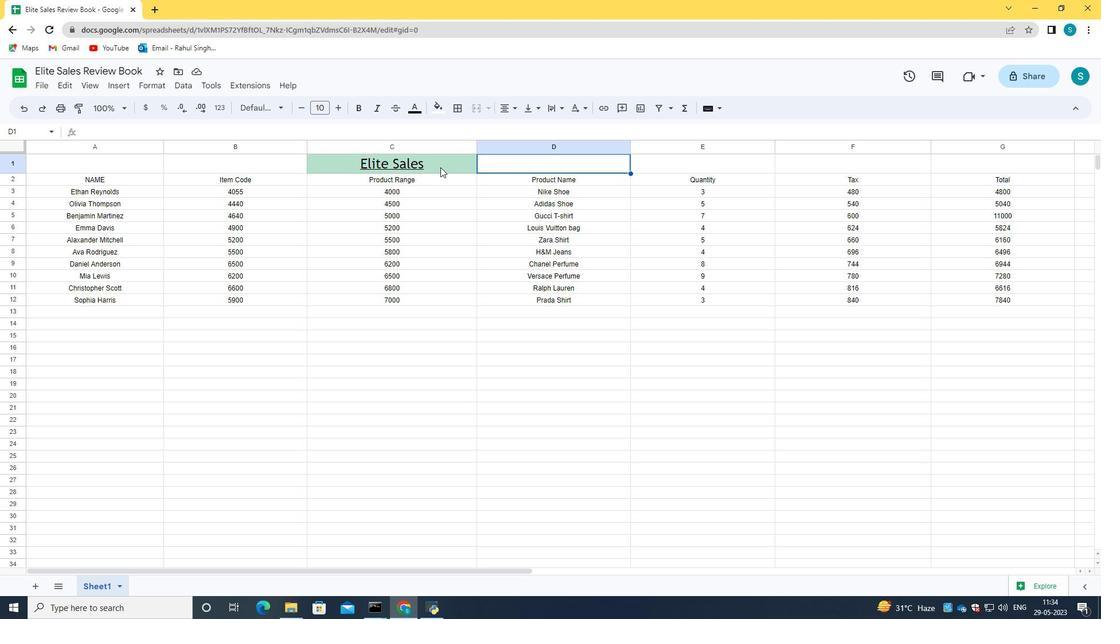 
Action: Mouse pressed left at (440, 167)
Screenshot: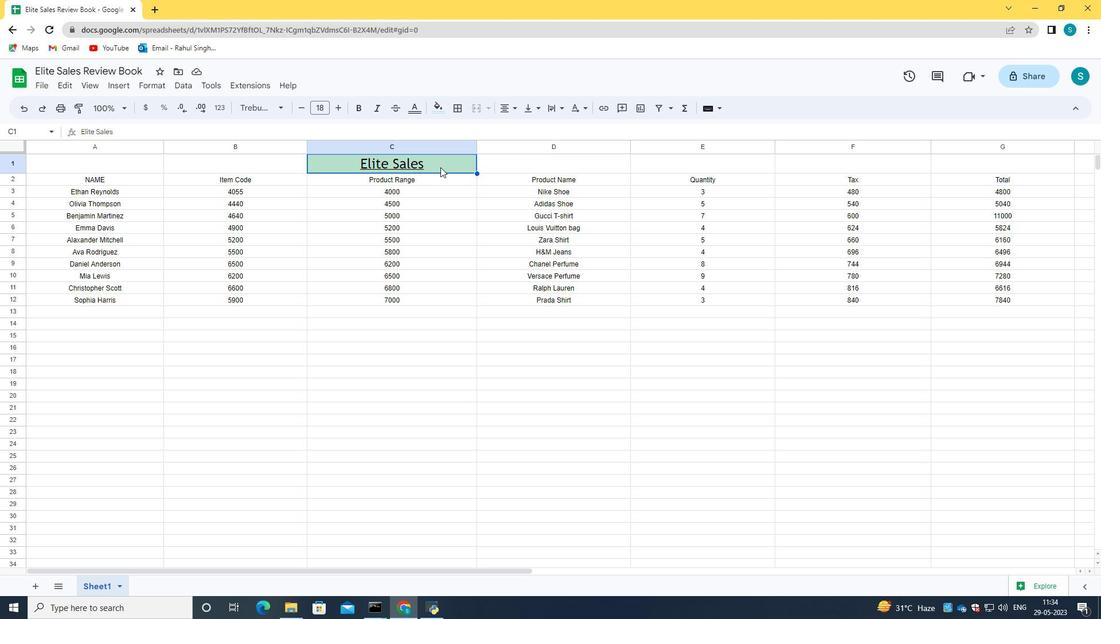 
Action: Mouse pressed left at (440, 167)
Screenshot: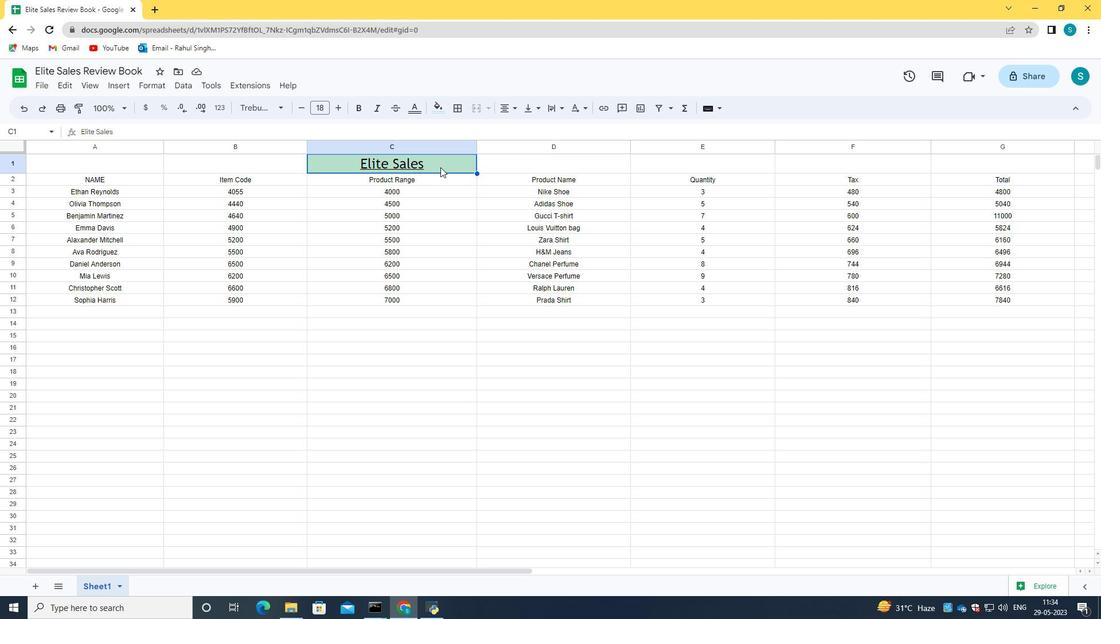 
Action: Mouse pressed left at (440, 167)
Screenshot: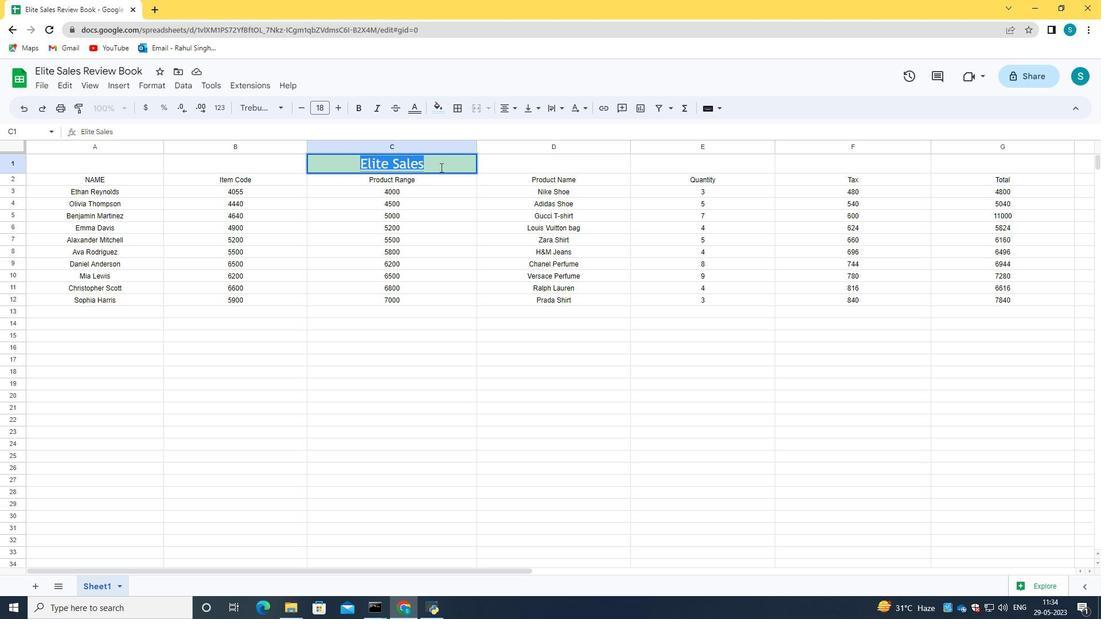 
Action: Mouse pressed left at (440, 167)
Screenshot: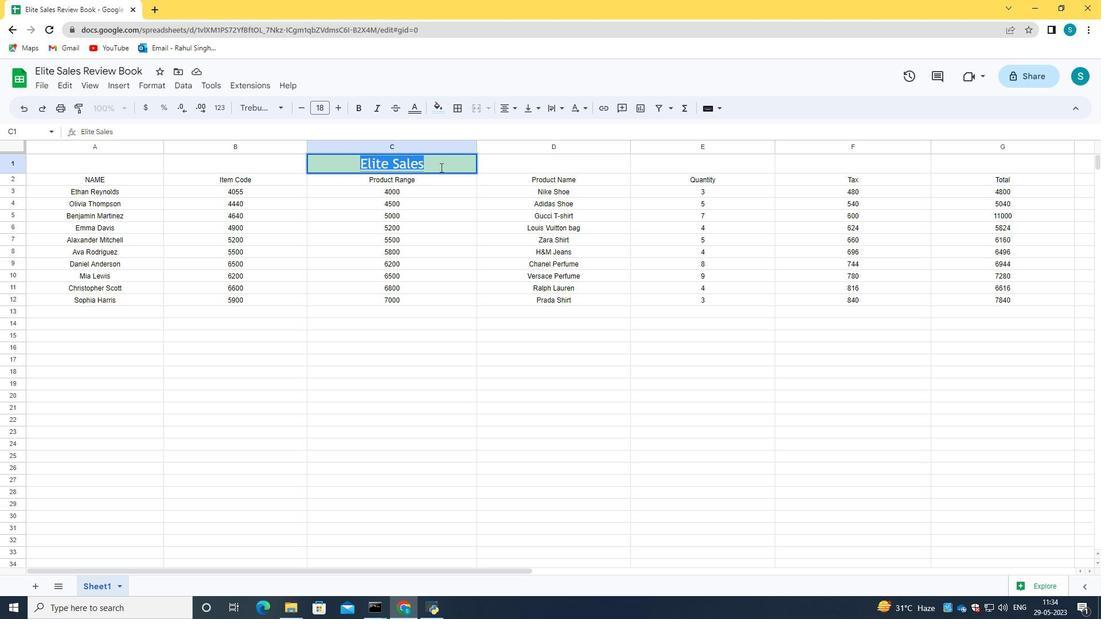 
Action: Mouse pressed left at (440, 167)
Screenshot: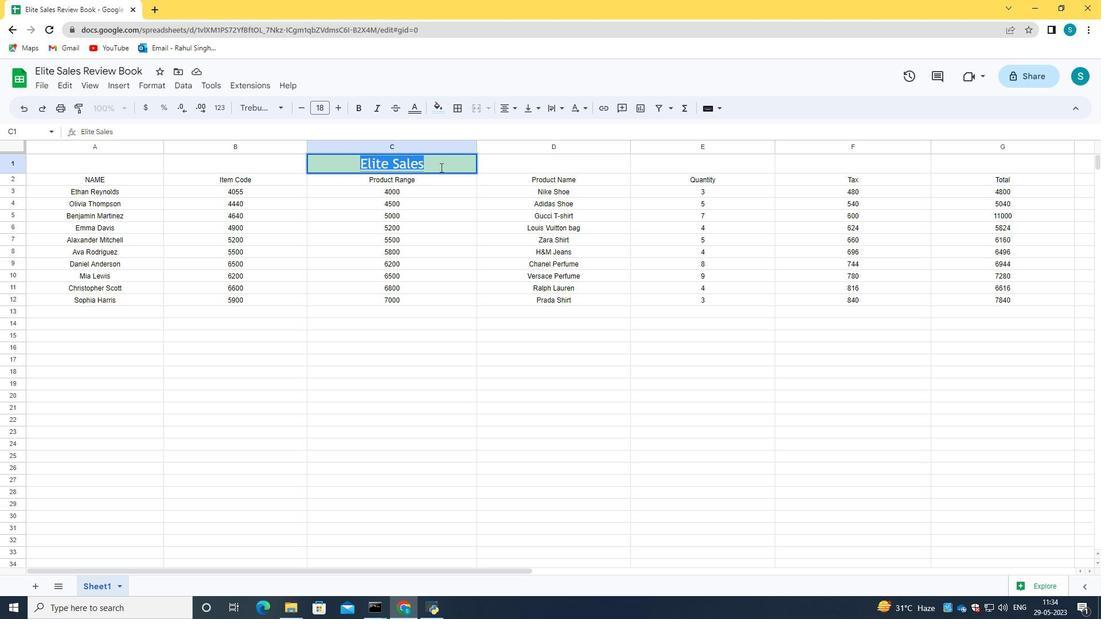 
Action: Mouse pressed left at (440, 167)
Screenshot: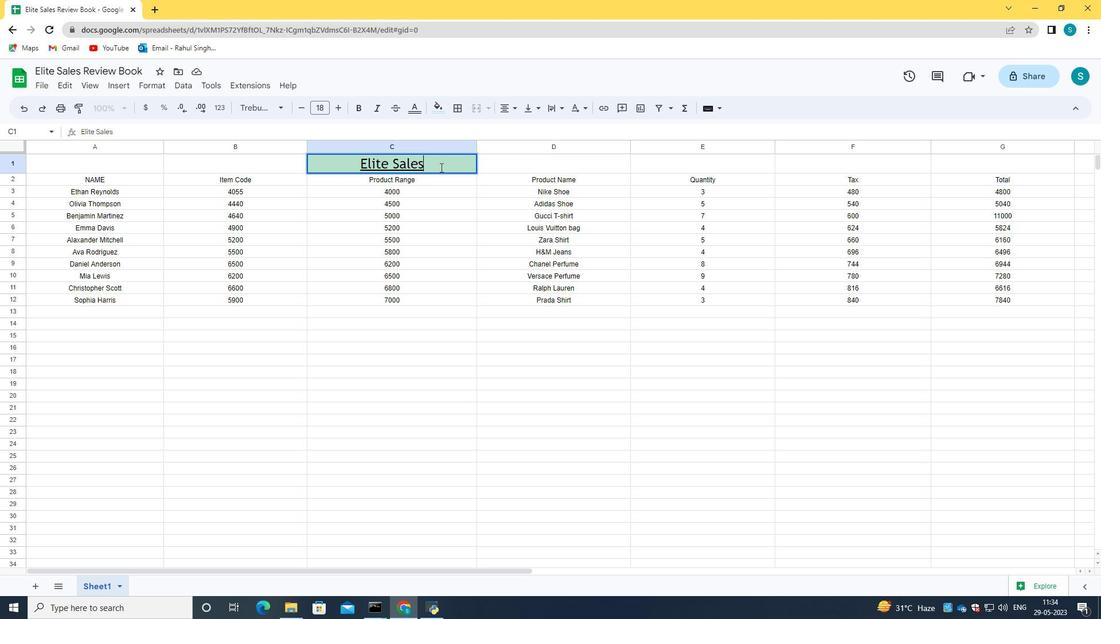 
Action: Mouse moved to (433, 165)
Screenshot: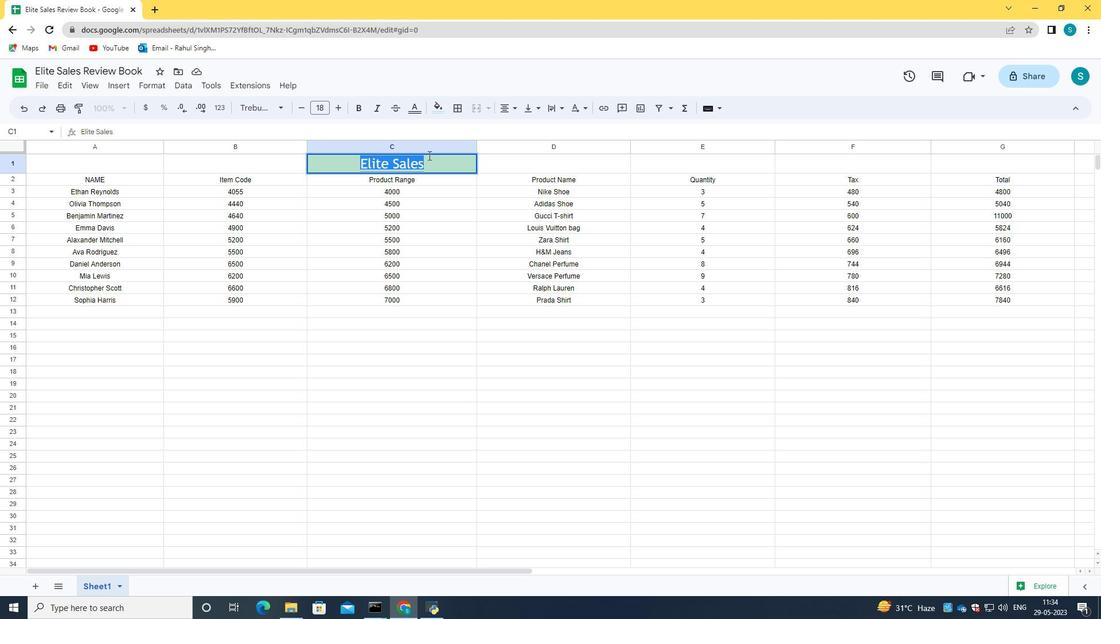 
Action: Mouse pressed left at (433, 165)
Screenshot: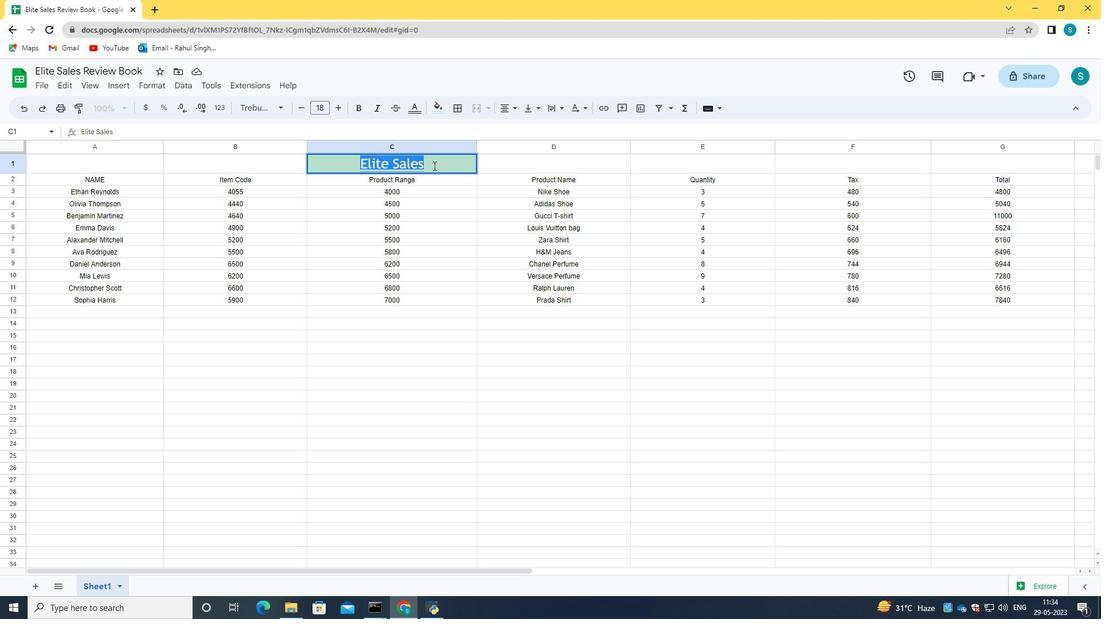 
Action: Mouse pressed left at (433, 165)
Screenshot: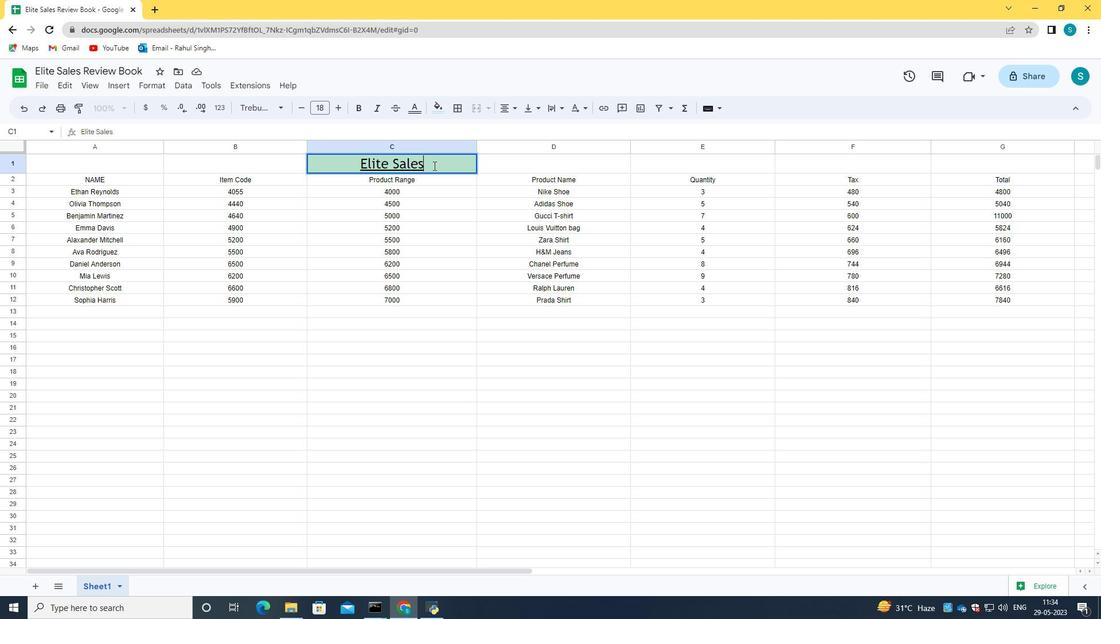 
Action: Mouse moved to (448, 111)
Screenshot: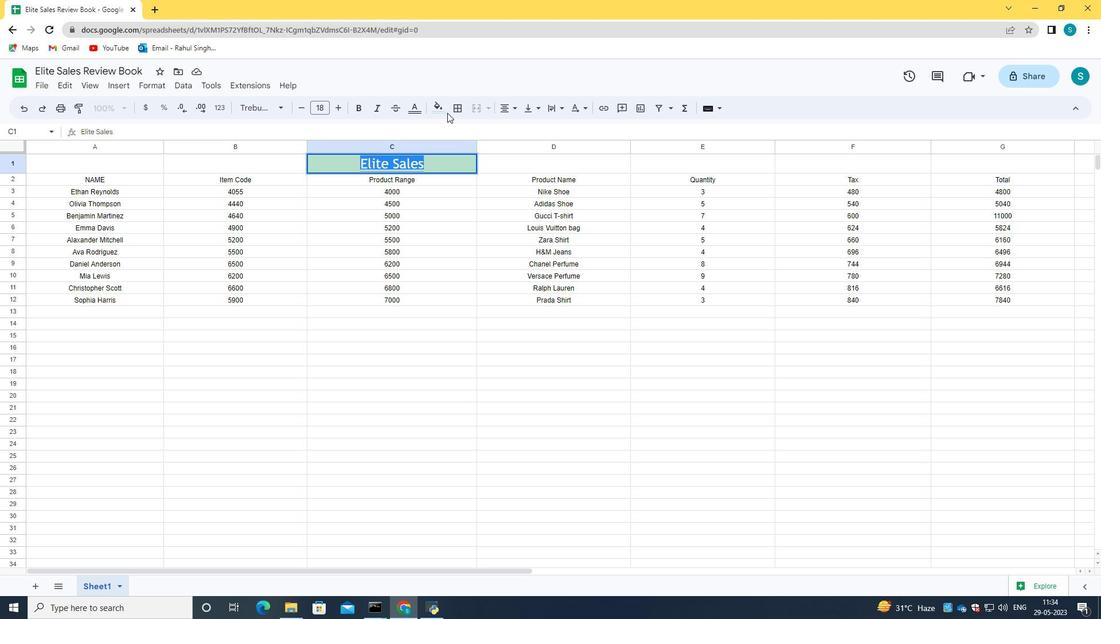 
Action: Mouse pressed left at (448, 111)
Screenshot: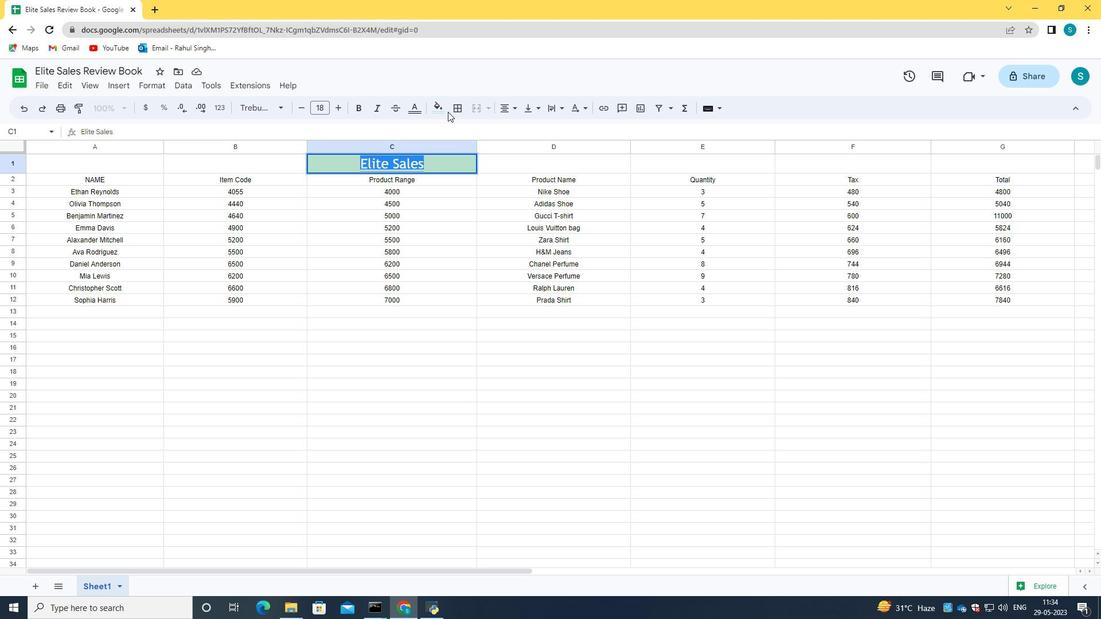 
Action: Mouse moved to (437, 163)
Screenshot: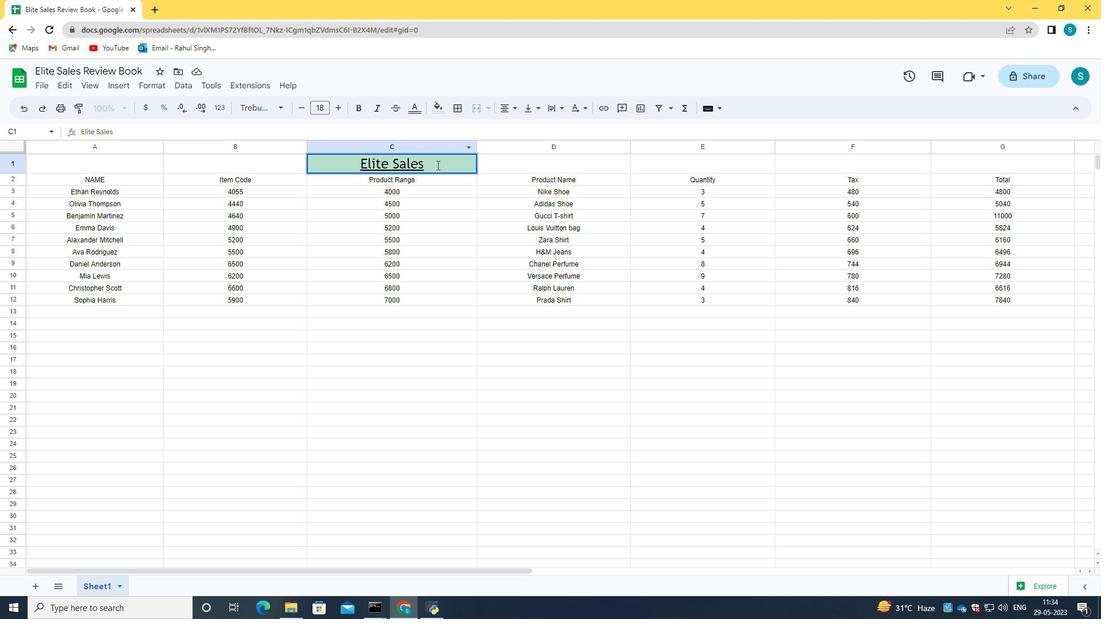 
Action: Mouse pressed left at (437, 163)
Screenshot: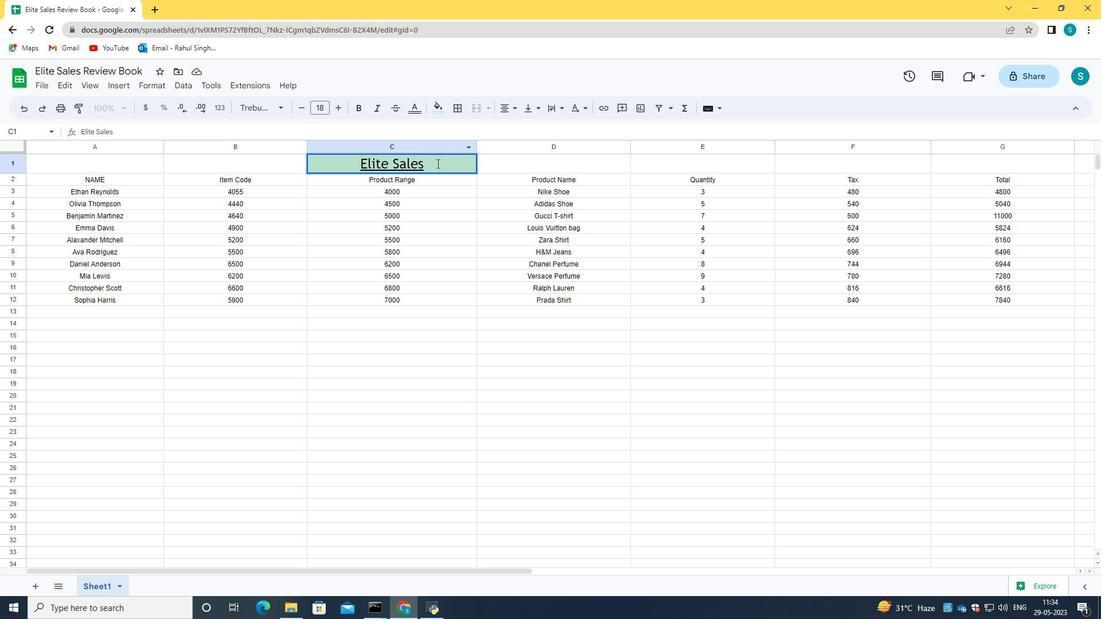 
Action: Mouse moved to (437, 106)
Screenshot: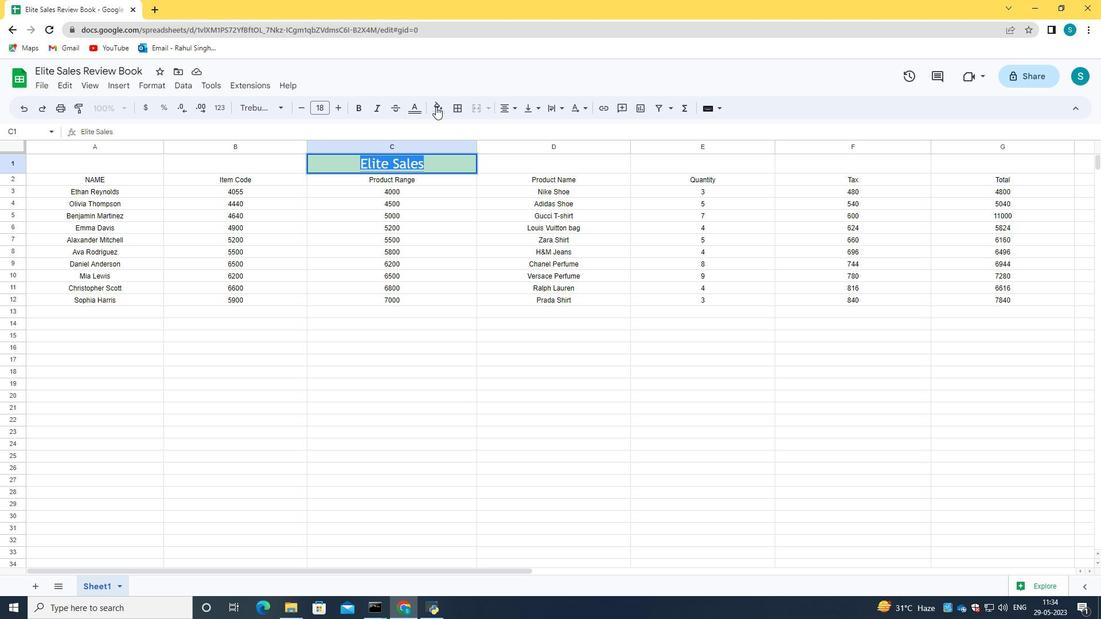 
Action: Mouse pressed left at (437, 106)
Screenshot: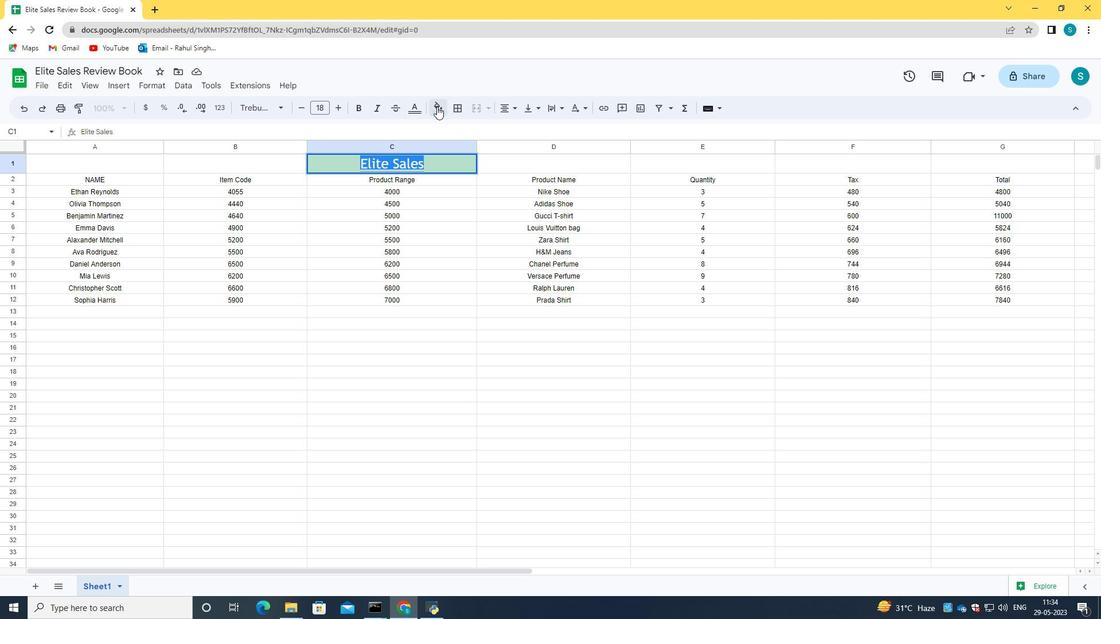 
Action: Mouse moved to (482, 267)
Screenshot: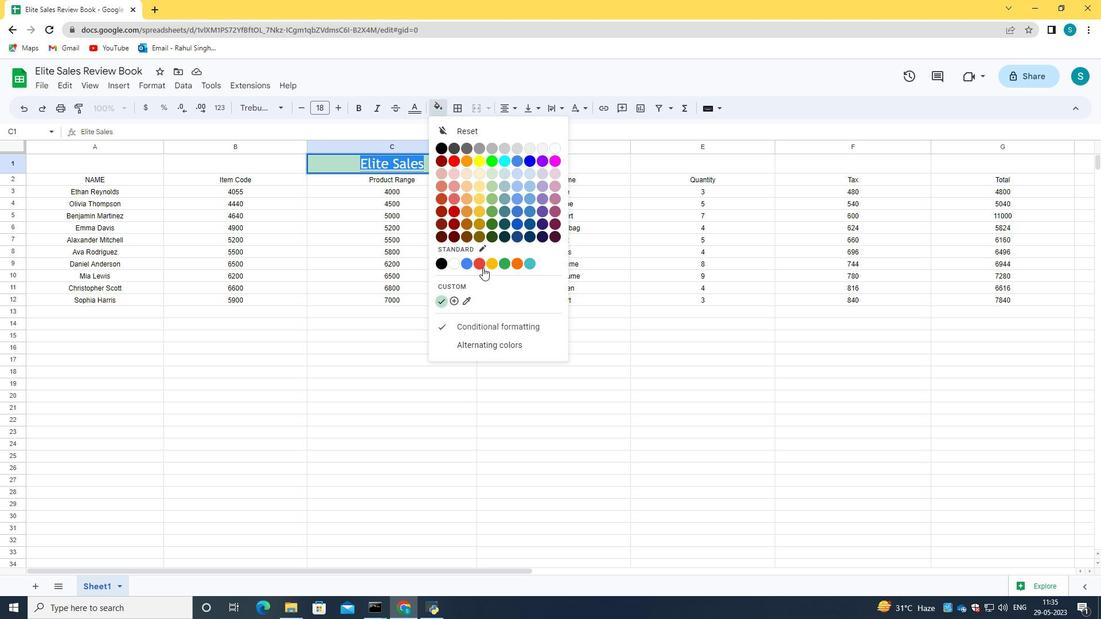 
Action: Mouse pressed left at (482, 267)
Screenshot: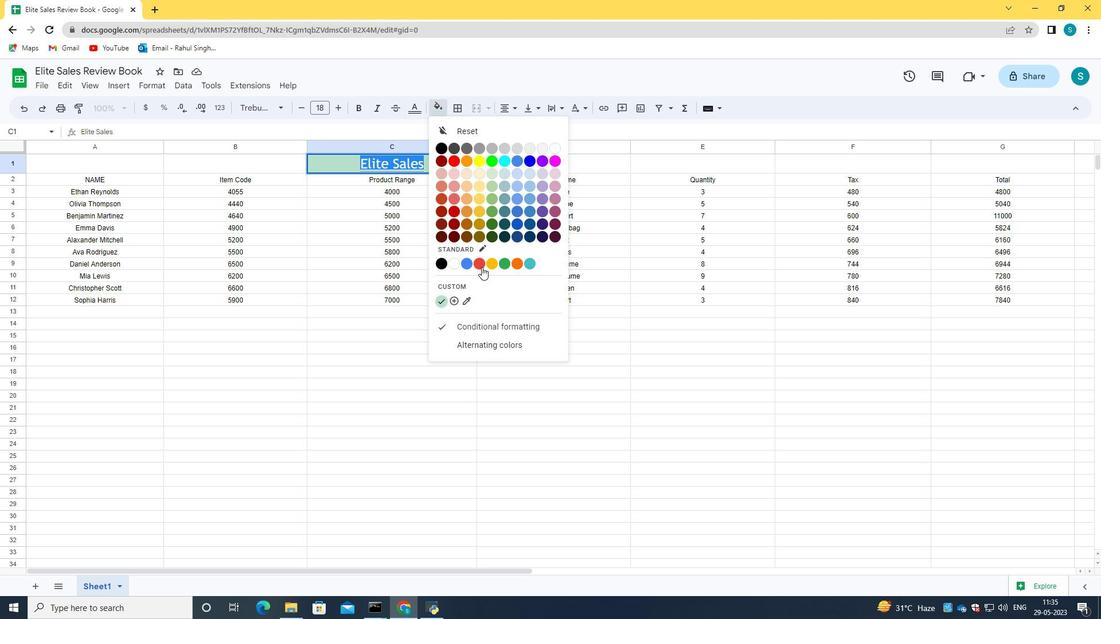
Action: Mouse moved to (417, 112)
Screenshot: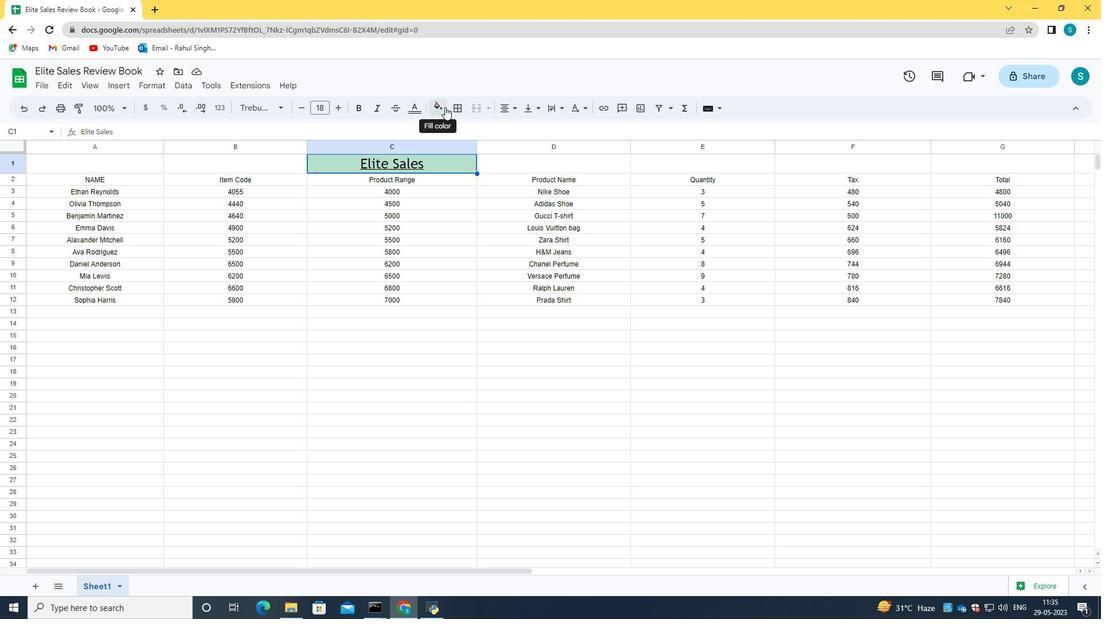 
Action: Mouse pressed left at (417, 112)
Screenshot: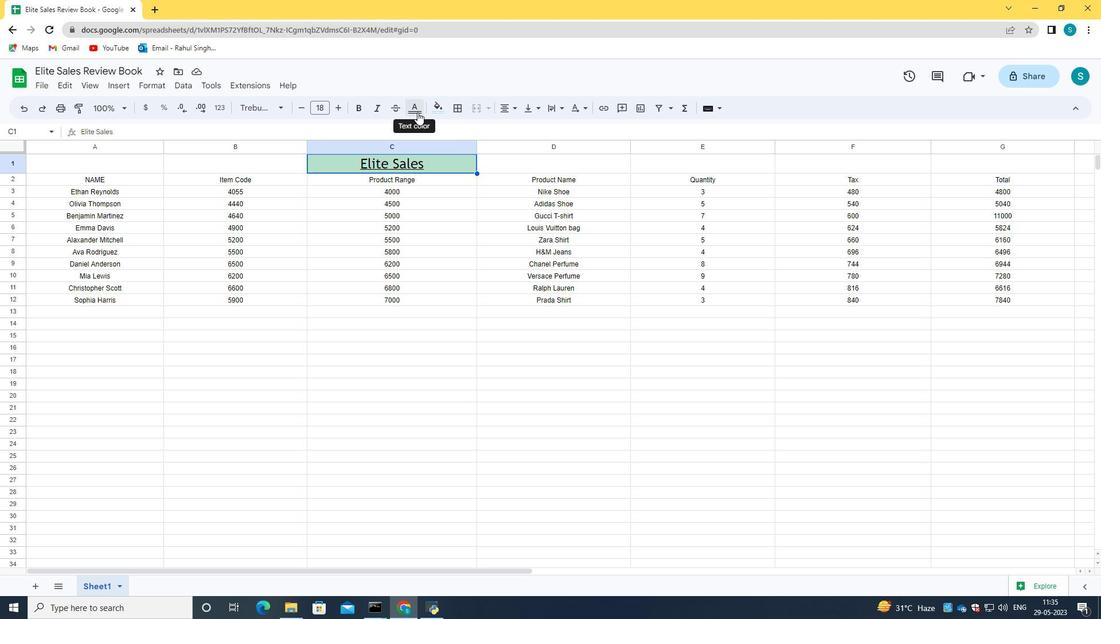 
Action: Mouse moved to (361, 167)
Screenshot: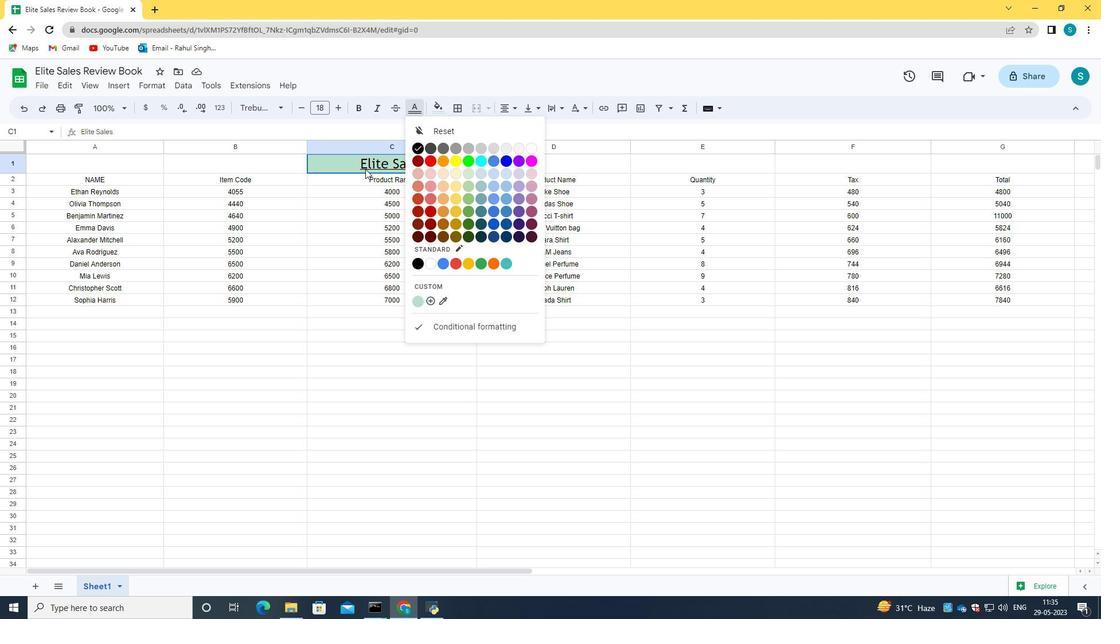 
Action: Mouse pressed left at (361, 167)
Screenshot: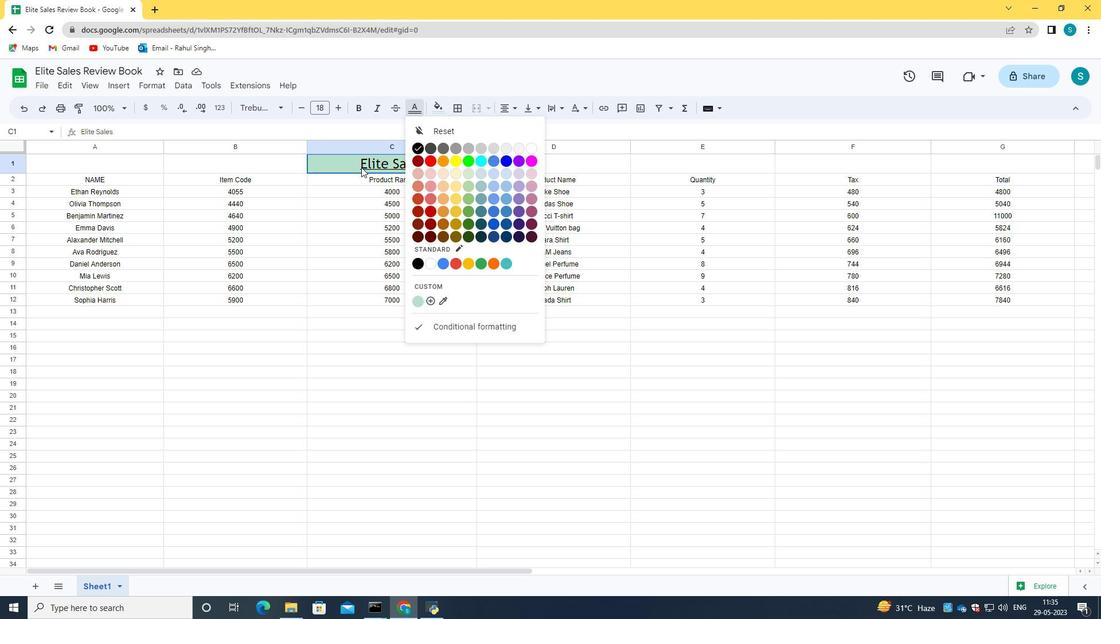 
Action: Mouse moved to (435, 163)
Screenshot: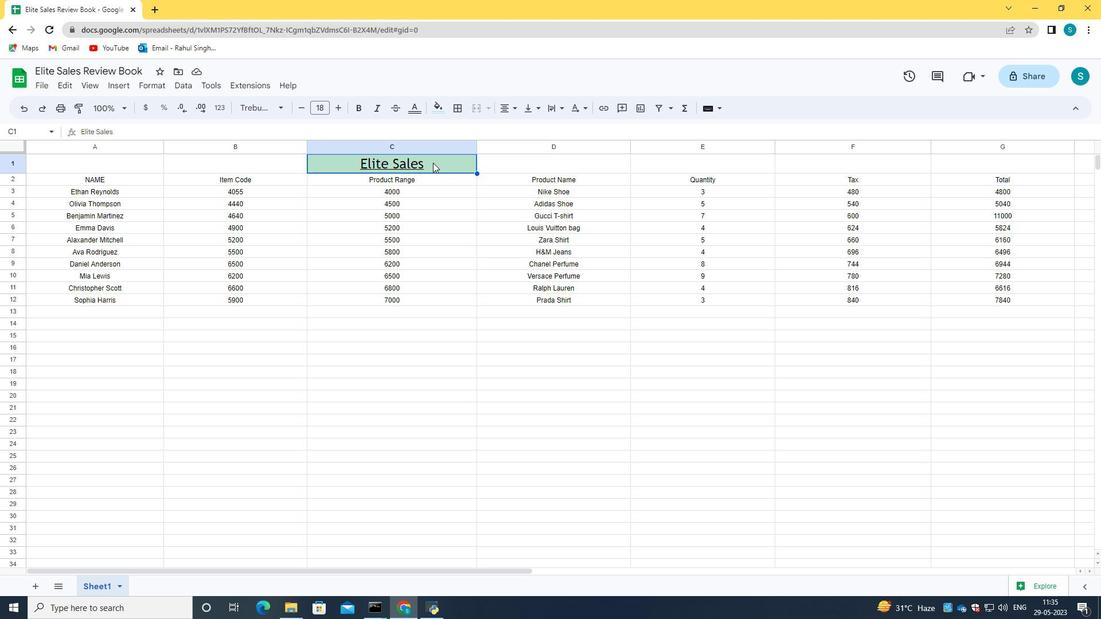 
Action: Mouse pressed left at (435, 163)
Screenshot: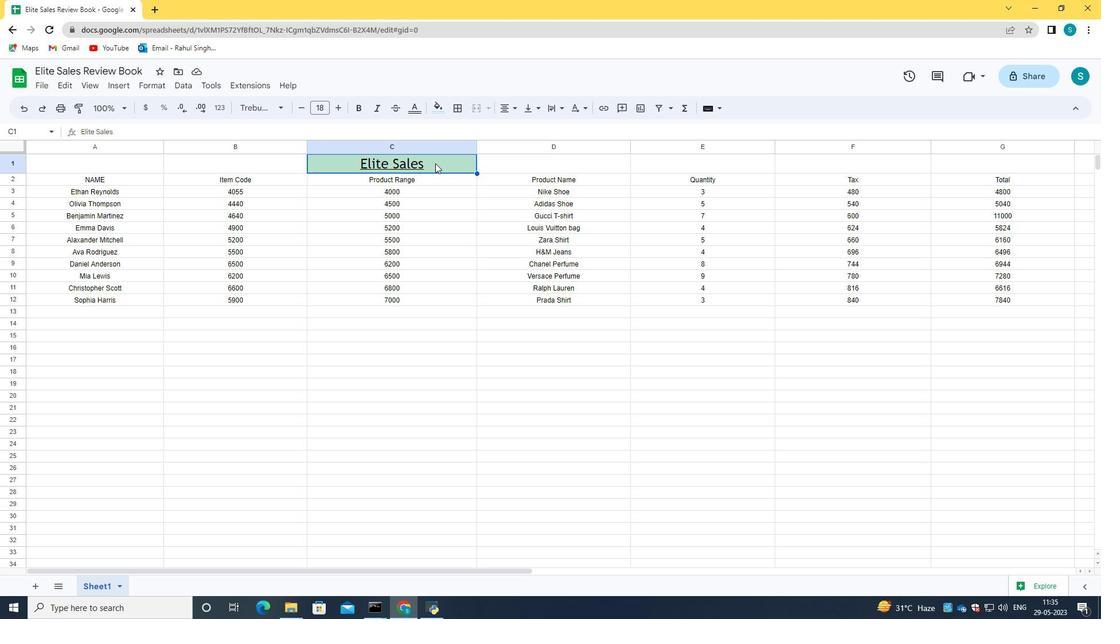 
Action: Mouse moved to (432, 167)
Screenshot: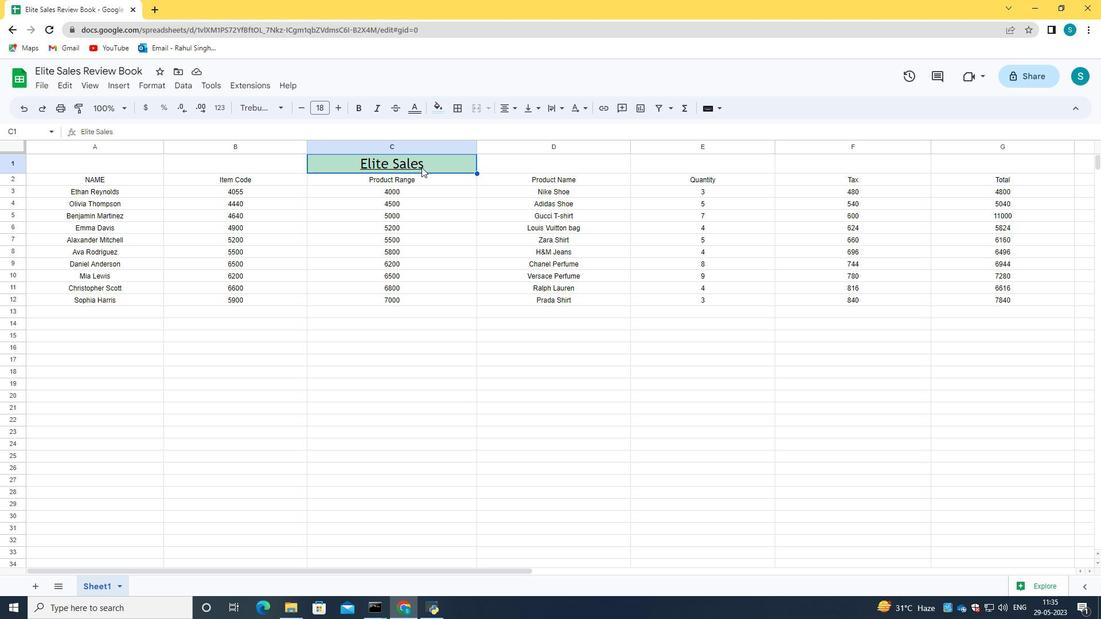 
Action: Mouse pressed left at (432, 167)
Screenshot: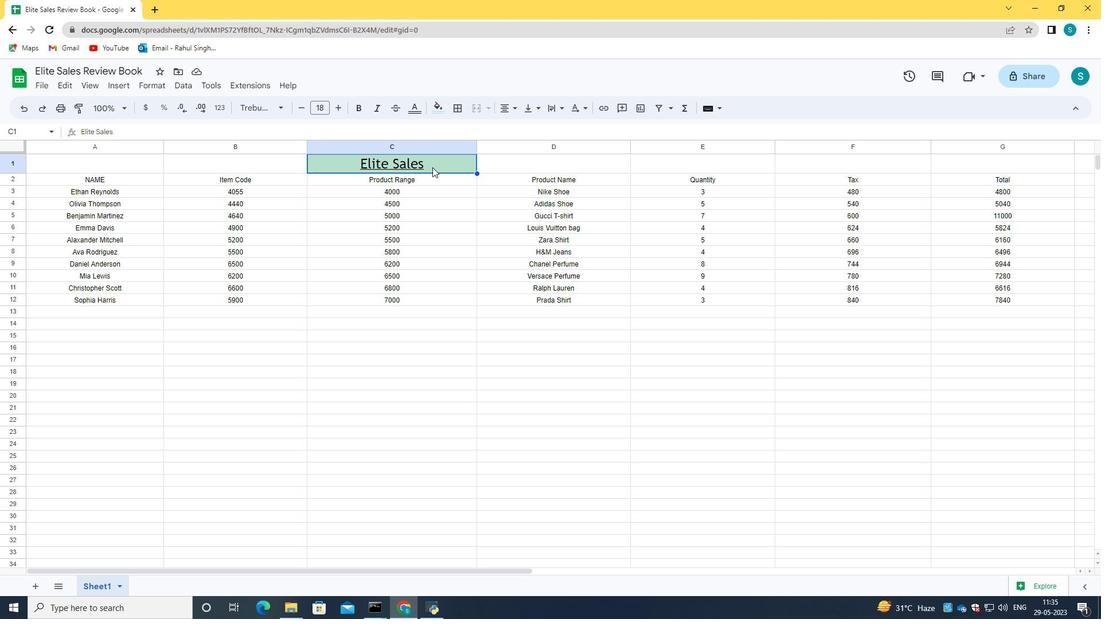 
Action: Mouse pressed left at (432, 167)
Screenshot: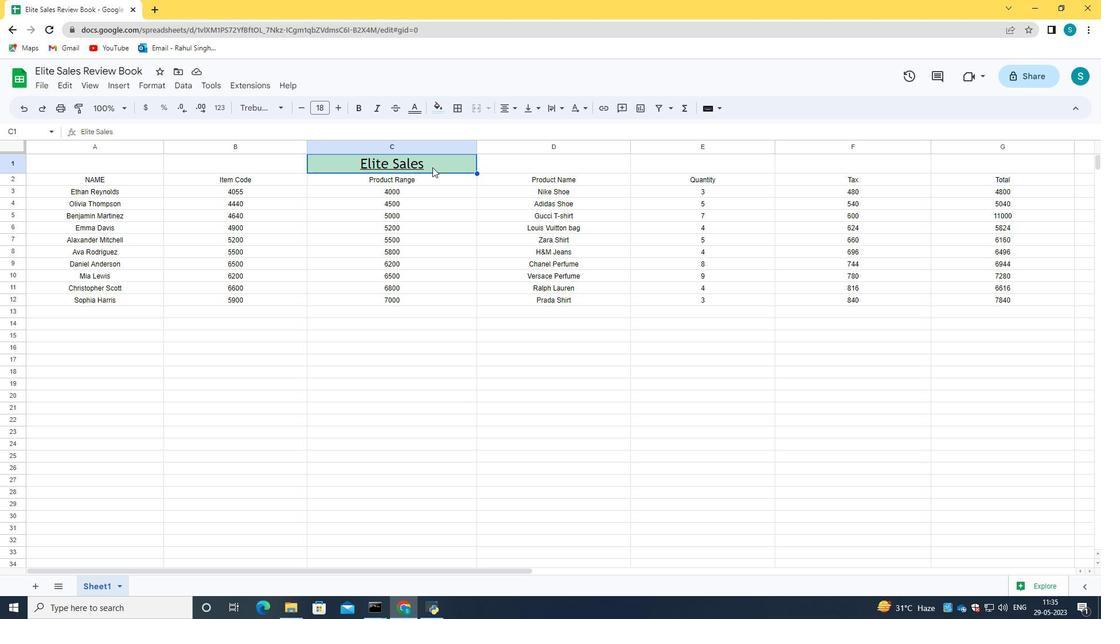 
Action: Mouse moved to (429, 161)
Screenshot: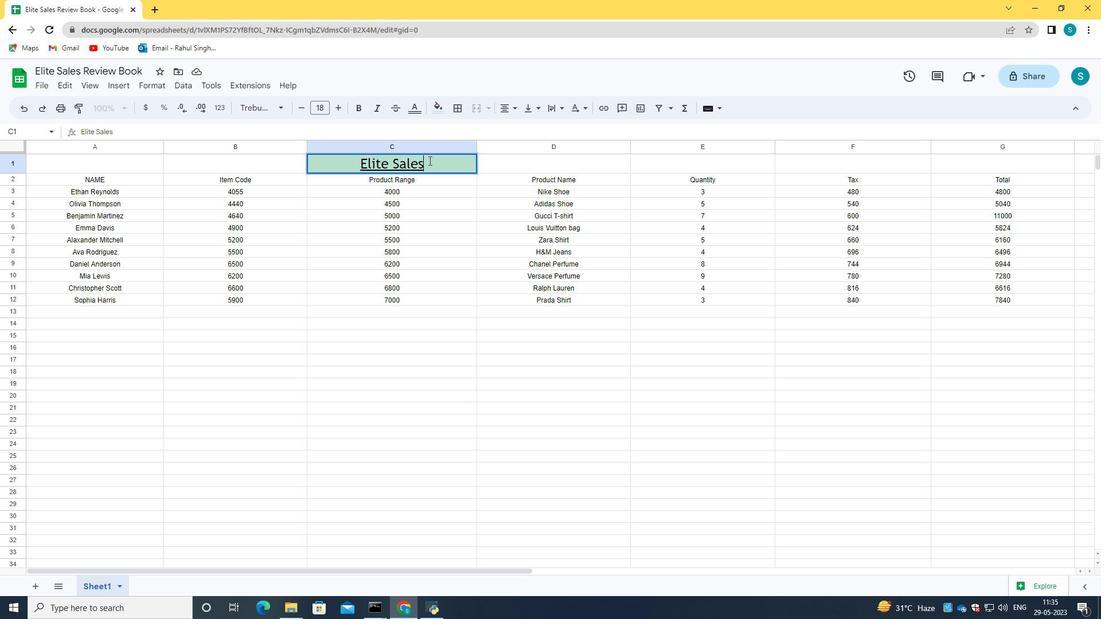 
Action: Mouse pressed left at (429, 161)
Screenshot: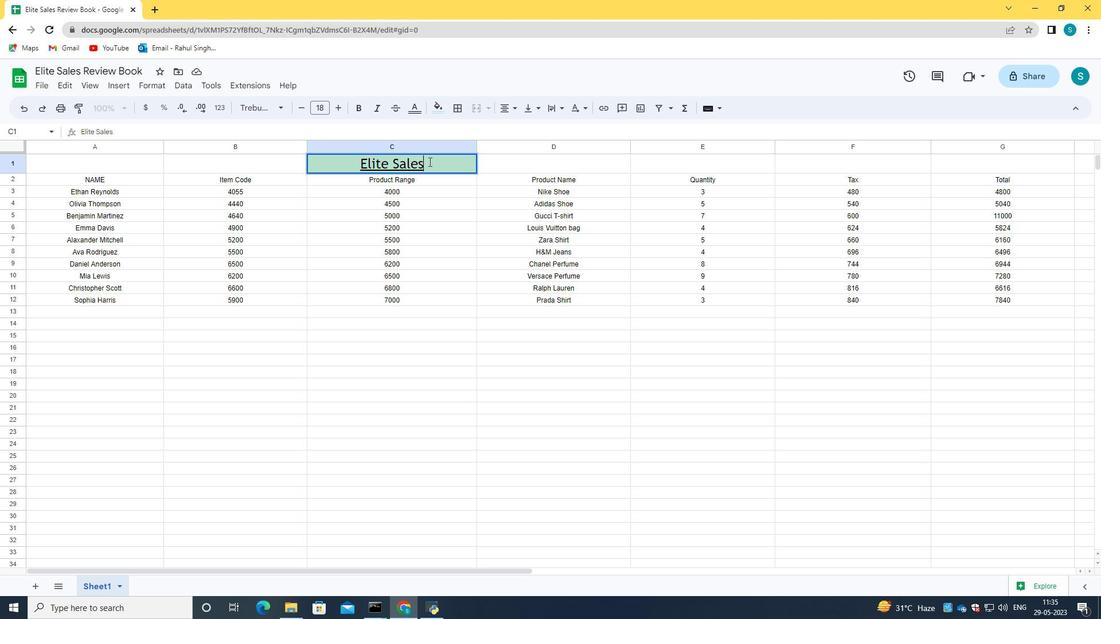 
Action: Mouse moved to (413, 106)
Screenshot: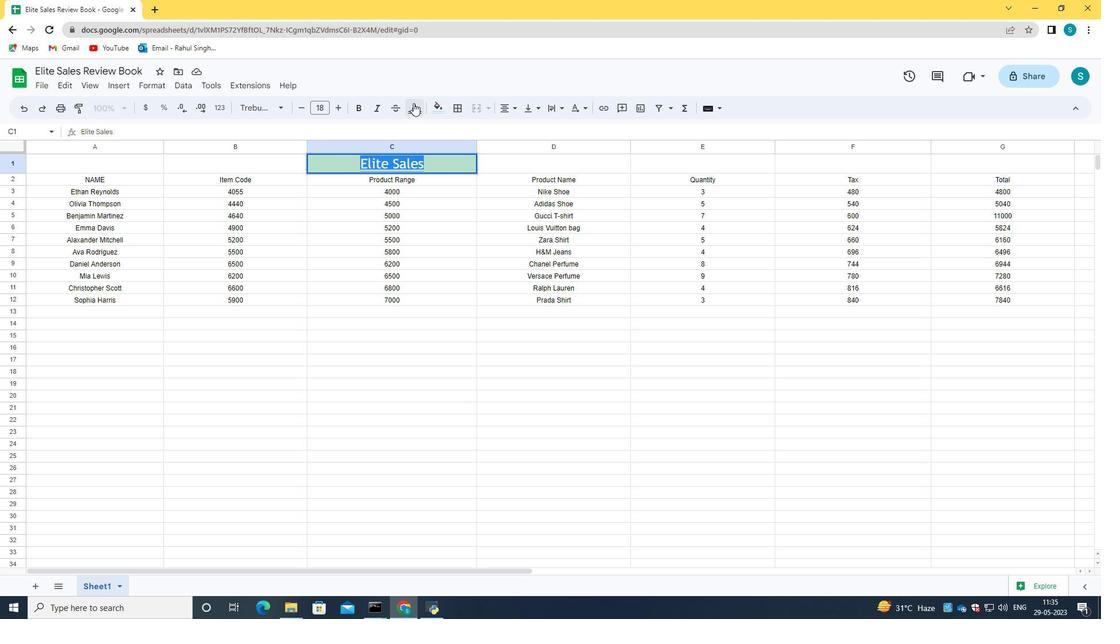 
Action: Mouse pressed left at (413, 106)
Screenshot: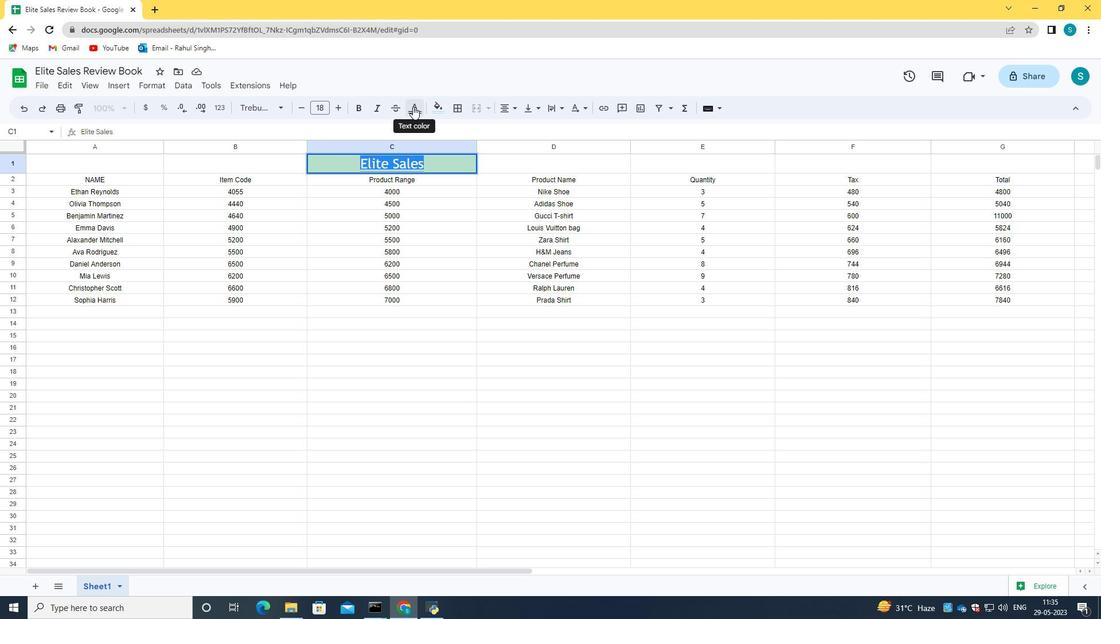 
Action: Mouse moved to (454, 261)
Screenshot: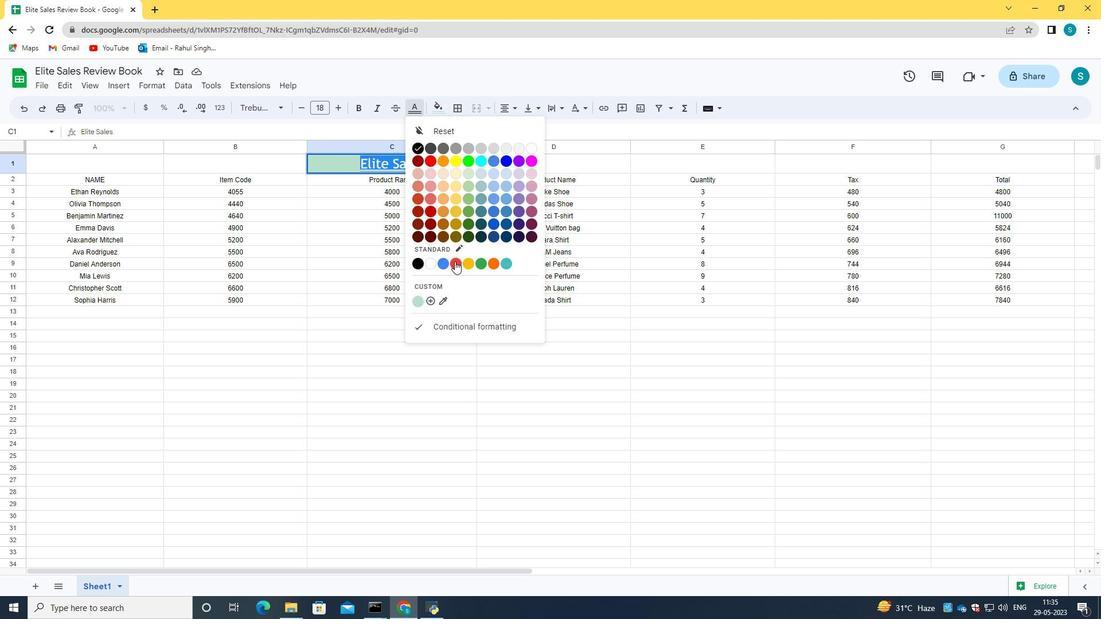 
Action: Mouse pressed left at (454, 261)
Screenshot: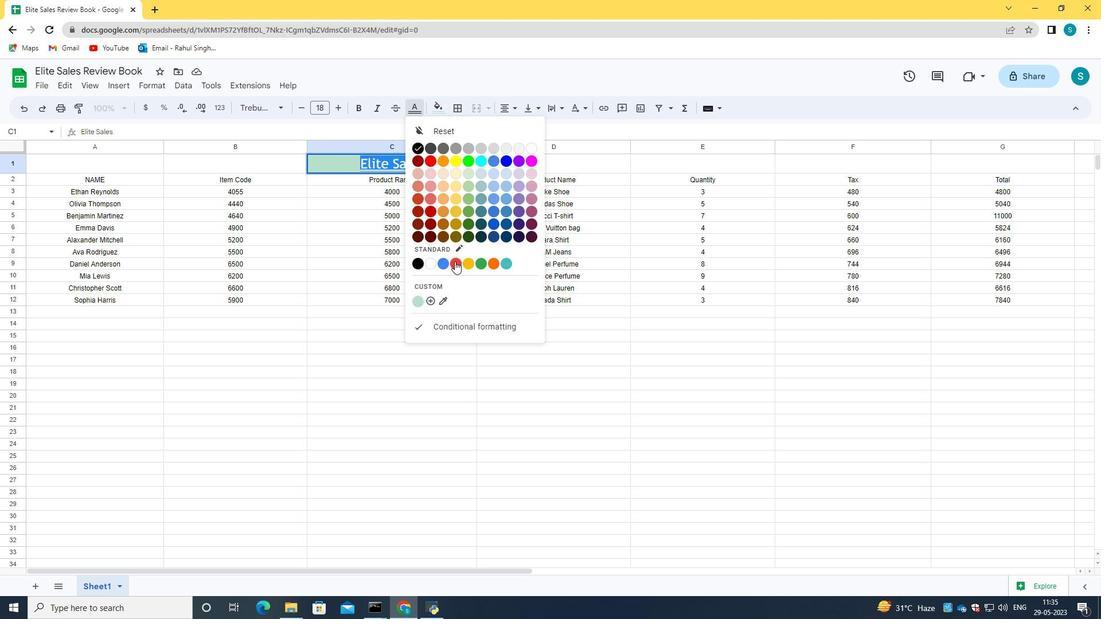 
Action: Mouse moved to (451, 199)
Screenshot: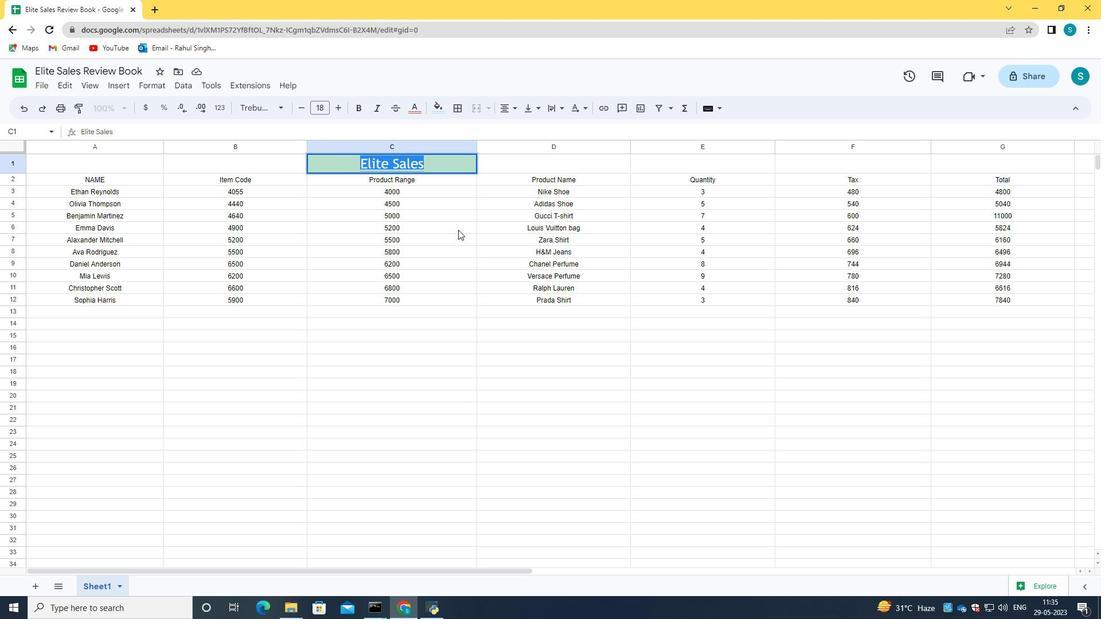 
Action: Mouse pressed left at (451, 199)
Screenshot: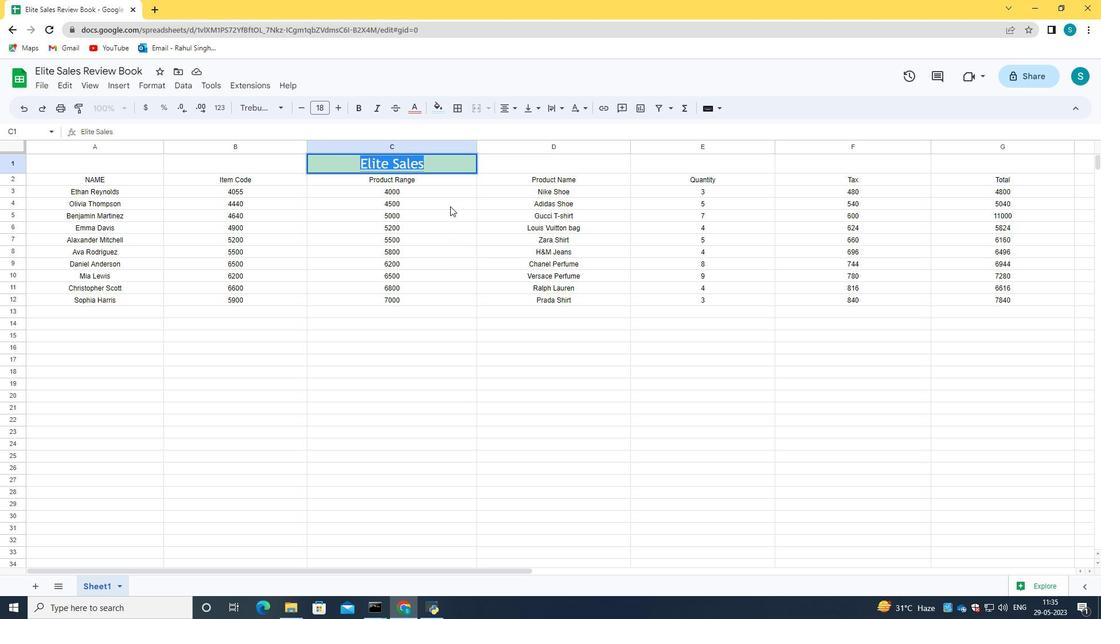
Action: Mouse moved to (442, 167)
Screenshot: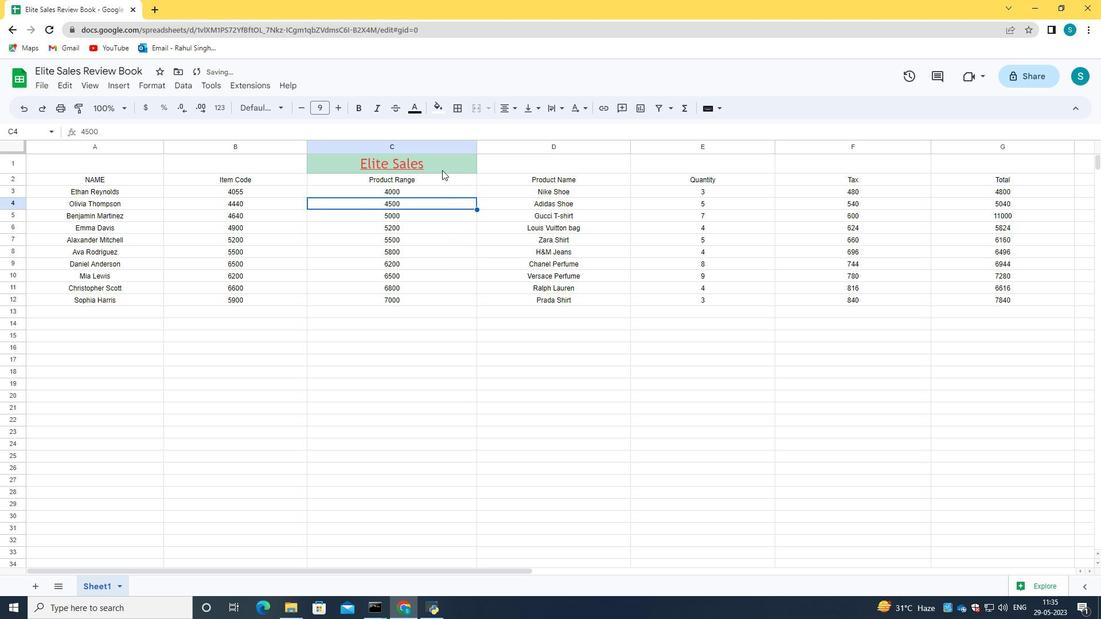 
Action: Mouse pressed left at (442, 167)
Screenshot: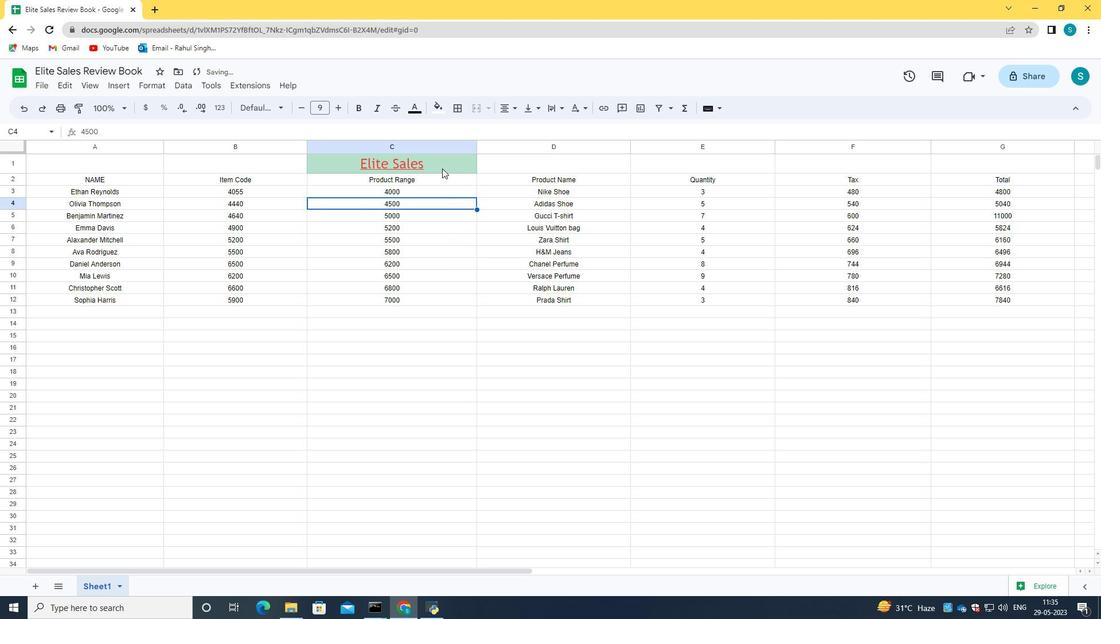 
Action: Mouse moved to (199, 246)
Screenshot: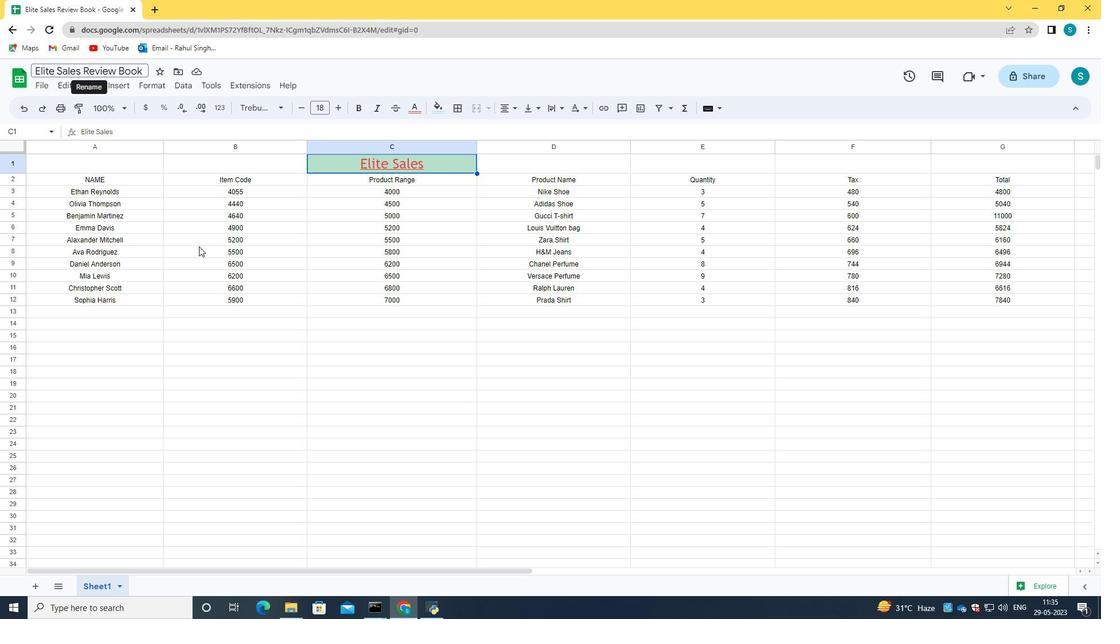 
Action: Key pressed ctrl+S<'\x13'>
Screenshot: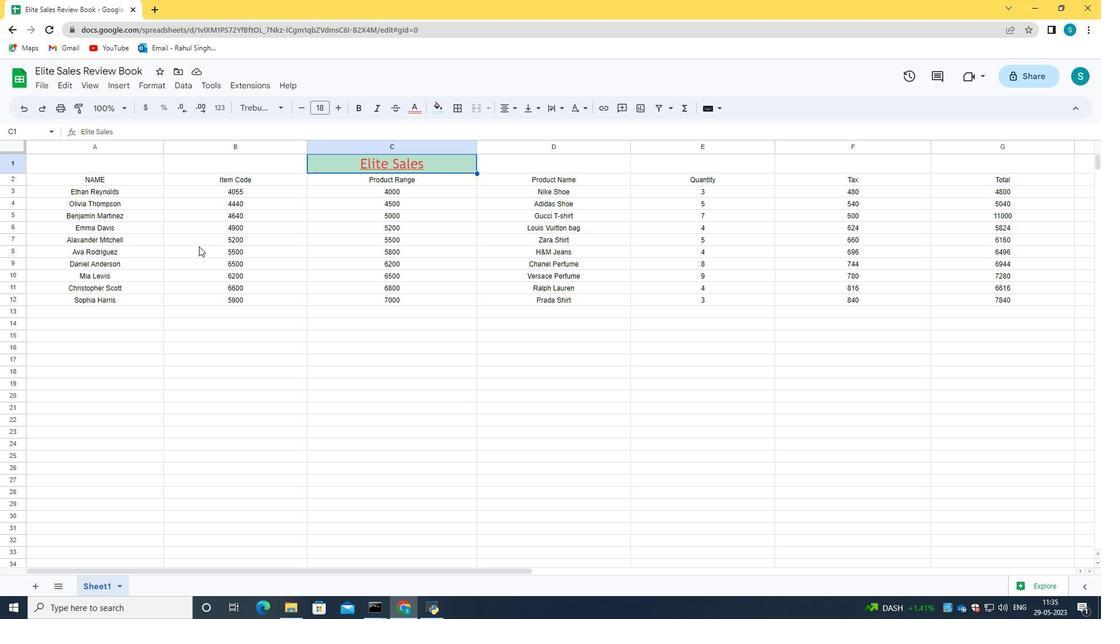
